 Task: Find connections with filter location Szigetszentmiklós with filter topic #training with filter profile language Spanish with filter current company Rockstar Games with filter school Cusrow Wadia Institute Of Technology with filter industry Museums, Historical Sites, and Zoos with filter service category Wedding Photography with filter keywords title Roofer
Action: Mouse pressed left at (660, 82)
Screenshot: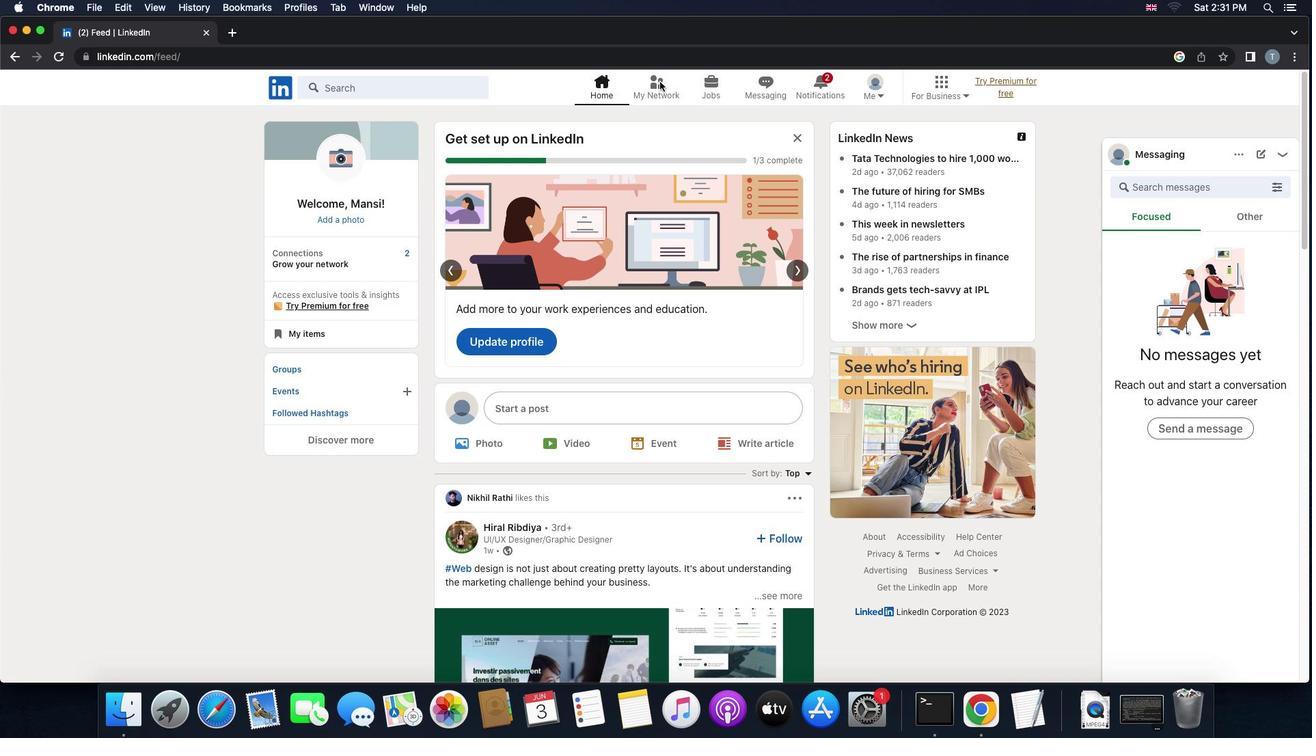 
Action: Mouse pressed left at (660, 82)
Screenshot: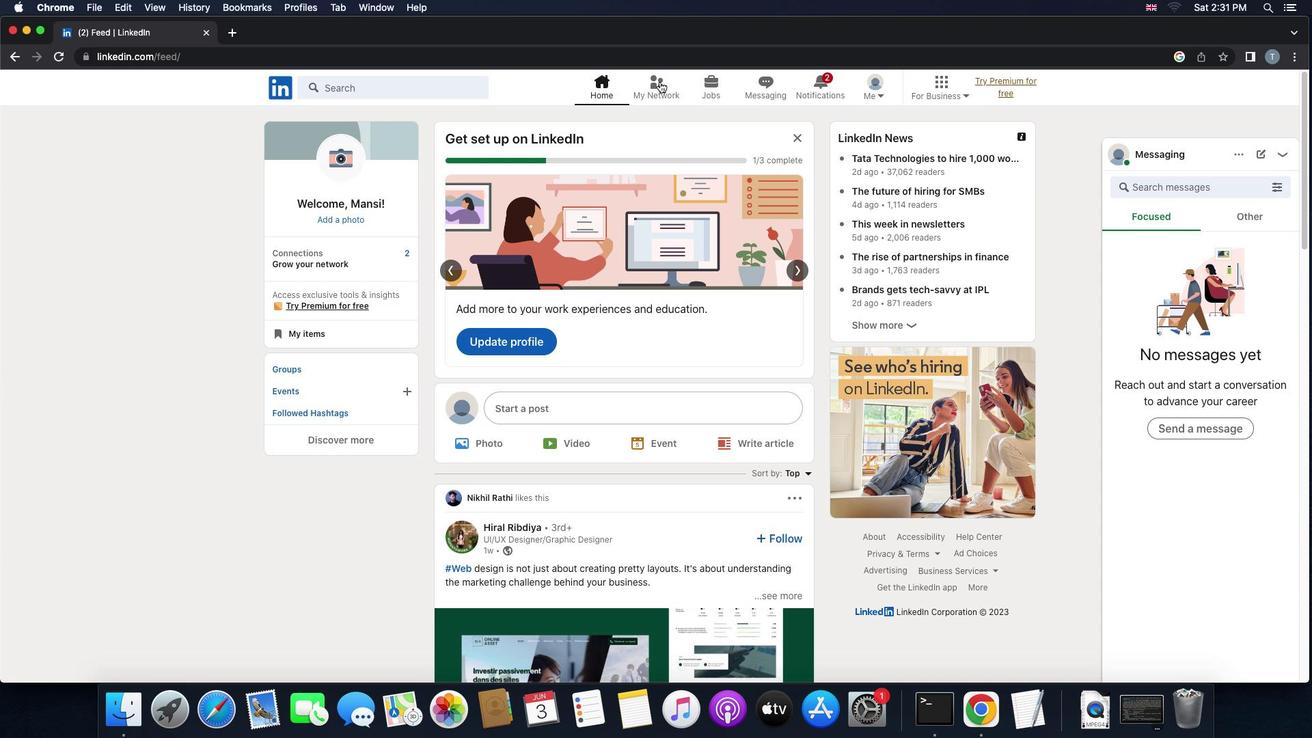 
Action: Mouse moved to (376, 164)
Screenshot: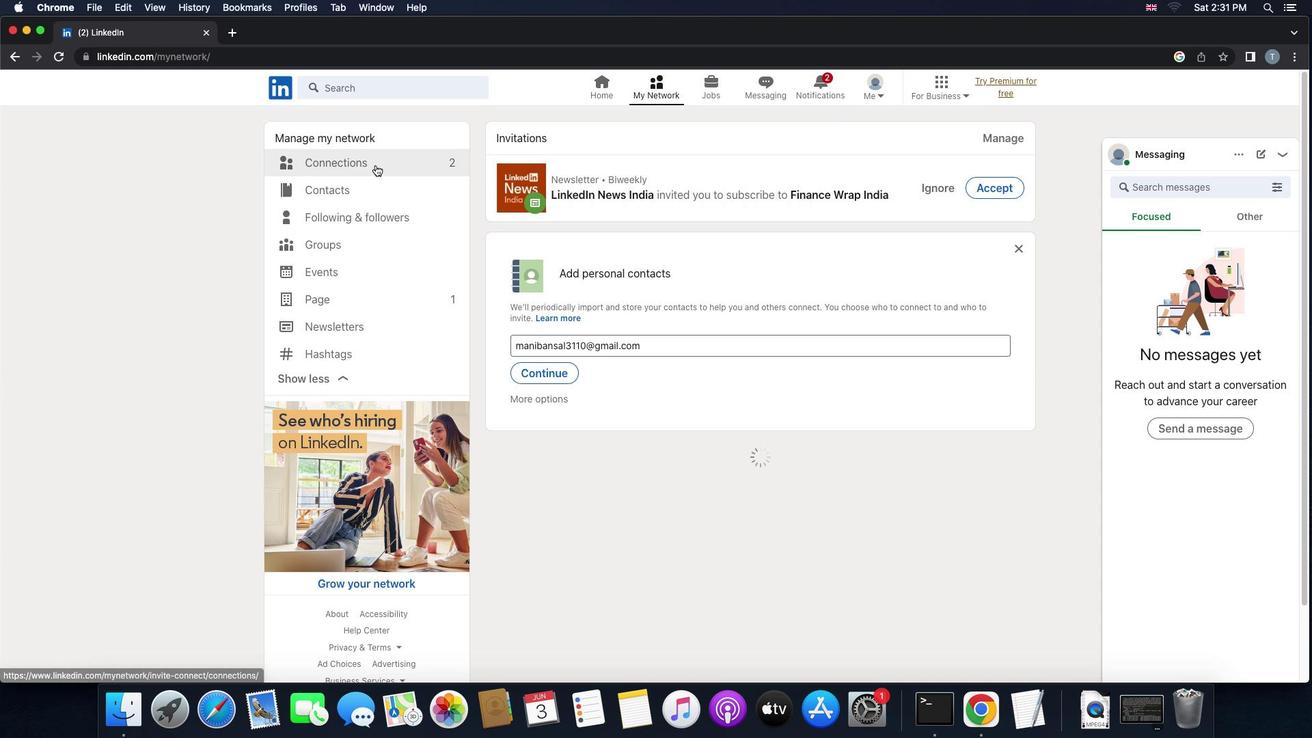 
Action: Mouse pressed left at (376, 164)
Screenshot: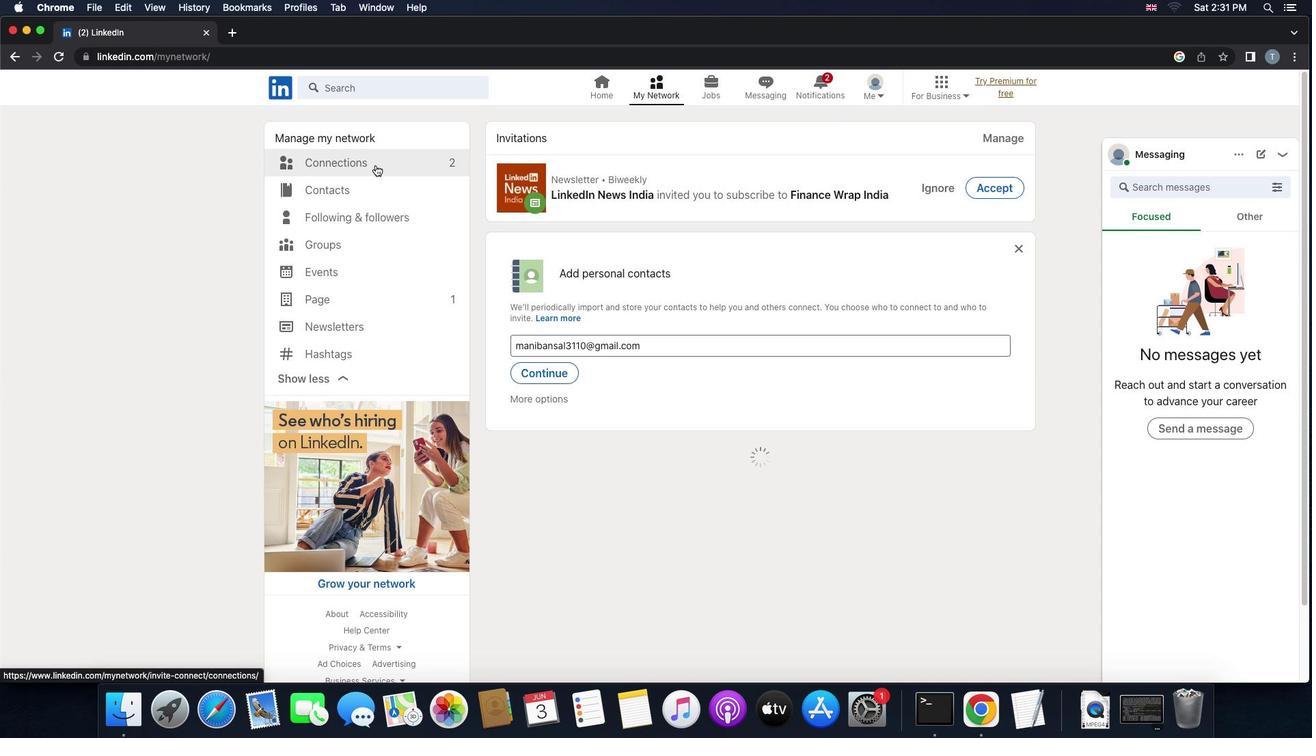 
Action: Mouse moved to (743, 163)
Screenshot: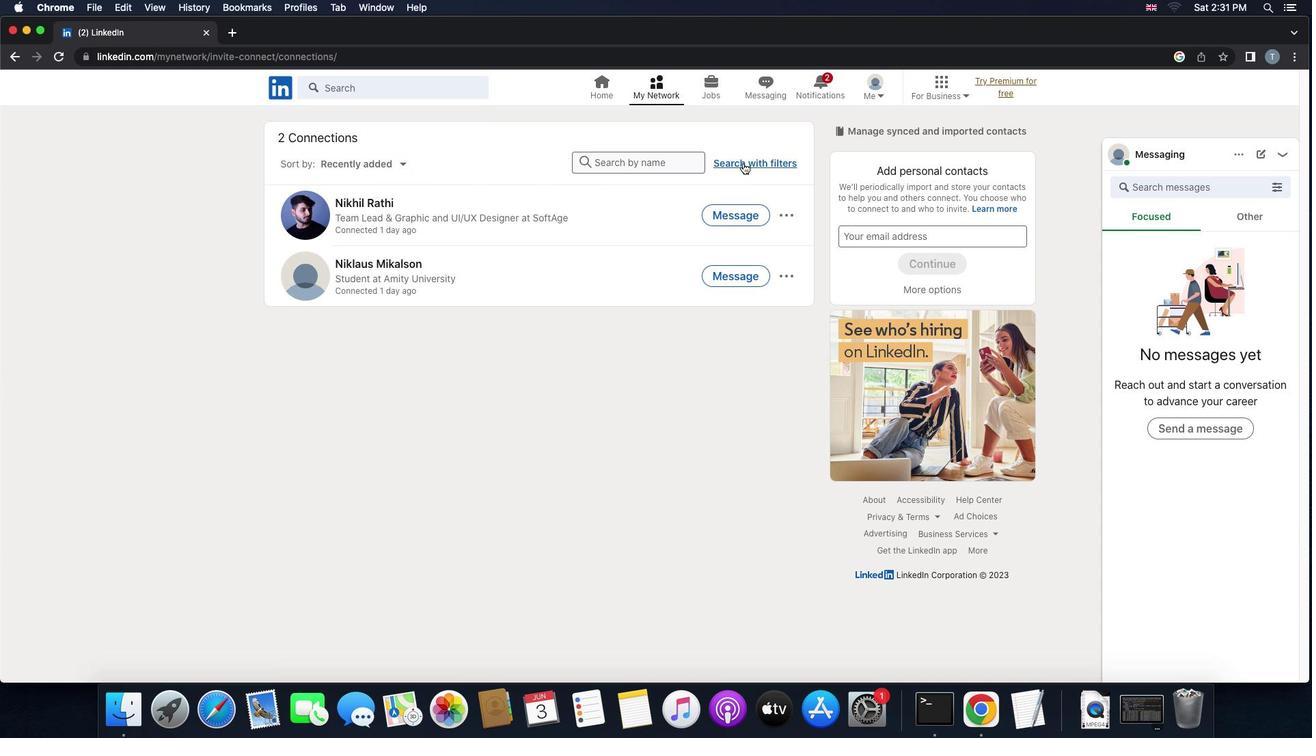 
Action: Mouse pressed left at (743, 163)
Screenshot: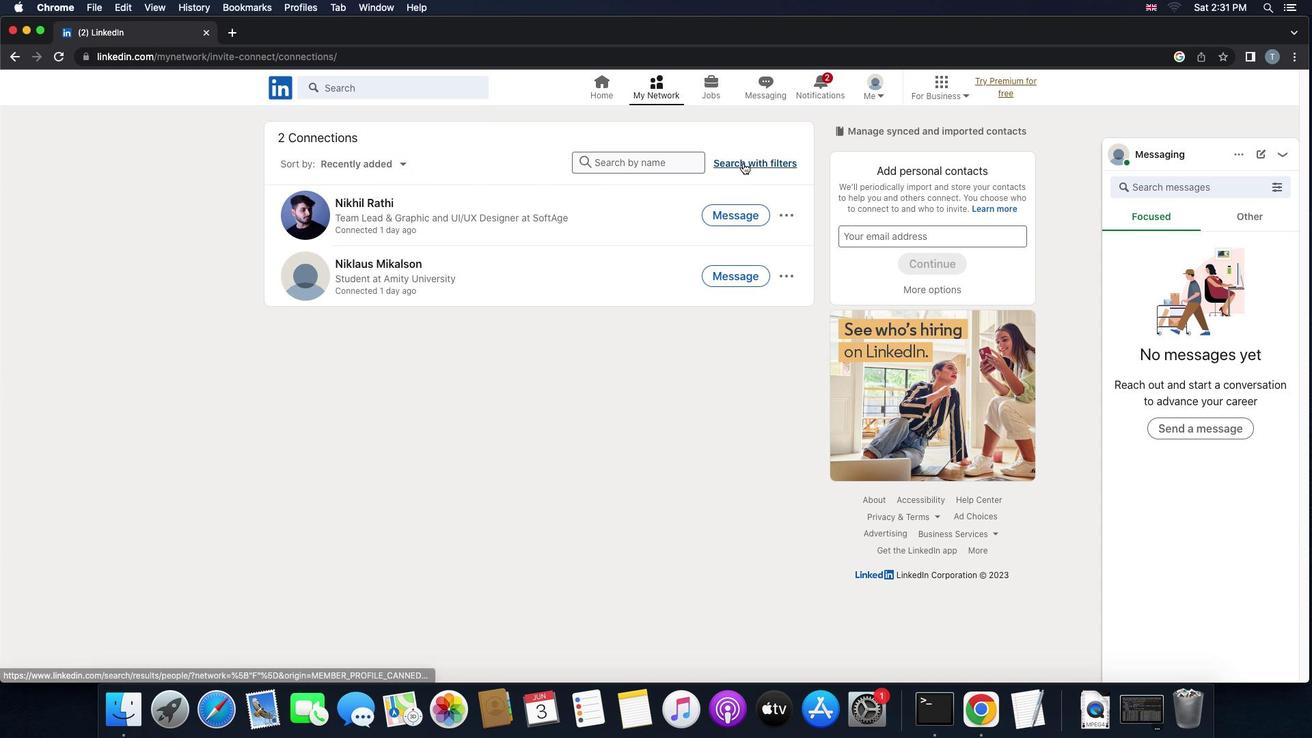 
Action: Mouse moved to (711, 122)
Screenshot: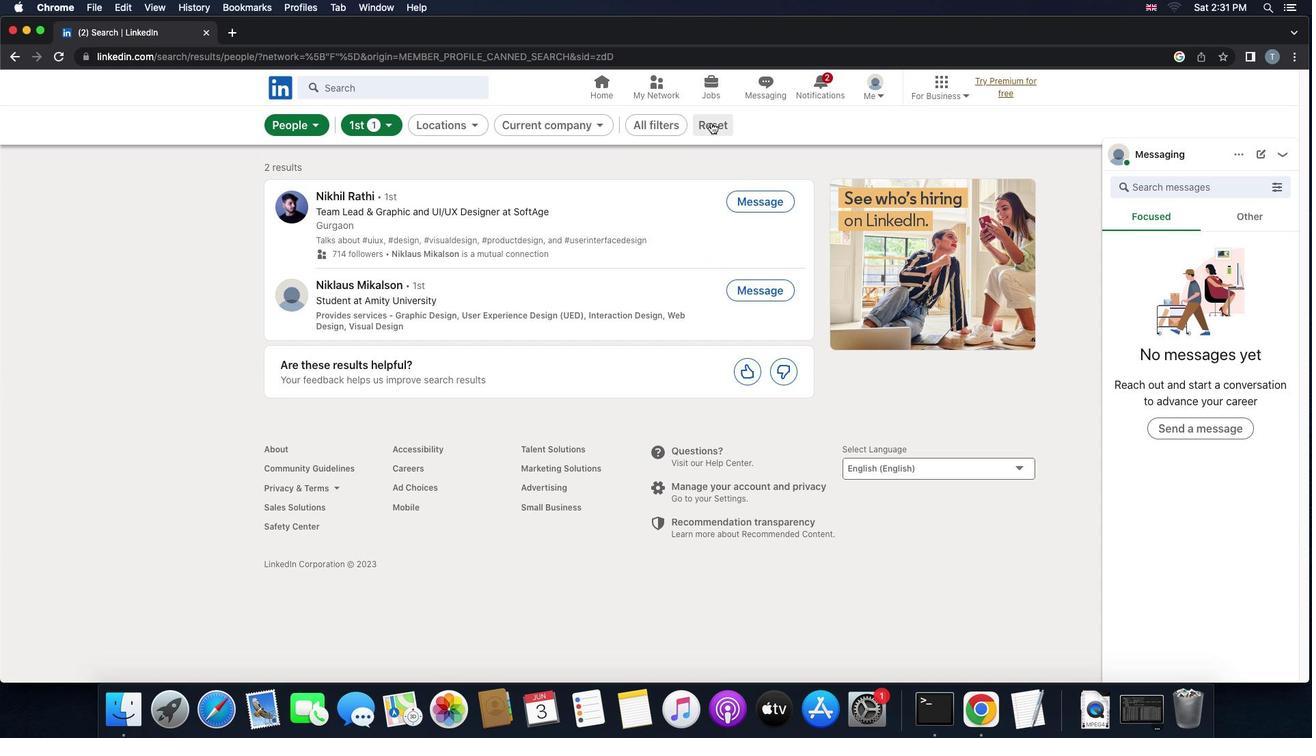
Action: Mouse pressed left at (711, 122)
Screenshot: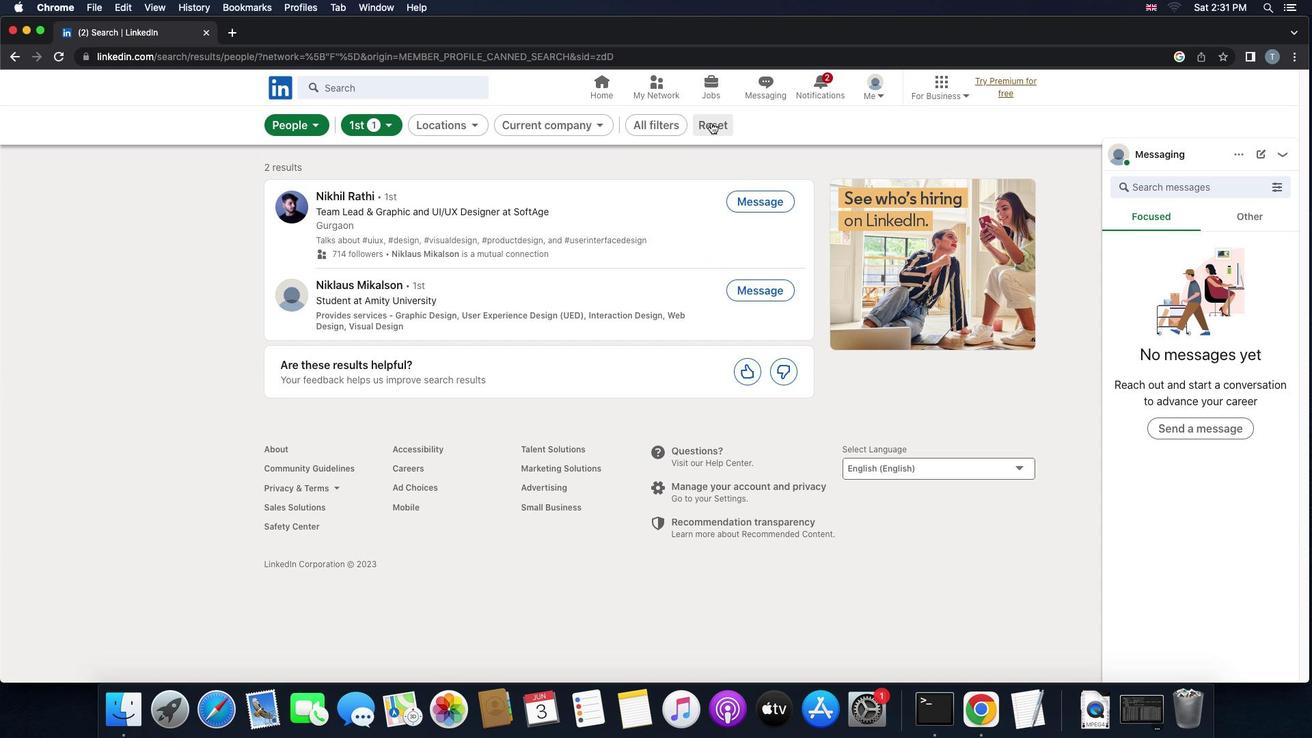 
Action: Mouse moved to (666, 126)
Screenshot: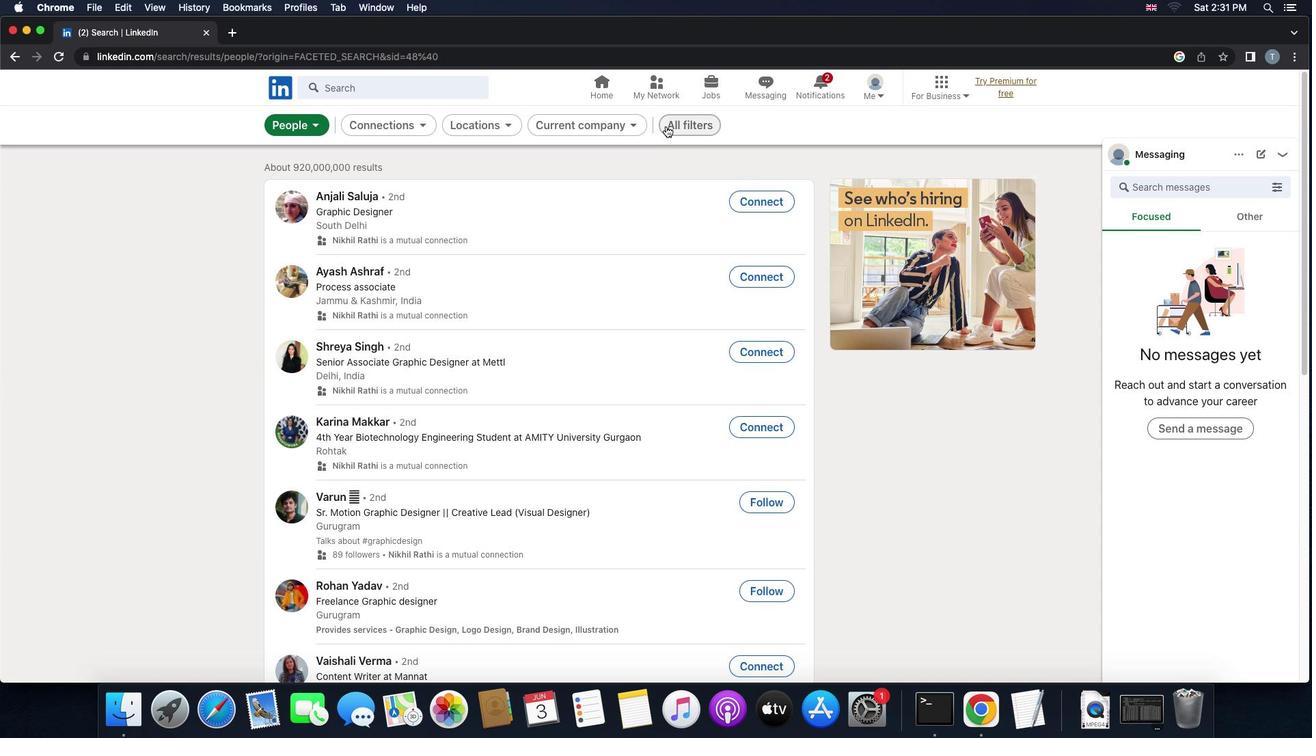 
Action: Mouse pressed left at (666, 126)
Screenshot: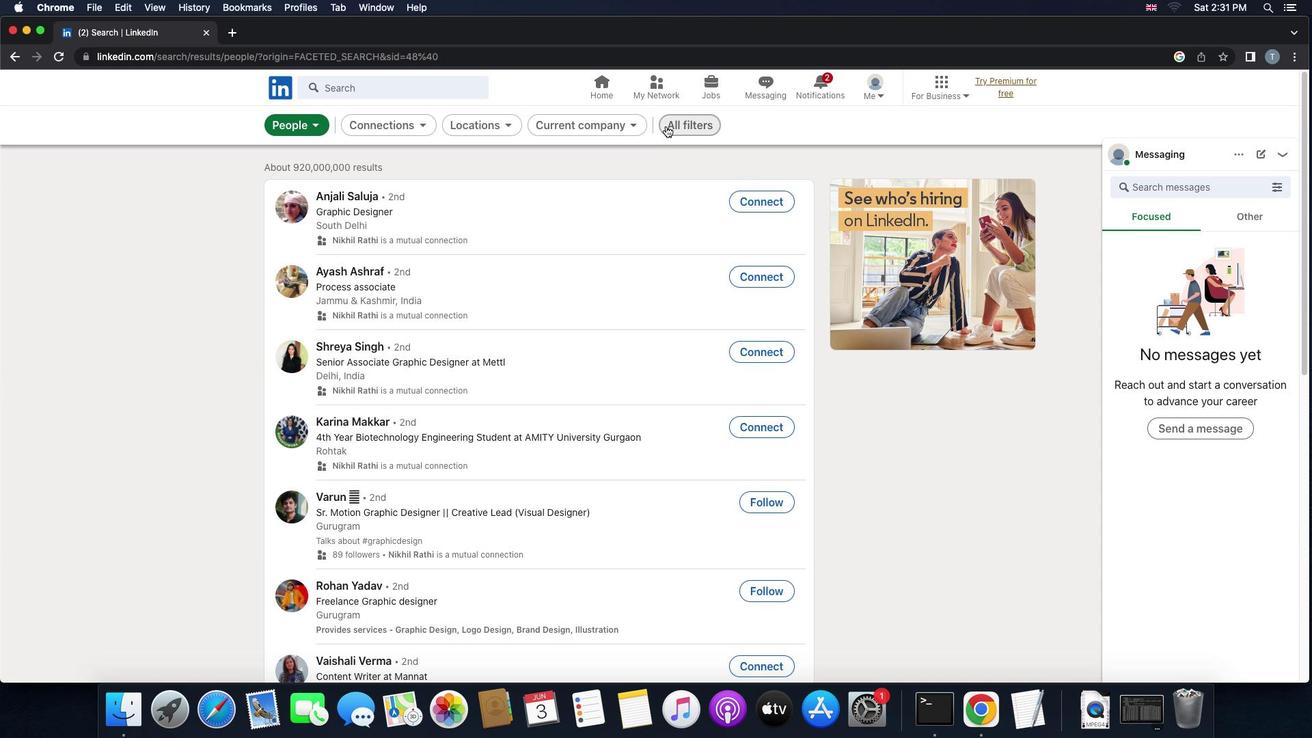 
Action: Mouse moved to (1047, 381)
Screenshot: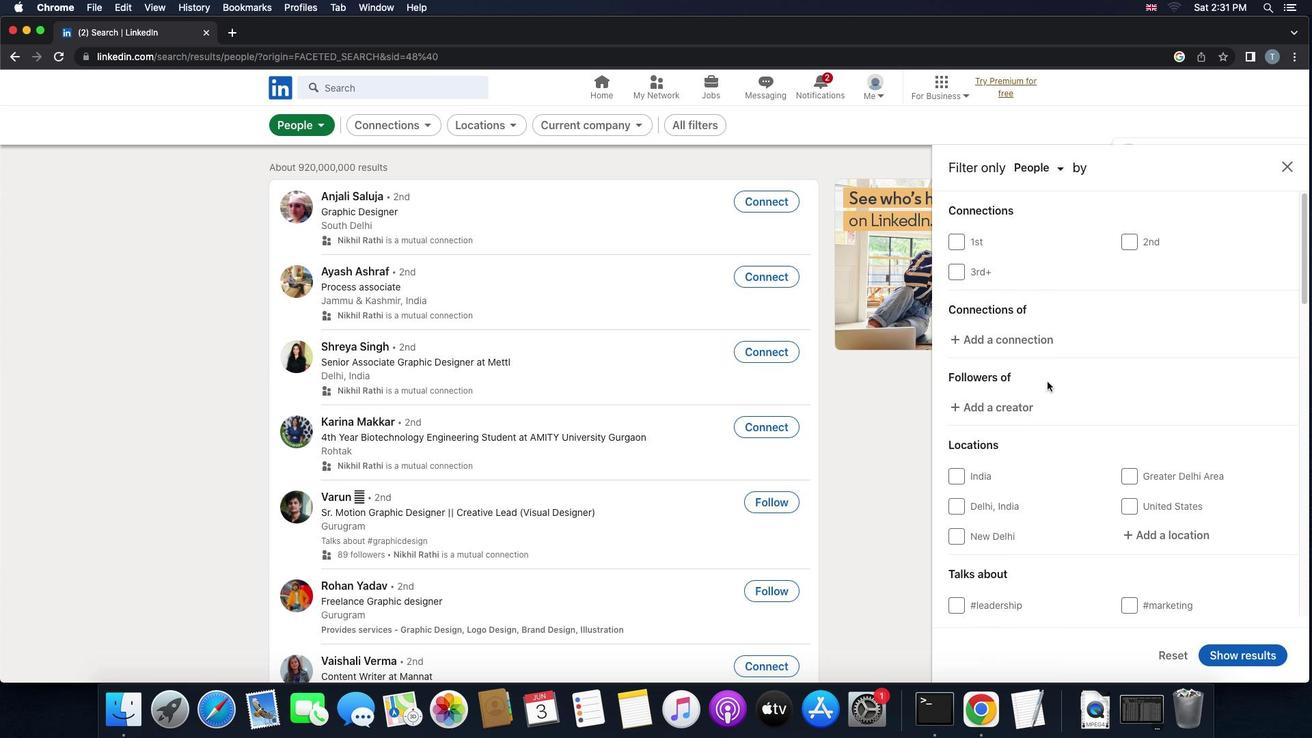 
Action: Mouse scrolled (1047, 381) with delta (0, 0)
Screenshot: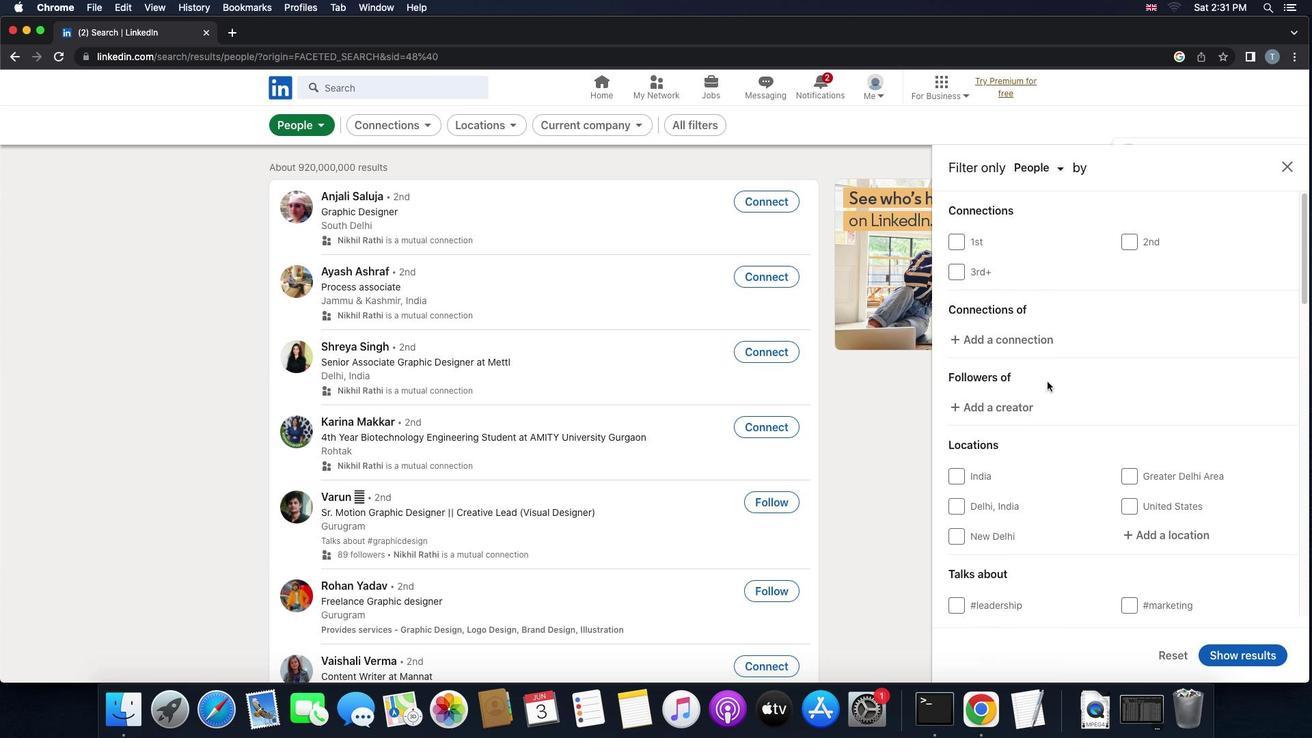 
Action: Mouse scrolled (1047, 381) with delta (0, 0)
Screenshot: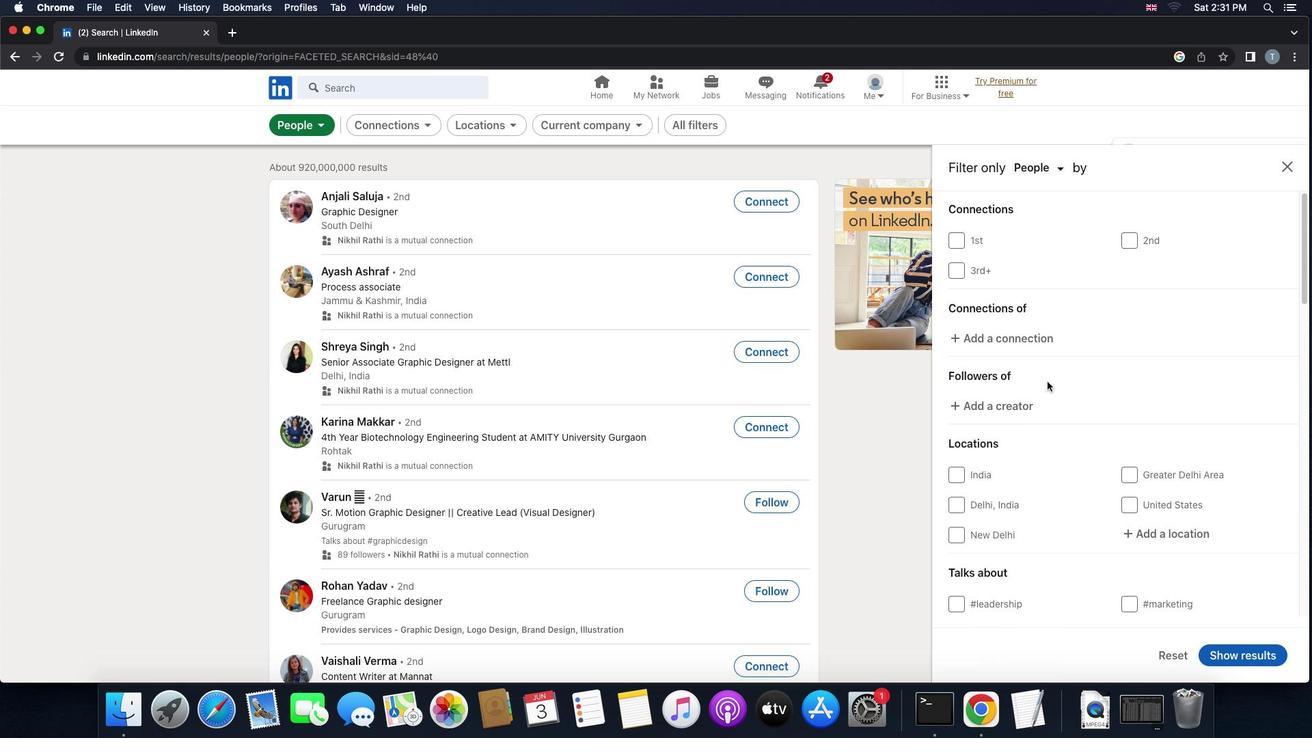 
Action: Mouse scrolled (1047, 381) with delta (0, -2)
Screenshot: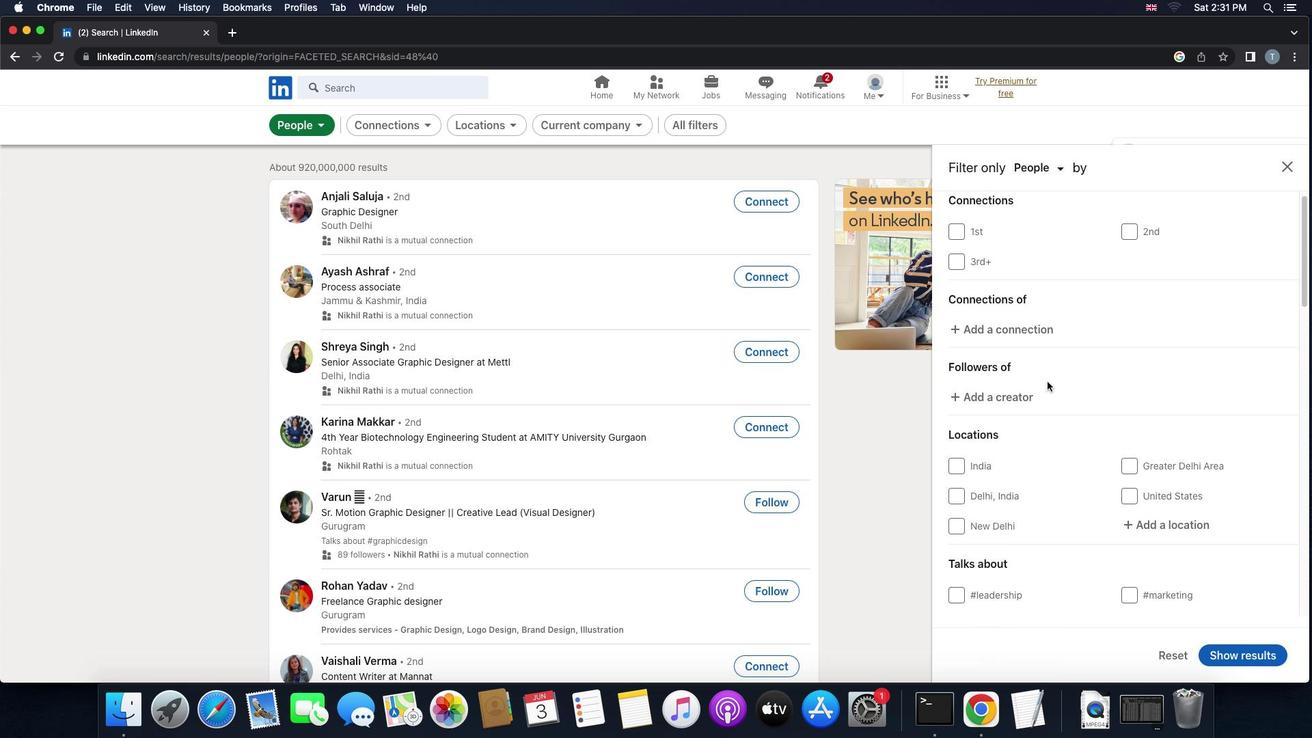 
Action: Mouse moved to (1180, 401)
Screenshot: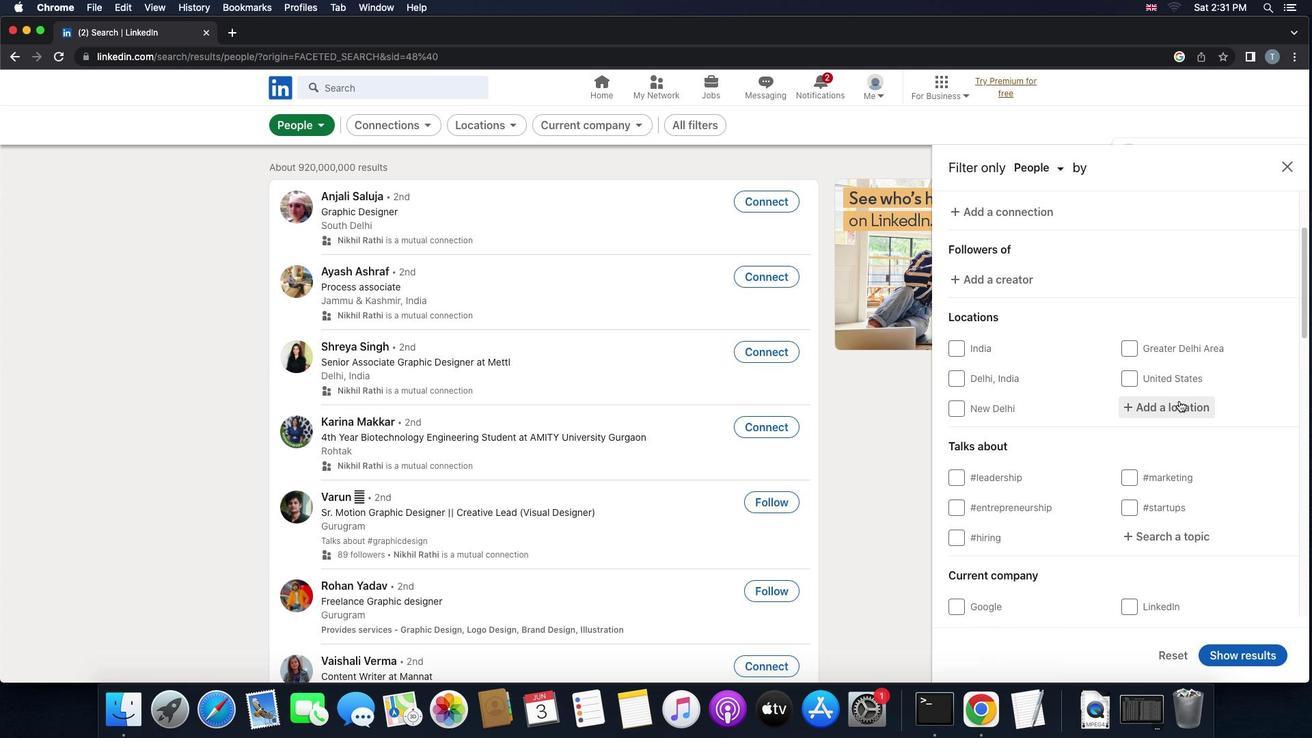 
Action: Mouse pressed left at (1180, 401)
Screenshot: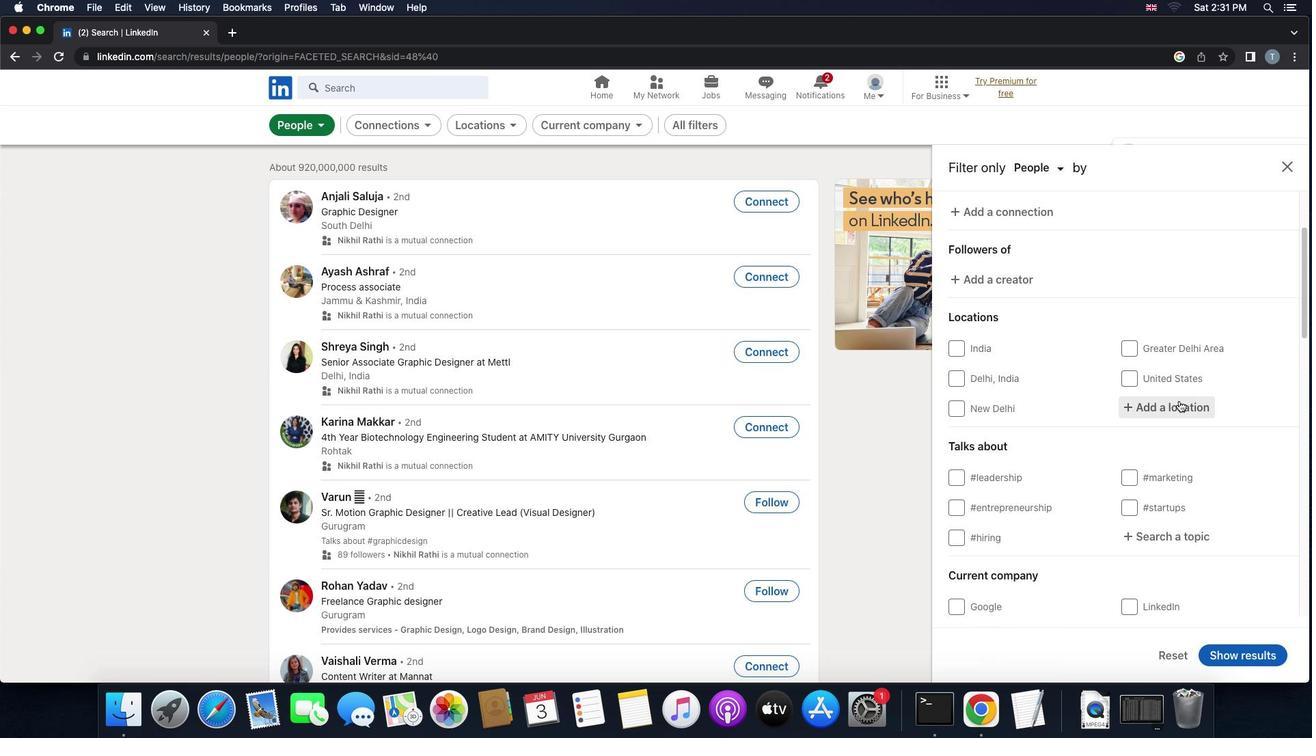 
Action: Mouse moved to (1156, 400)
Screenshot: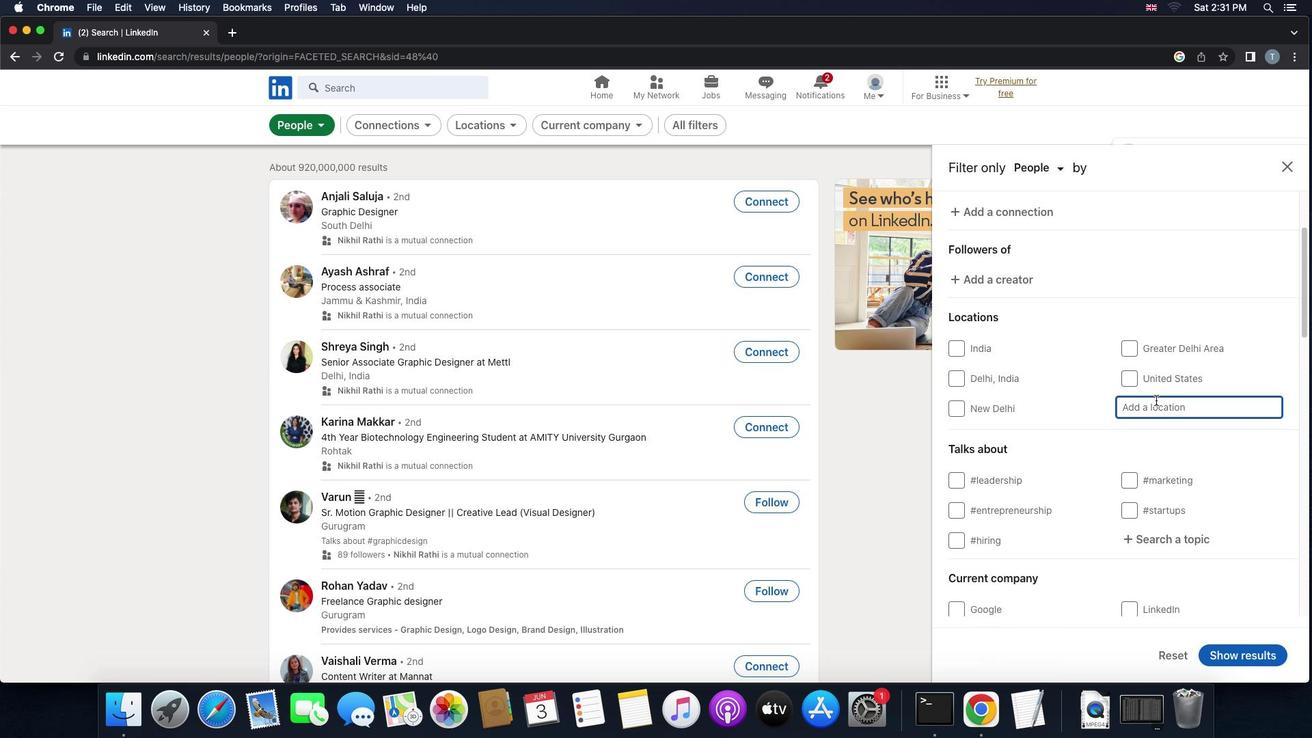 
Action: Key pressed 's''z''i''g''e''t''s''z''e''n''t''m''i''k''l''o''s'
Screenshot: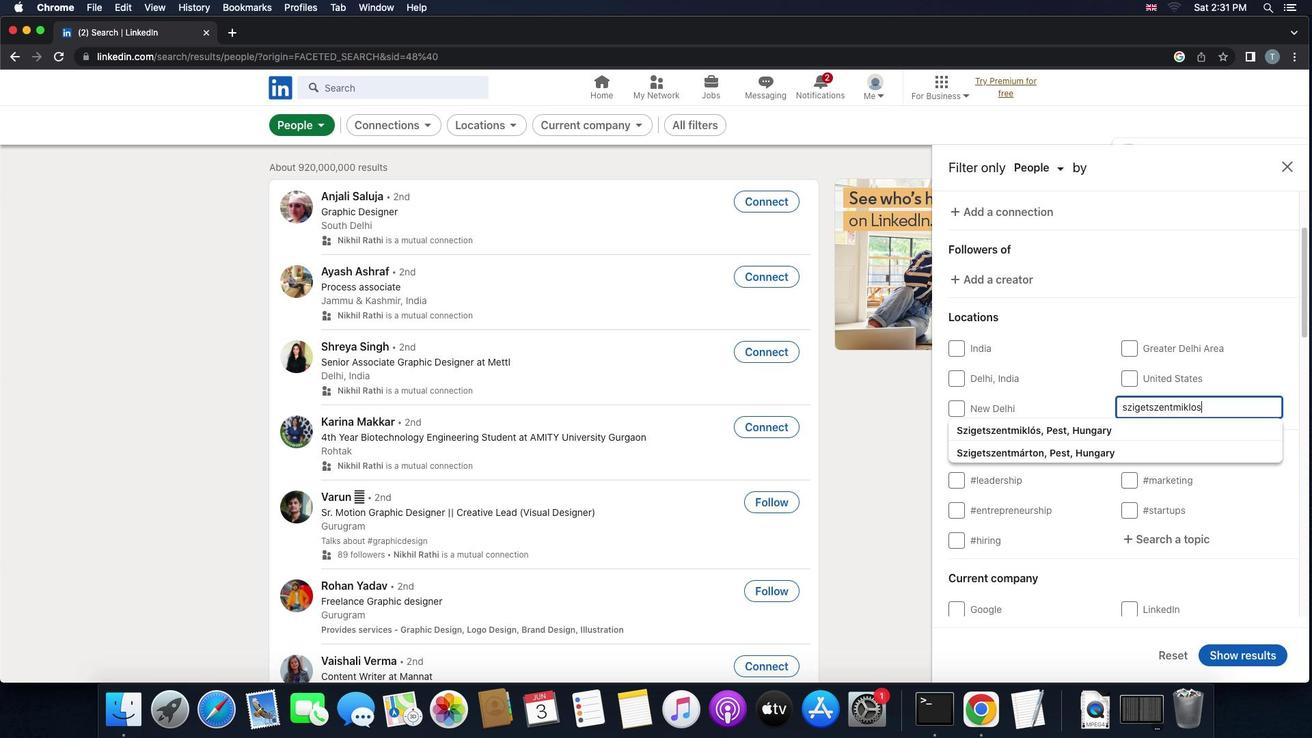 
Action: Mouse moved to (1078, 434)
Screenshot: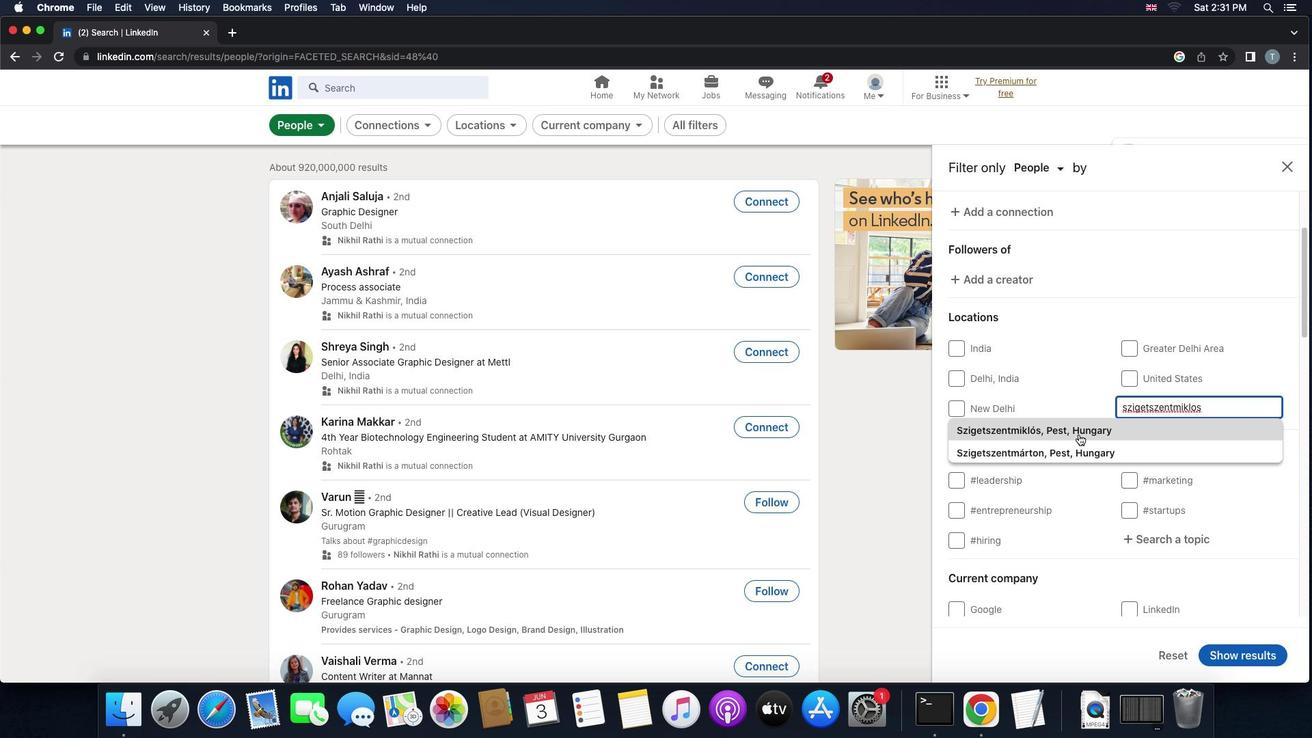 
Action: Mouse pressed left at (1078, 434)
Screenshot: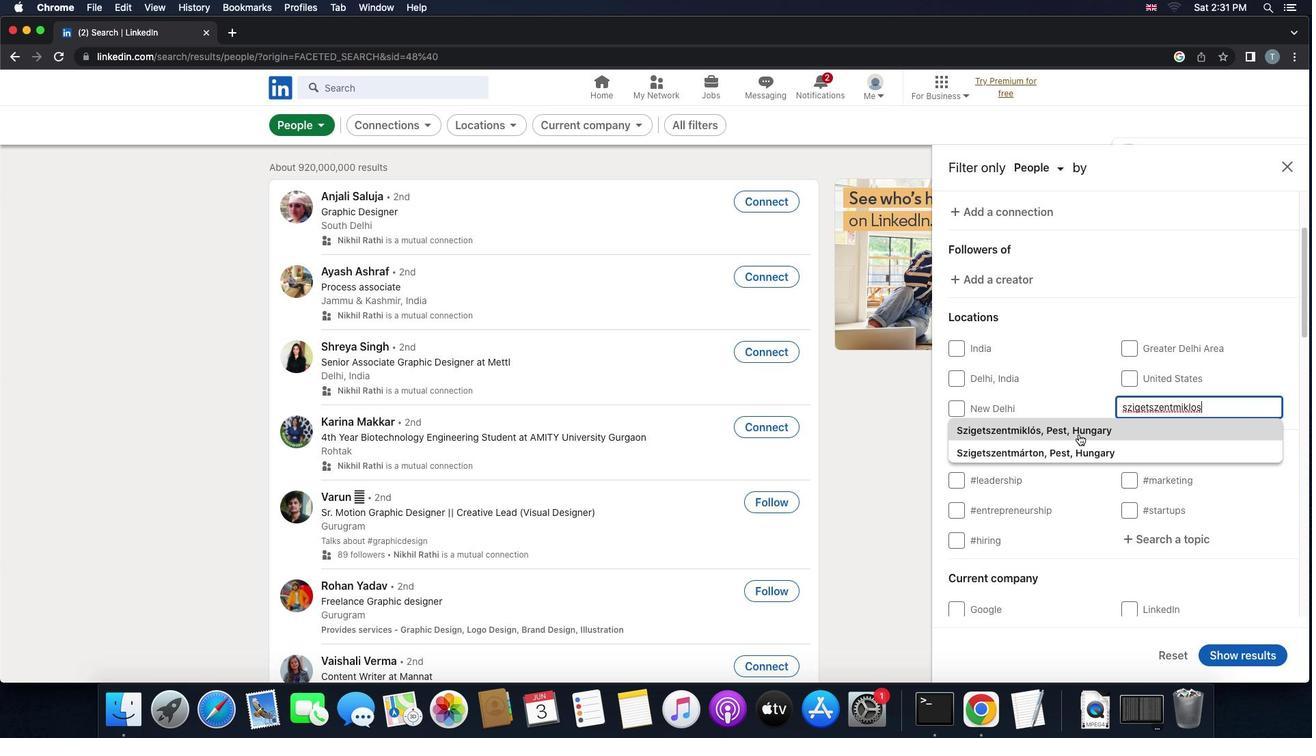 
Action: Mouse moved to (1079, 434)
Screenshot: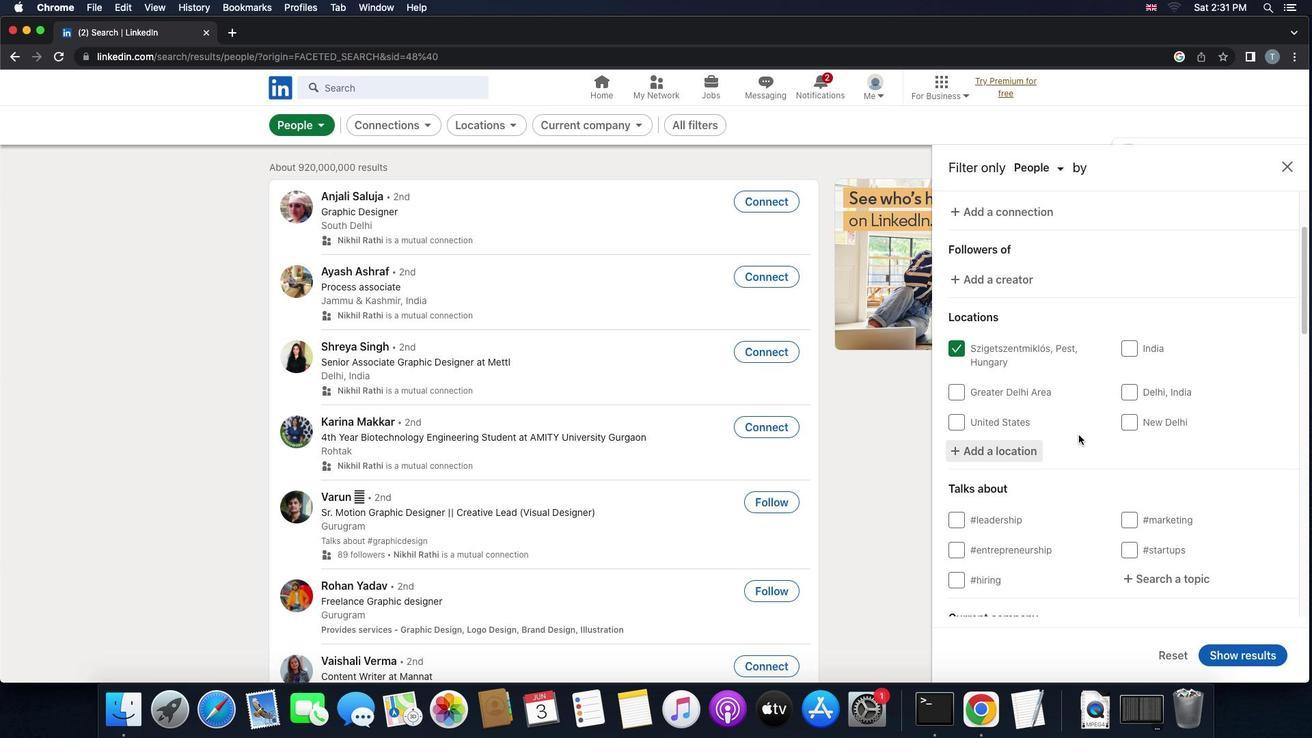 
Action: Mouse scrolled (1079, 434) with delta (0, 0)
Screenshot: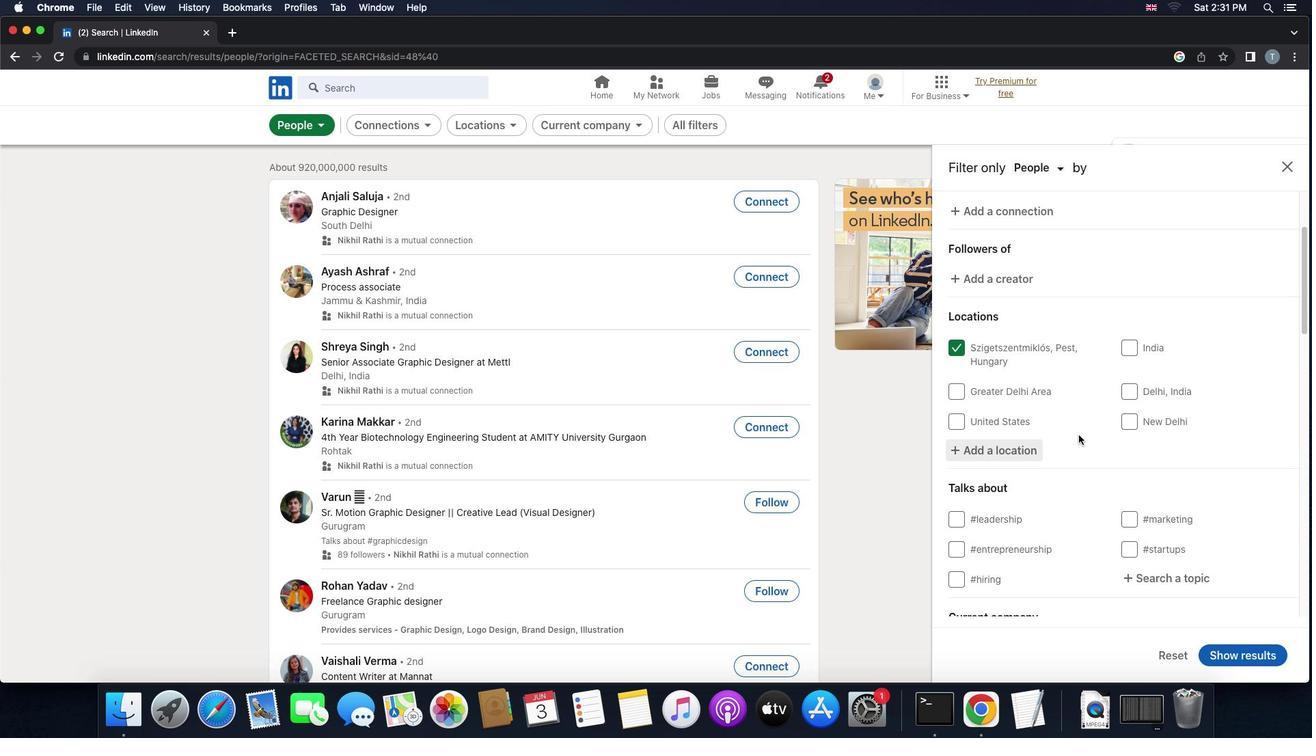 
Action: Mouse scrolled (1079, 434) with delta (0, 0)
Screenshot: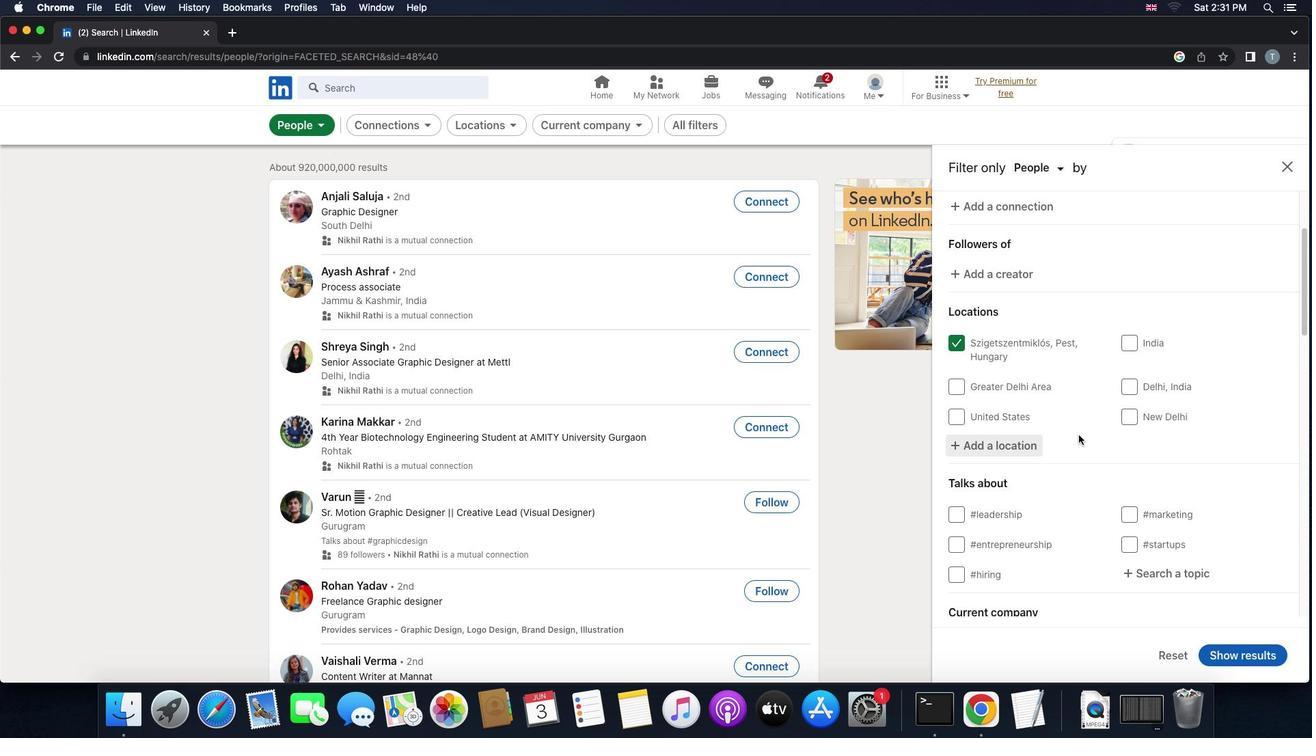 
Action: Mouse scrolled (1079, 434) with delta (0, 0)
Screenshot: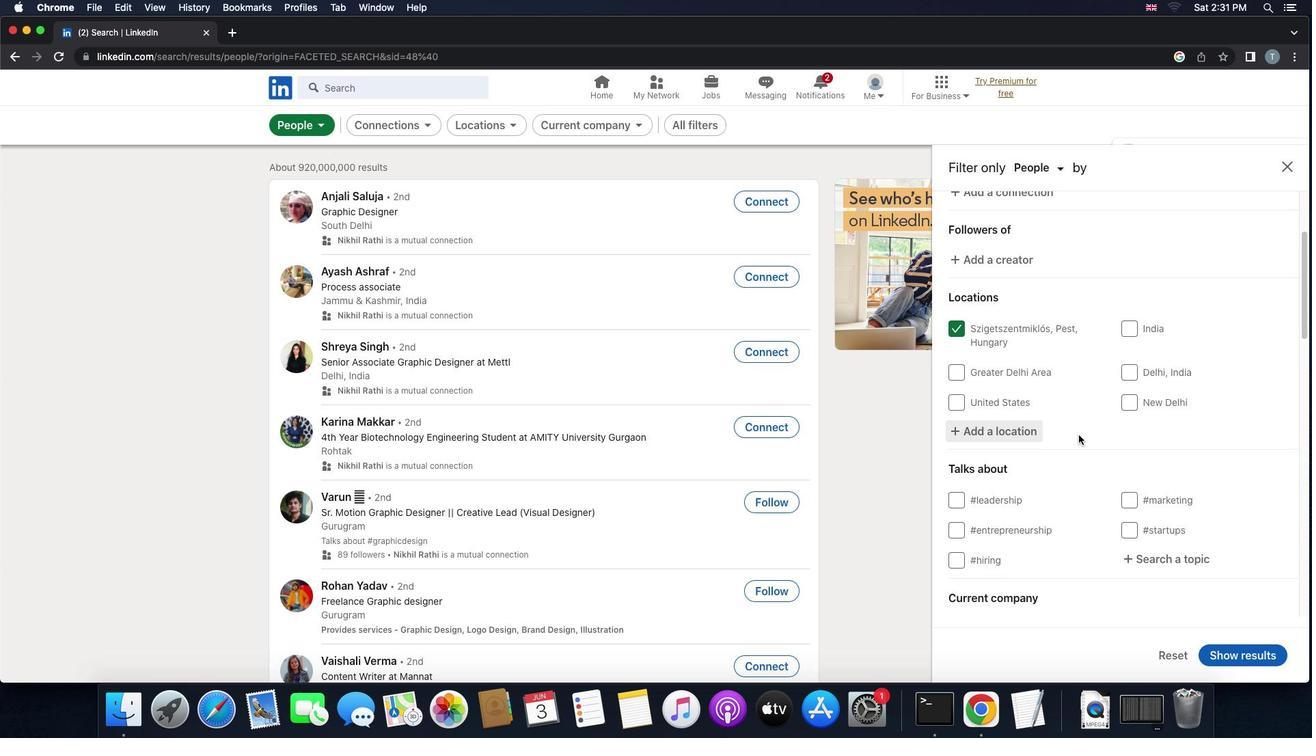 
Action: Mouse scrolled (1079, 434) with delta (0, 0)
Screenshot: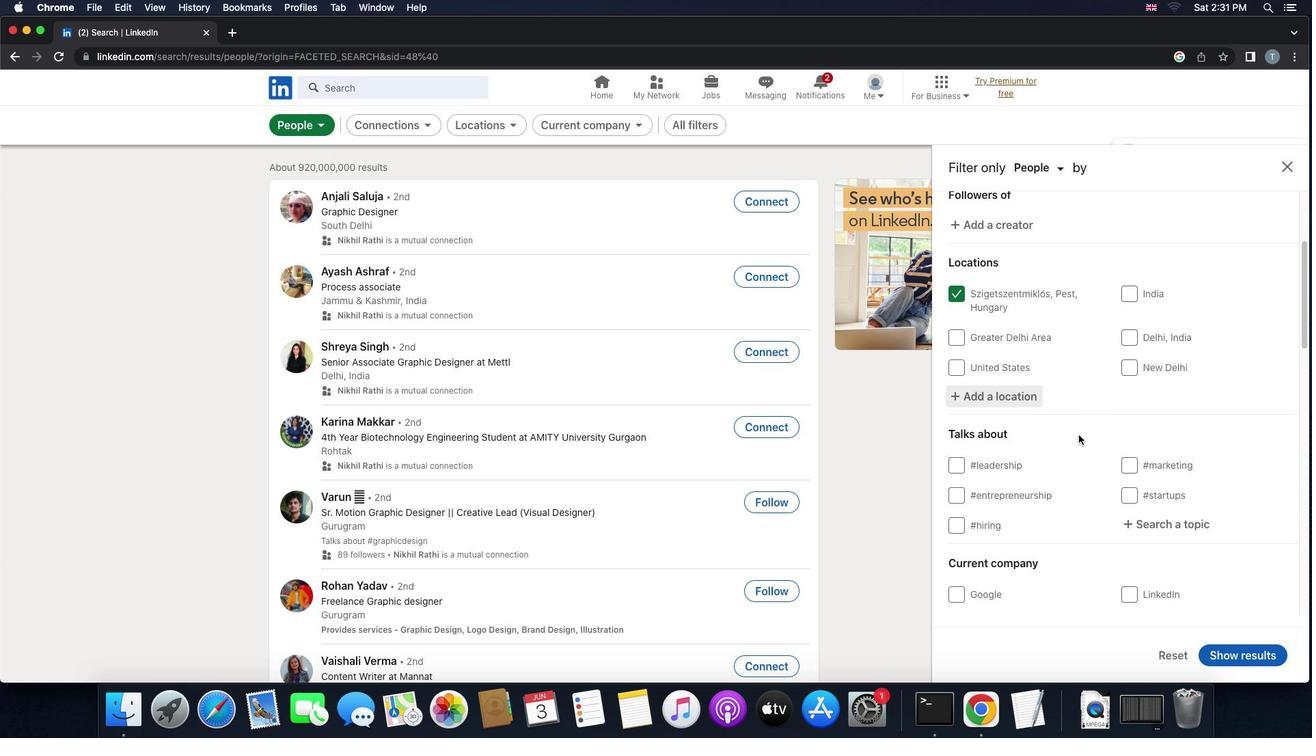 
Action: Mouse scrolled (1079, 434) with delta (0, 0)
Screenshot: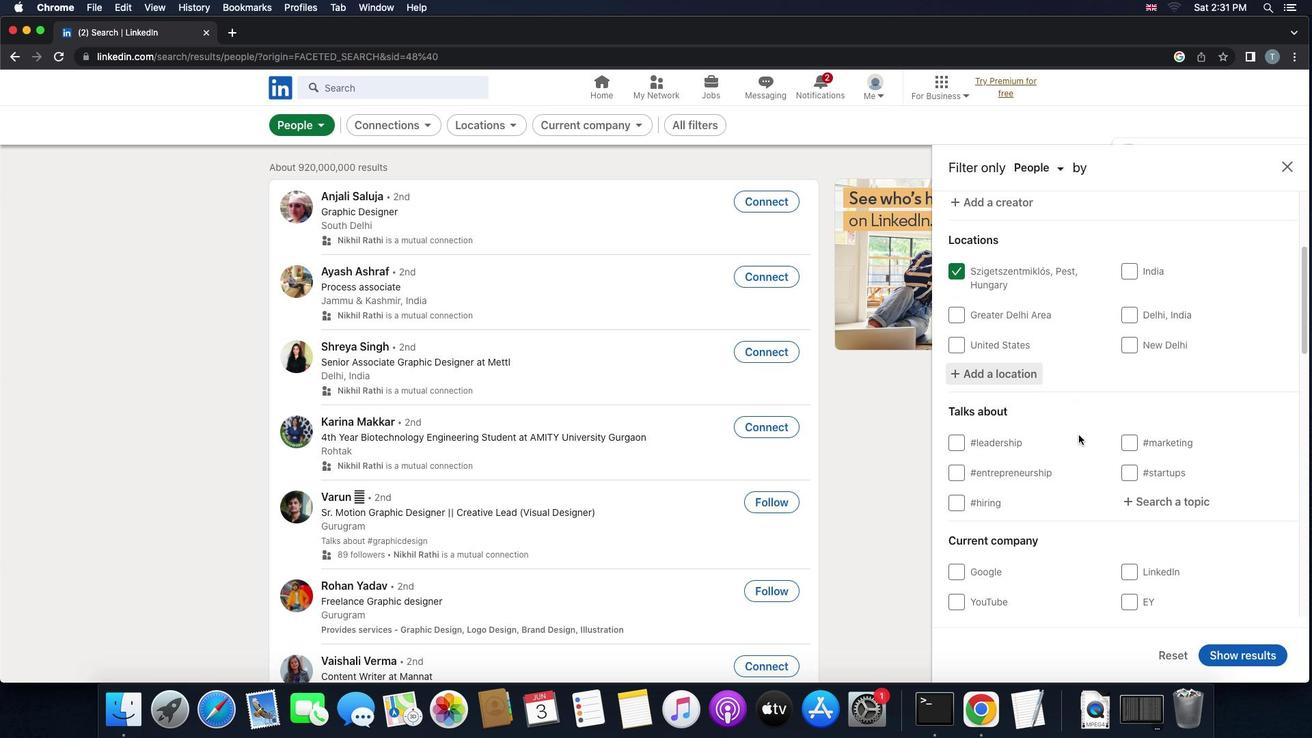 
Action: Mouse scrolled (1079, 434) with delta (0, 0)
Screenshot: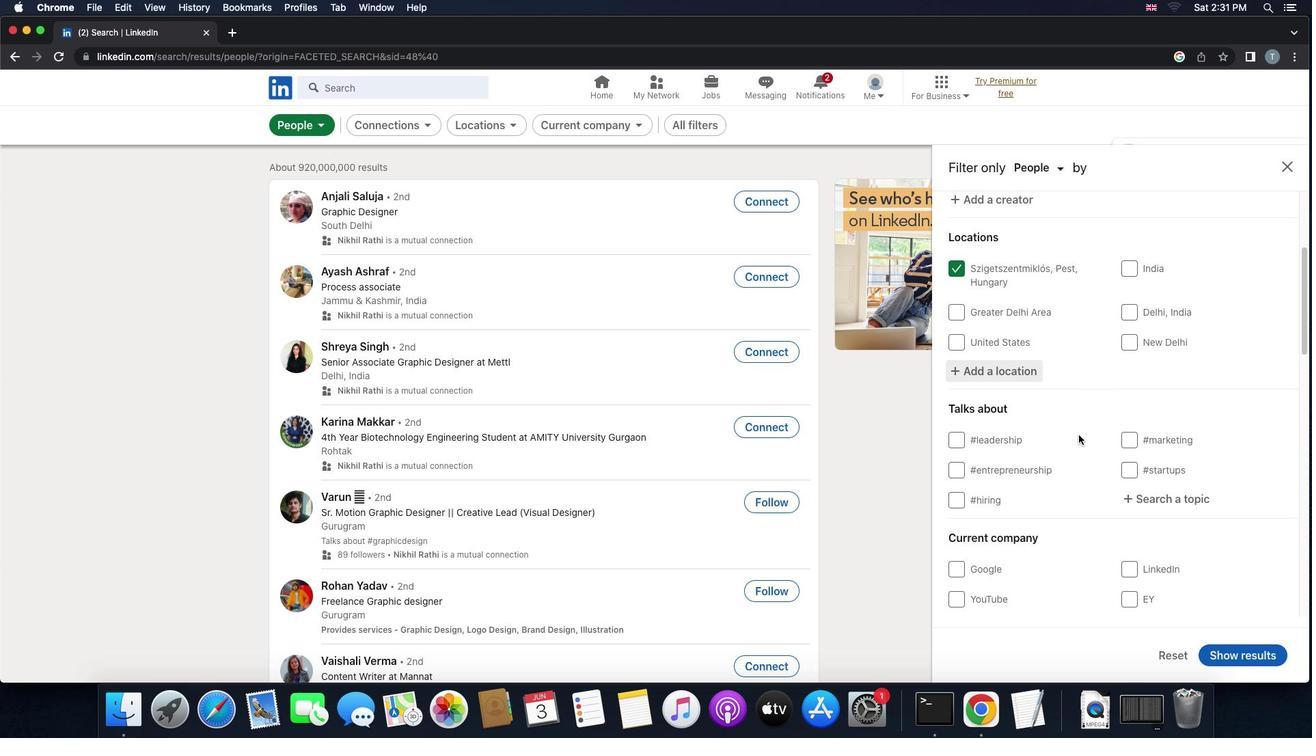 
Action: Mouse scrolled (1079, 434) with delta (0, 0)
Screenshot: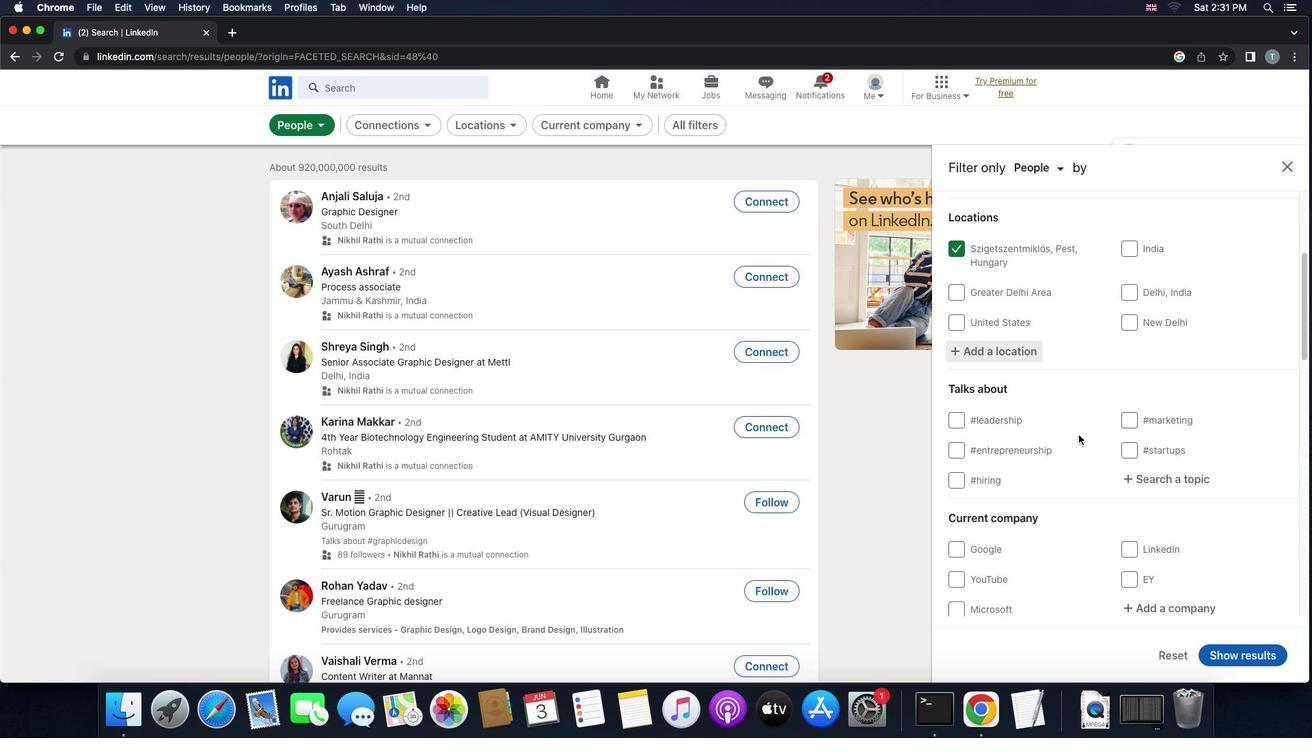 
Action: Mouse scrolled (1079, 434) with delta (0, 0)
Screenshot: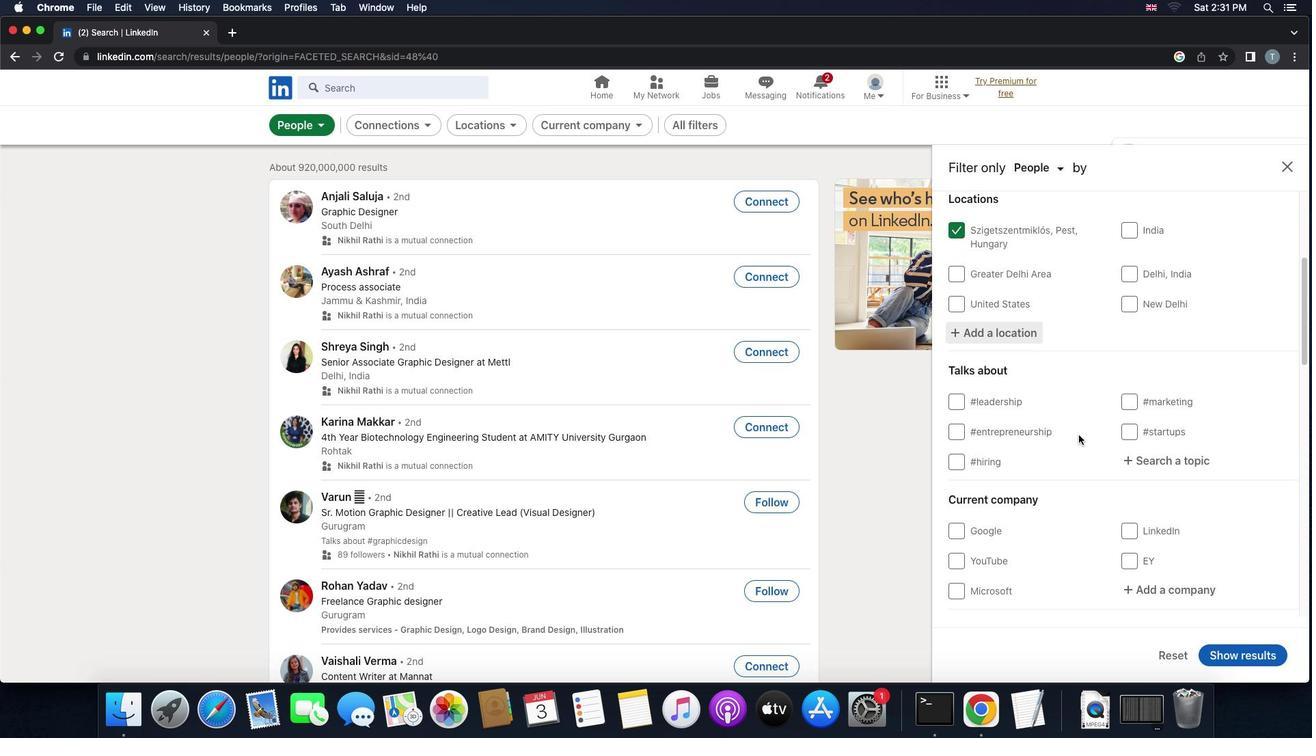 
Action: Mouse moved to (1145, 427)
Screenshot: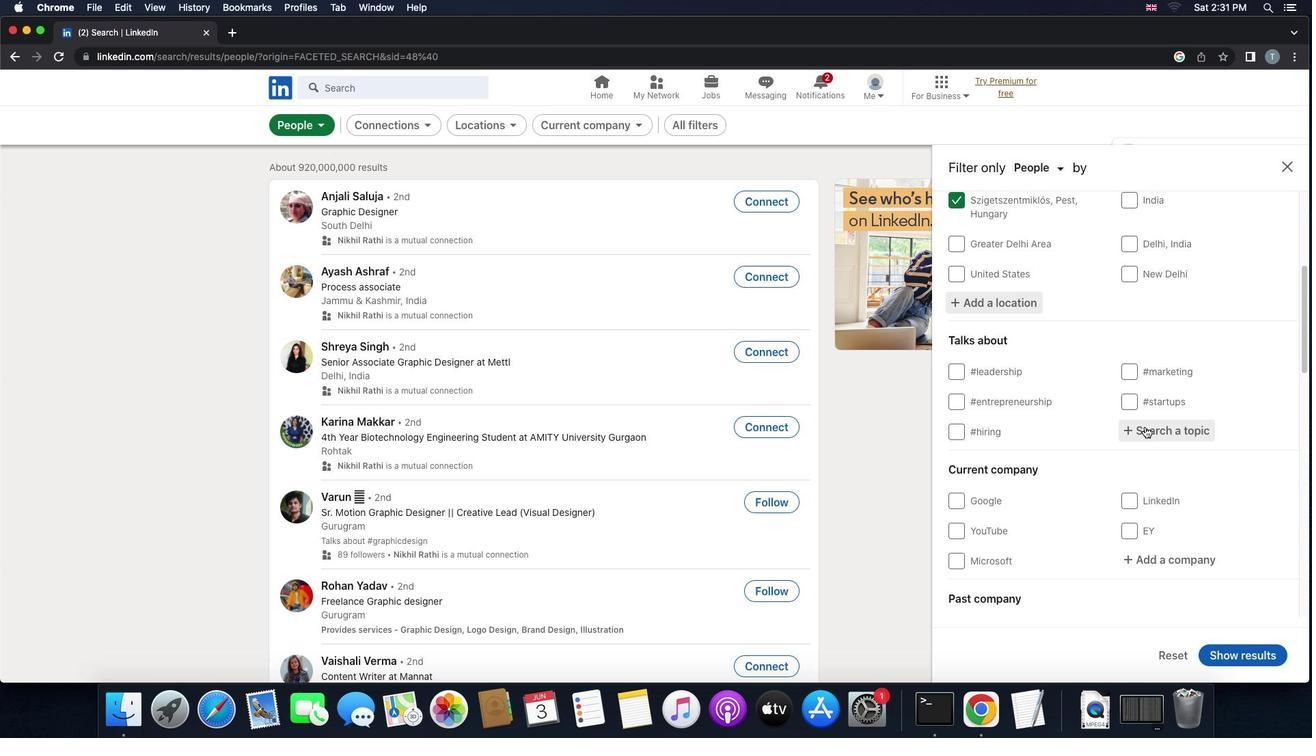 
Action: Mouse pressed left at (1145, 427)
Screenshot: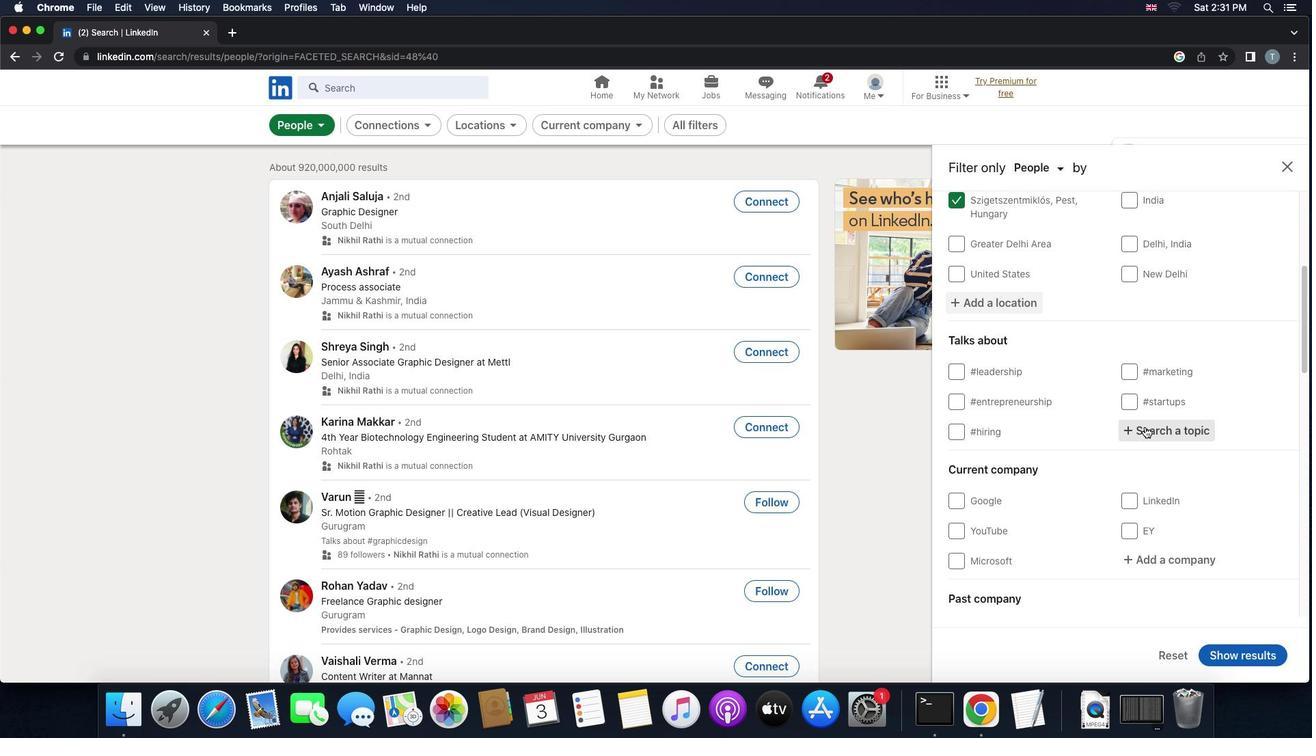 
Action: Mouse moved to (1145, 426)
Screenshot: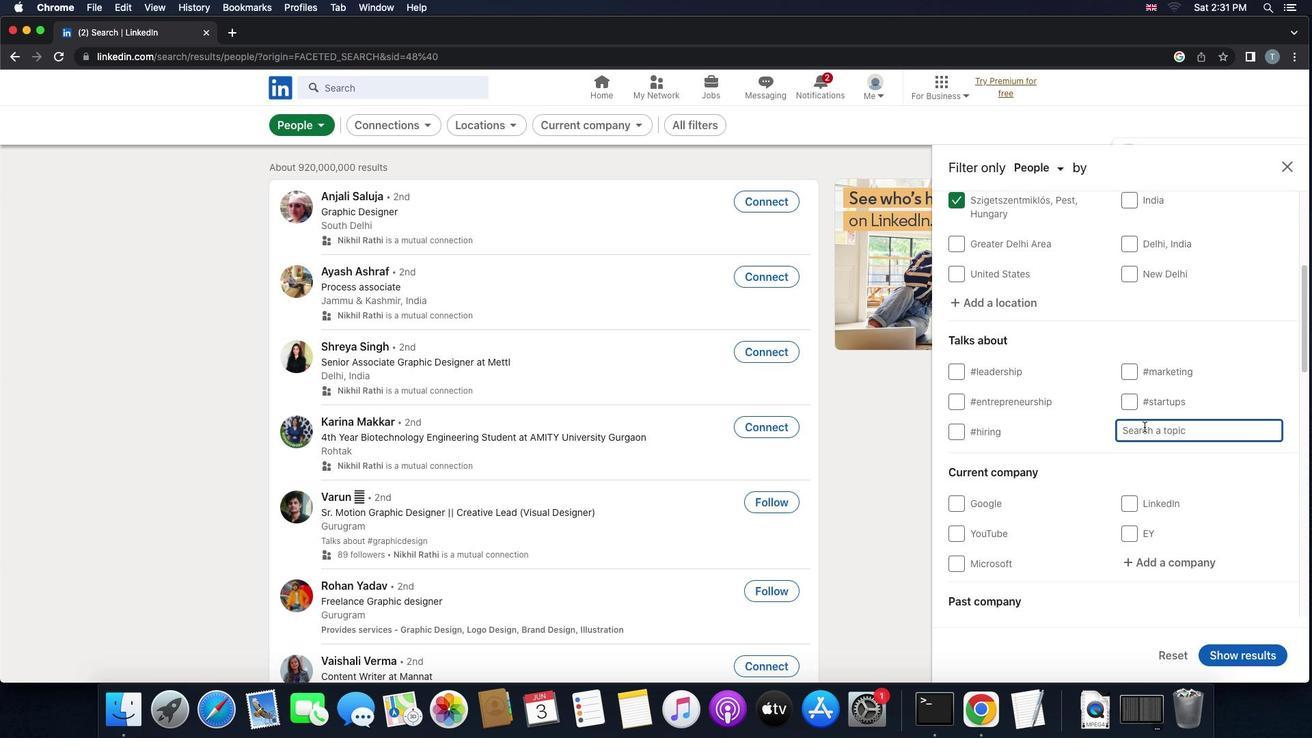 
Action: Key pressed 't''r''a''i''n''i''n''g'
Screenshot: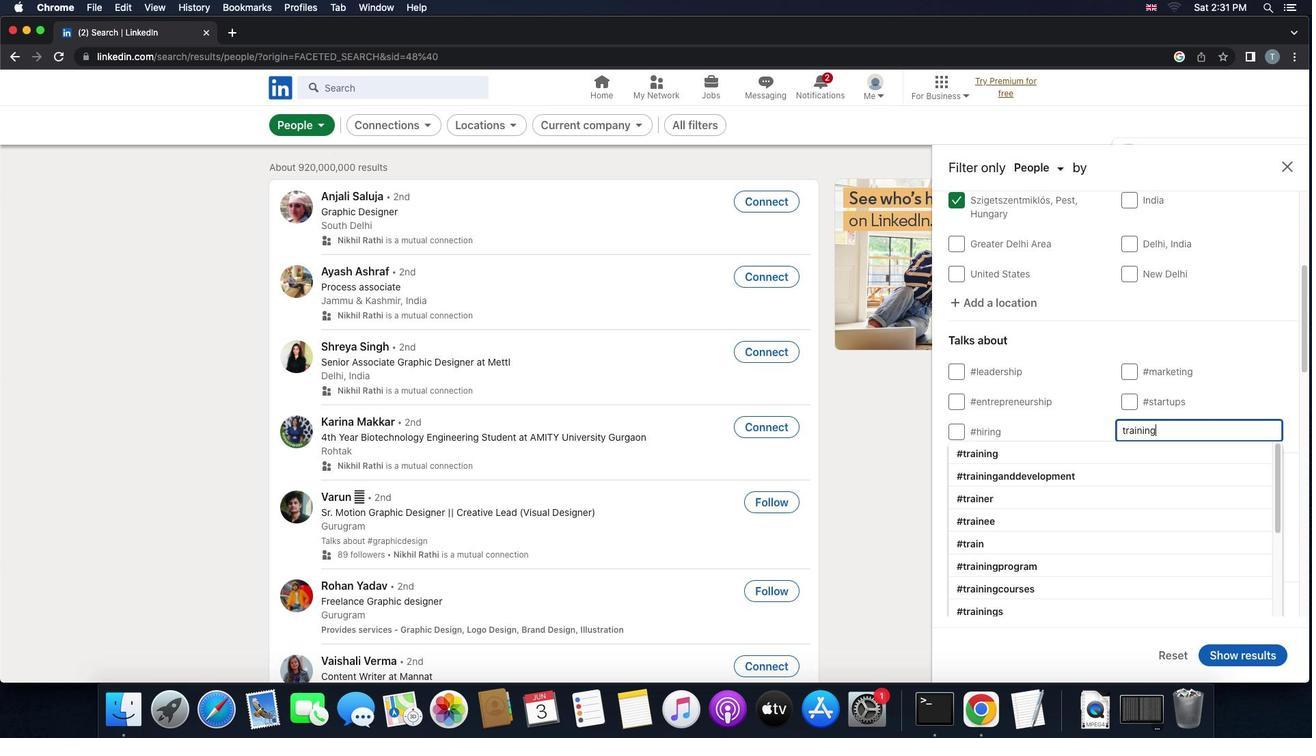 
Action: Mouse moved to (1084, 450)
Screenshot: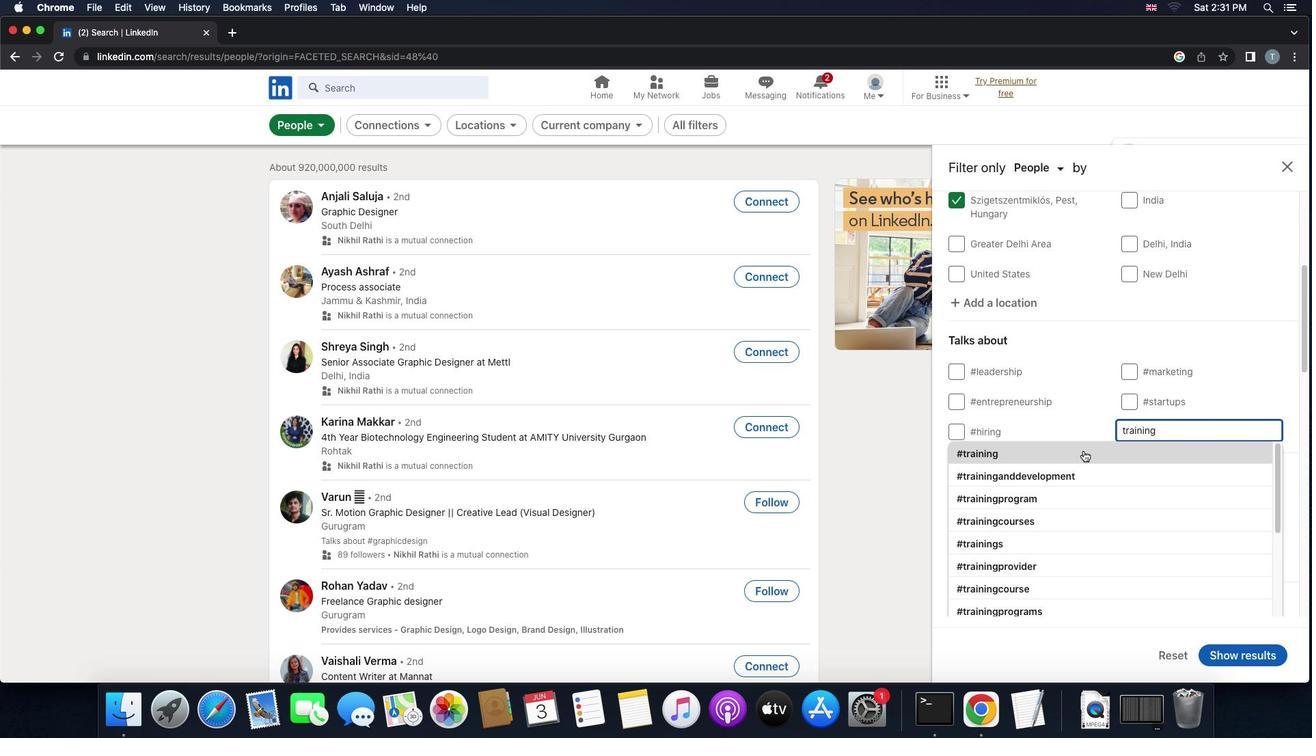 
Action: Mouse pressed left at (1084, 450)
Screenshot: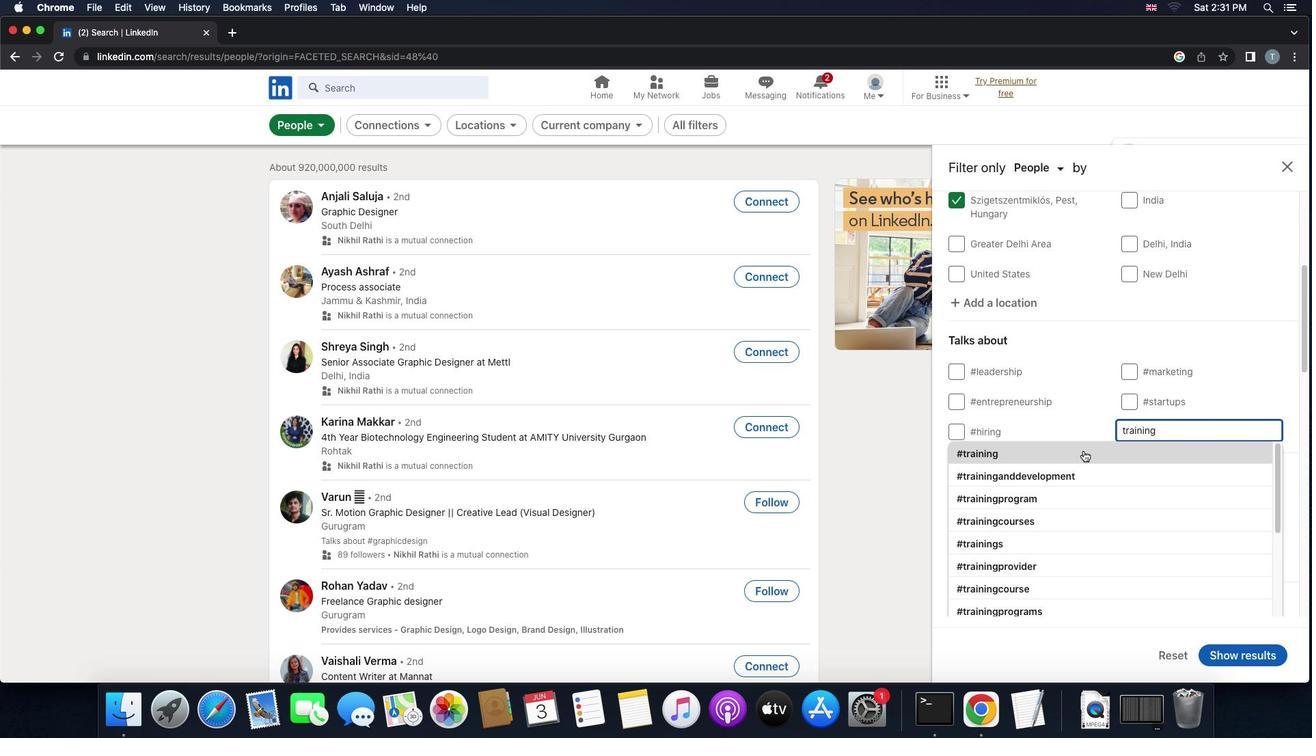 
Action: Mouse moved to (1059, 479)
Screenshot: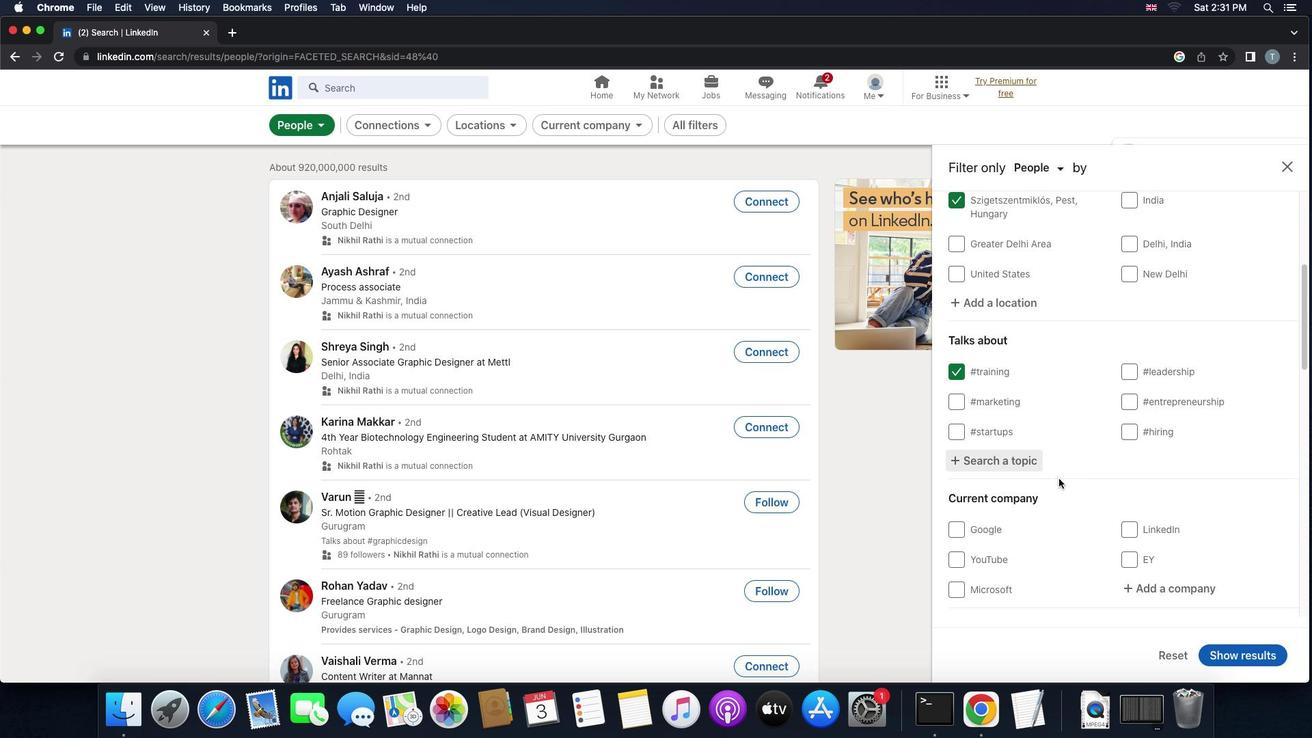 
Action: Mouse scrolled (1059, 479) with delta (0, 0)
Screenshot: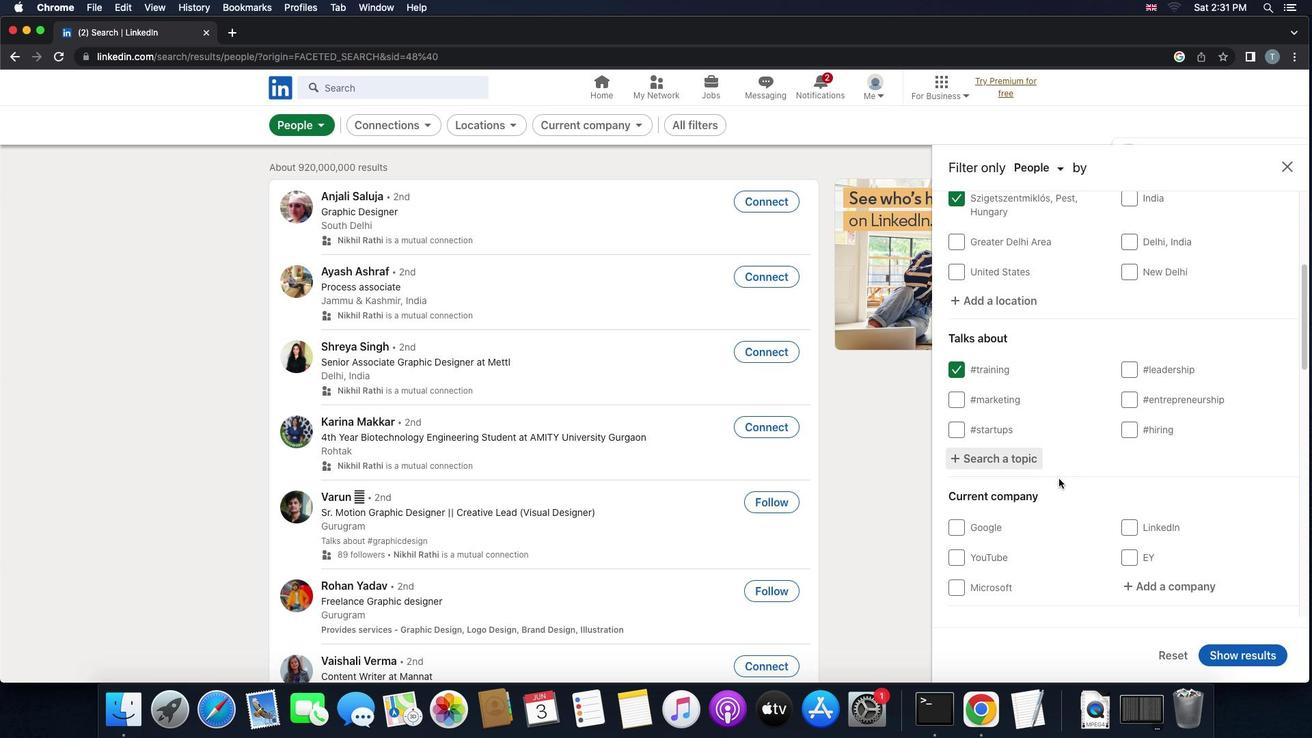 
Action: Mouse scrolled (1059, 479) with delta (0, 0)
Screenshot: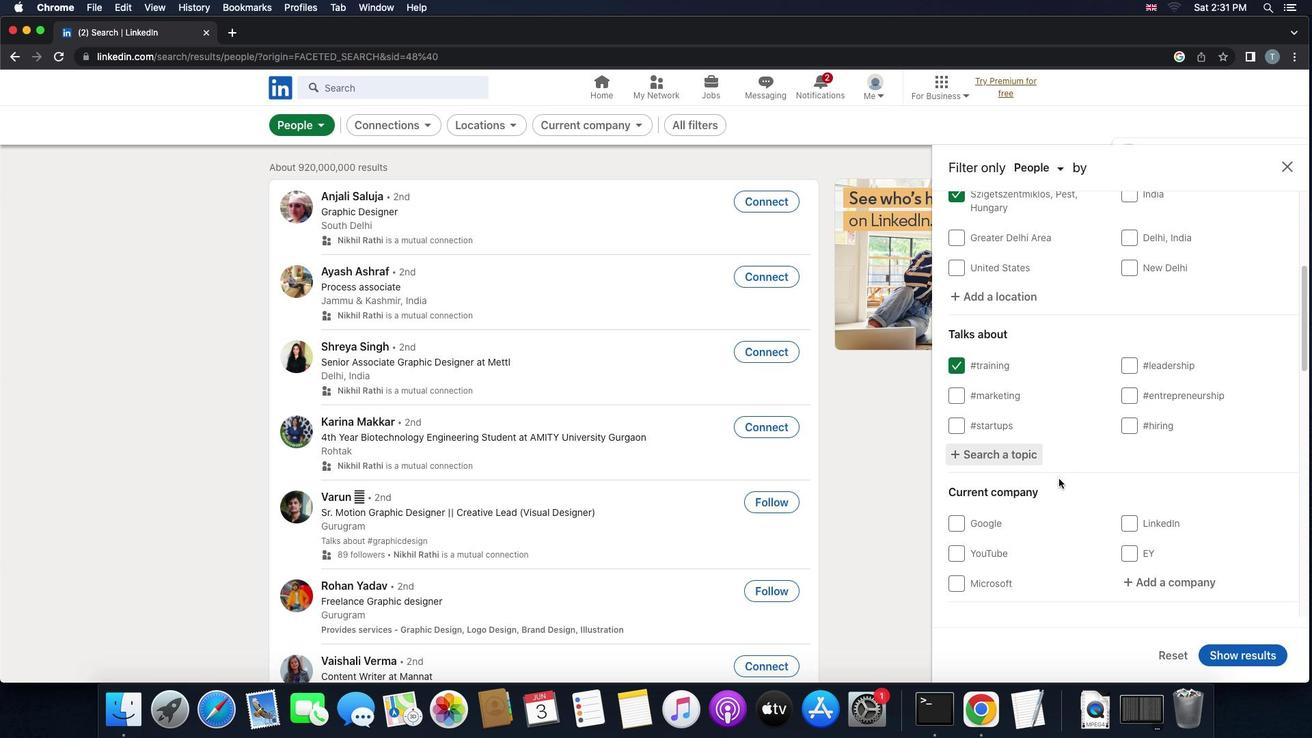 
Action: Mouse scrolled (1059, 479) with delta (0, 0)
Screenshot: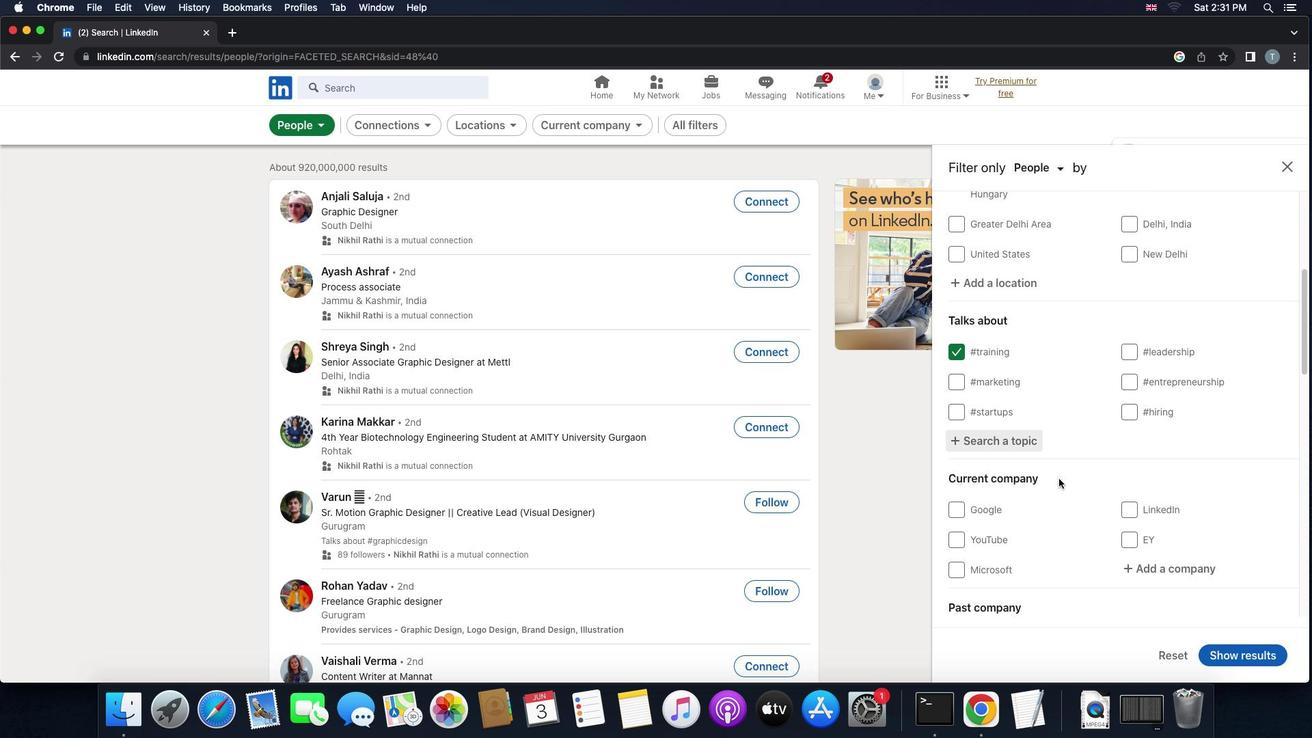 
Action: Mouse scrolled (1059, 479) with delta (0, 0)
Screenshot: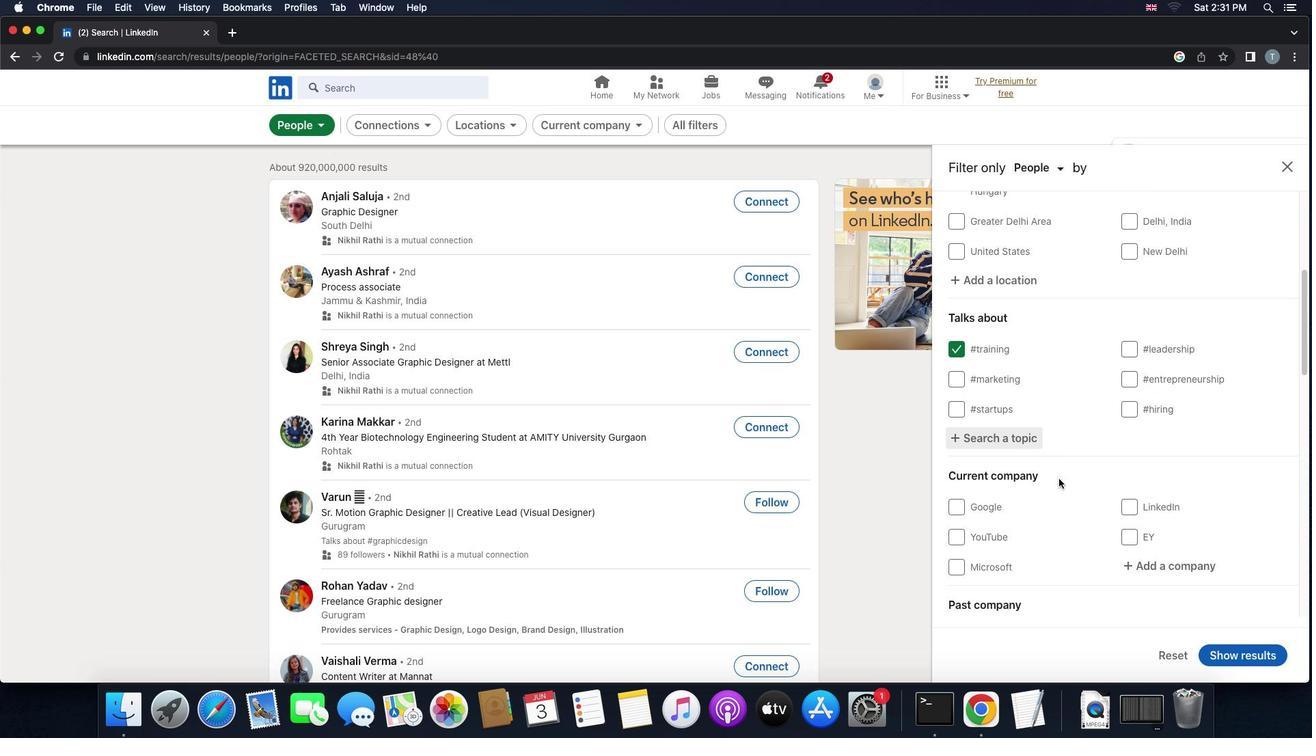 
Action: Mouse scrolled (1059, 479) with delta (0, 0)
Screenshot: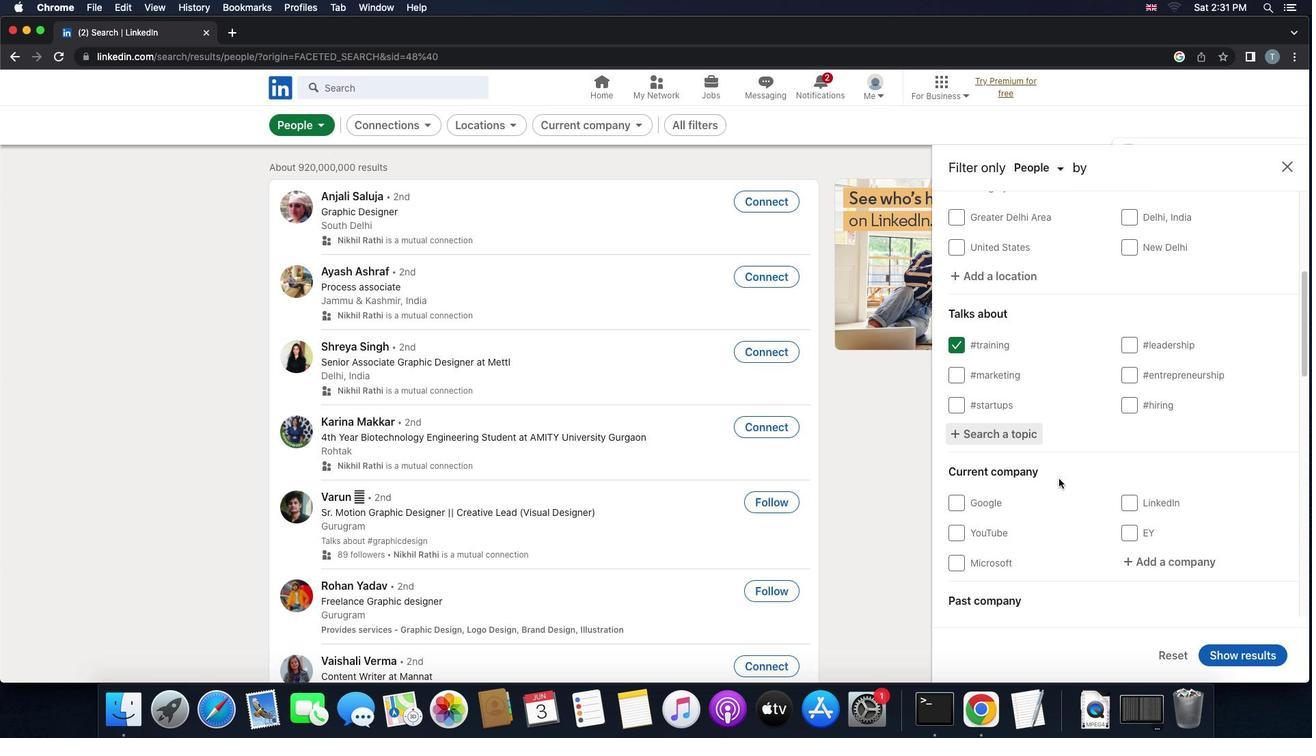 
Action: Mouse scrolled (1059, 479) with delta (0, 0)
Screenshot: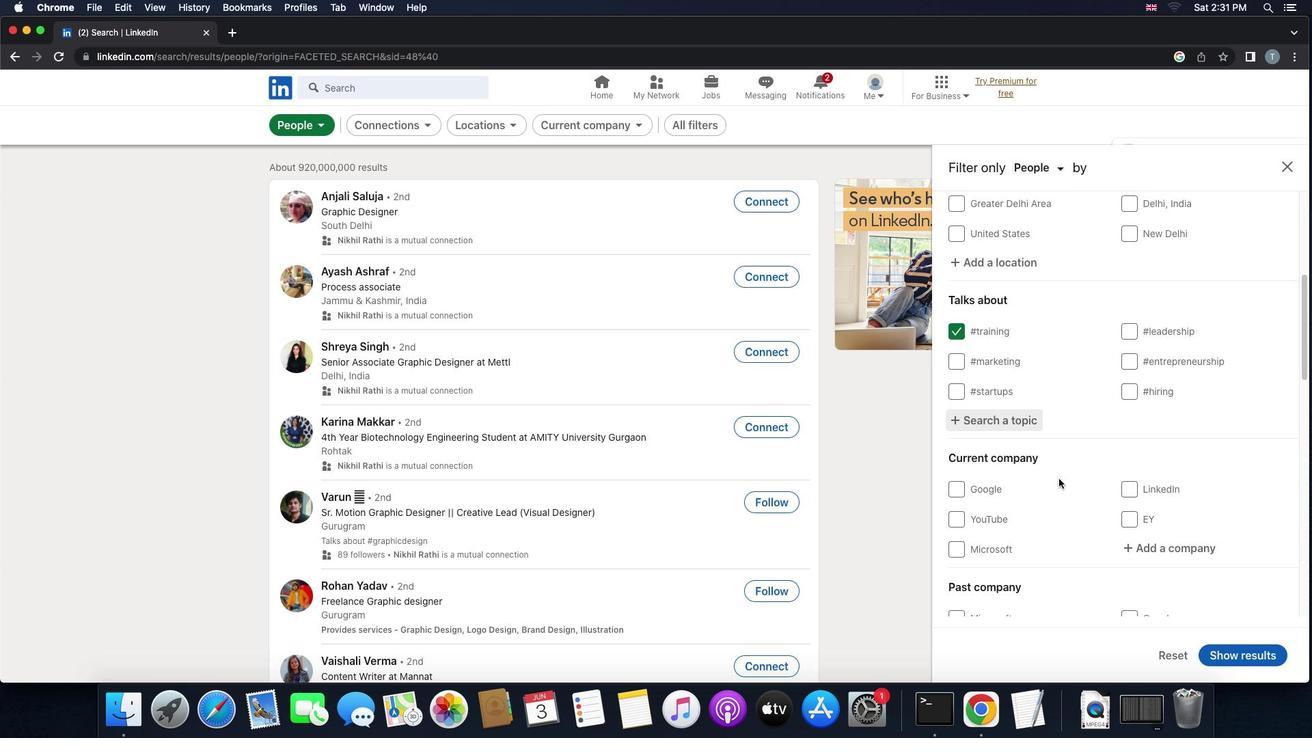 
Action: Mouse scrolled (1059, 479) with delta (0, 0)
Screenshot: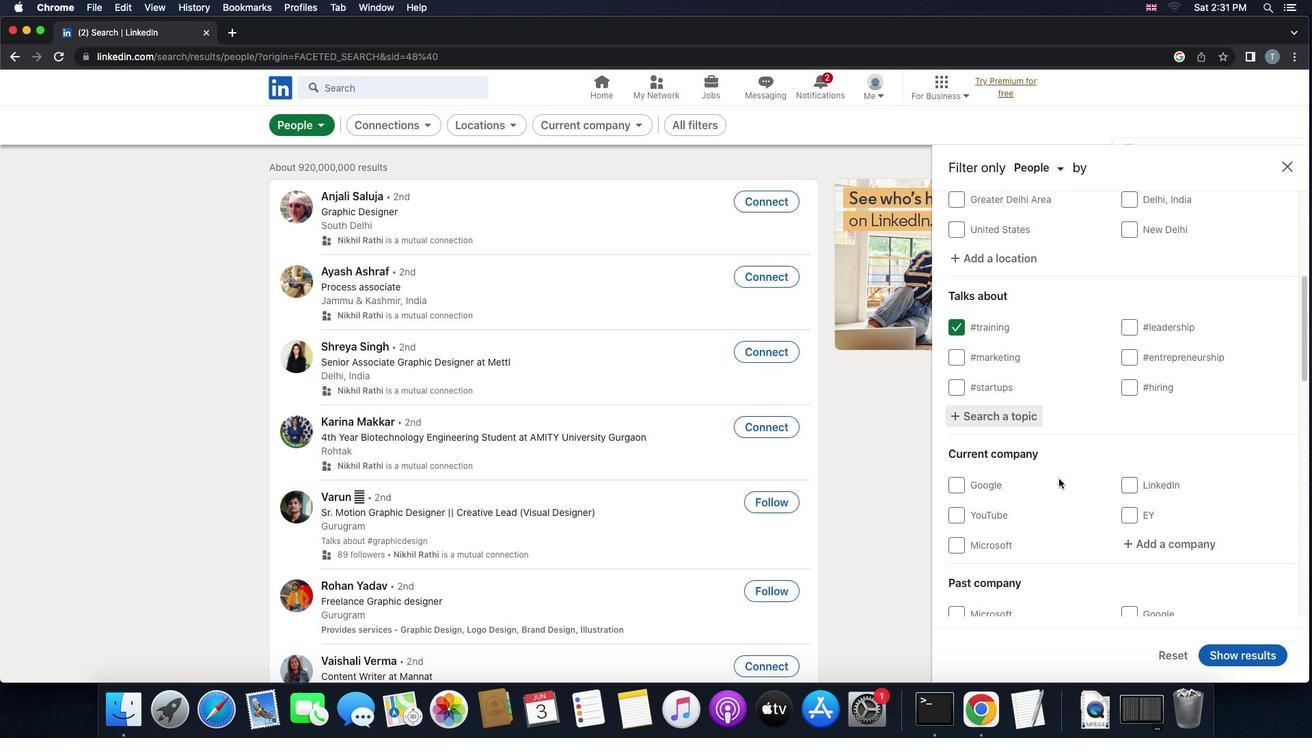 
Action: Mouse scrolled (1059, 479) with delta (0, 0)
Screenshot: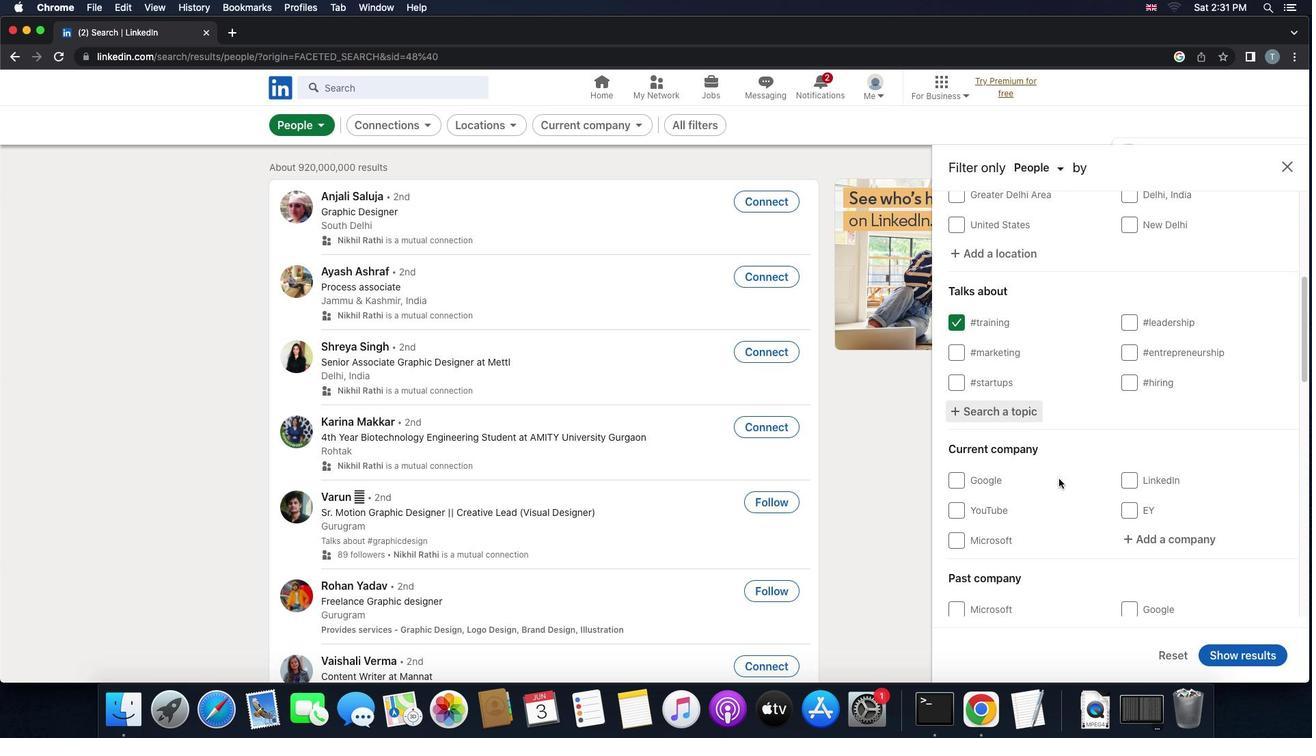 
Action: Mouse scrolled (1059, 479) with delta (0, 0)
Screenshot: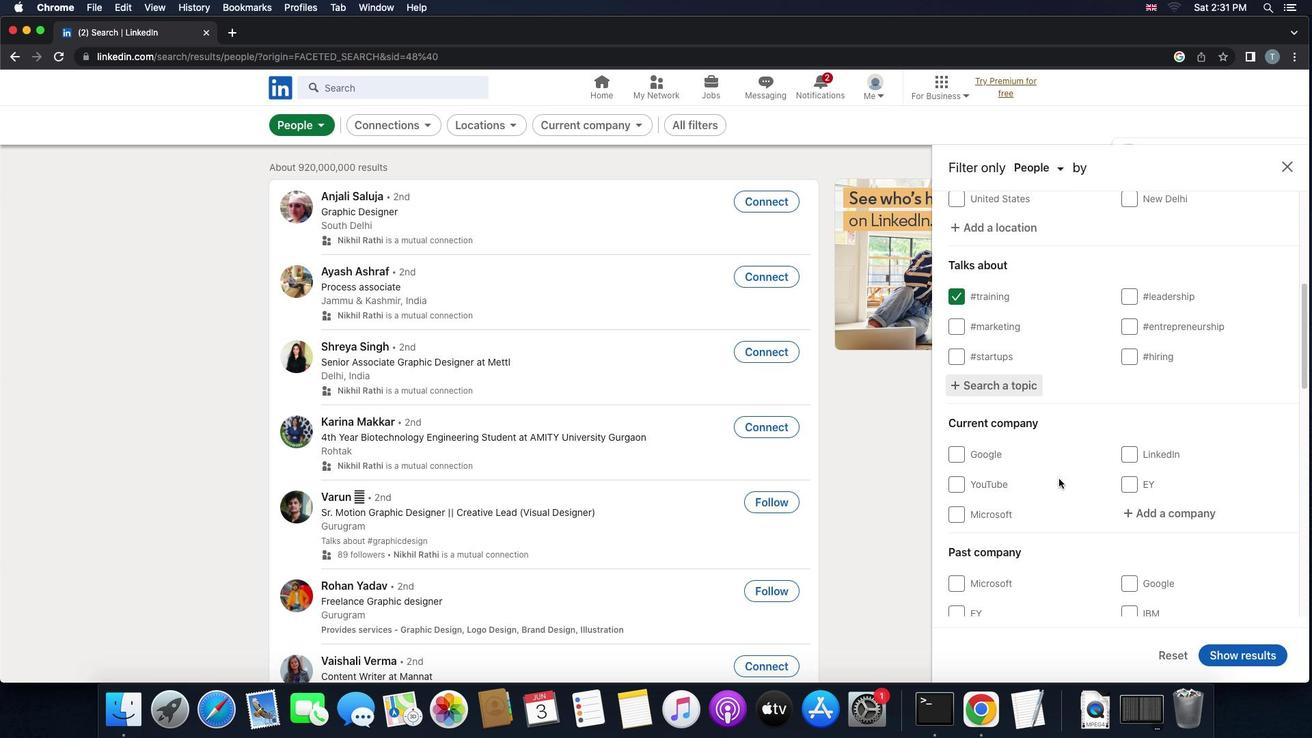 
Action: Mouse moved to (1145, 477)
Screenshot: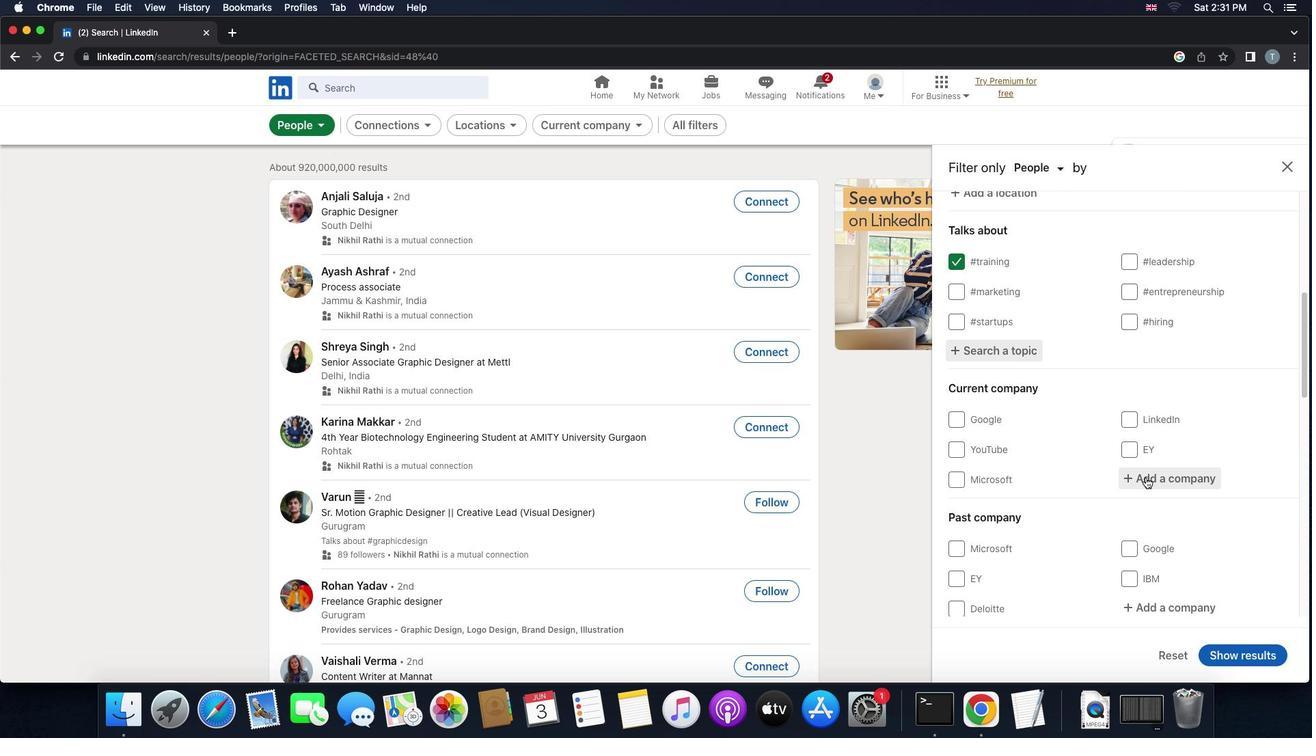 
Action: Mouse pressed left at (1145, 477)
Screenshot: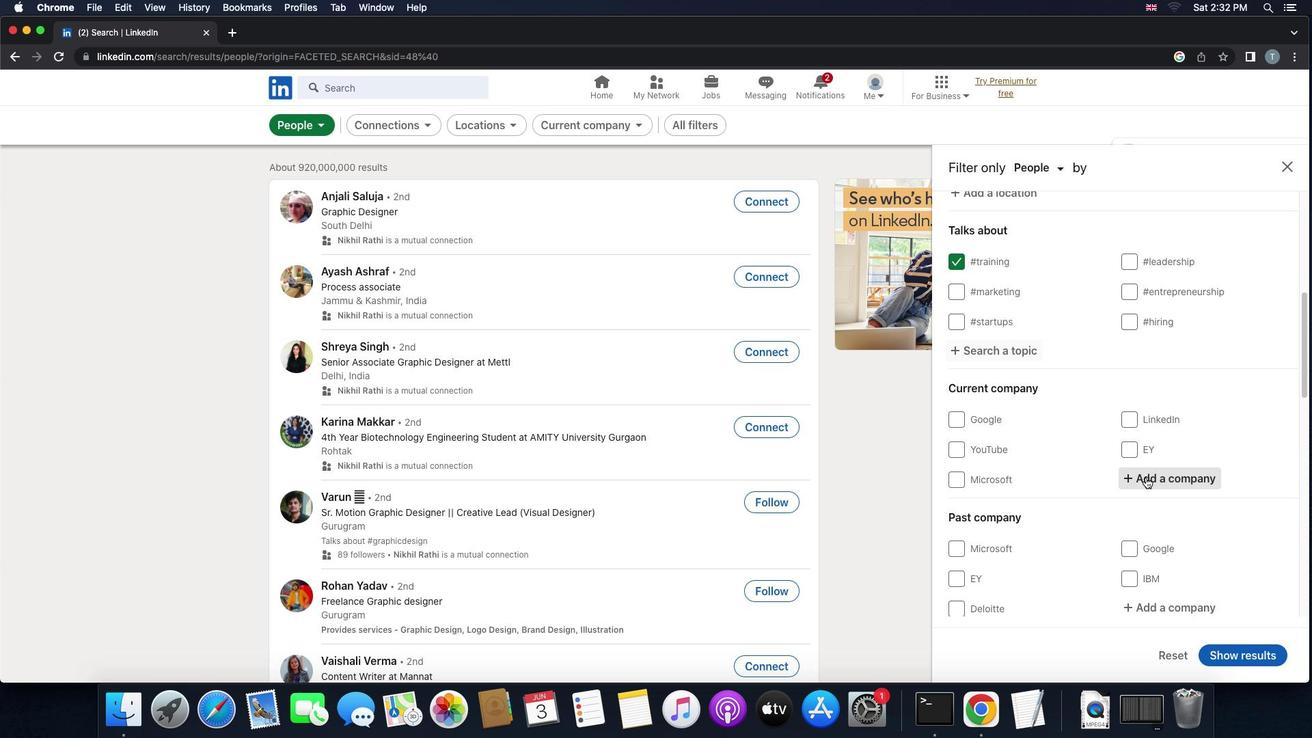 
Action: Key pressed 'r''o''c''k''s''t''a''r'
Screenshot: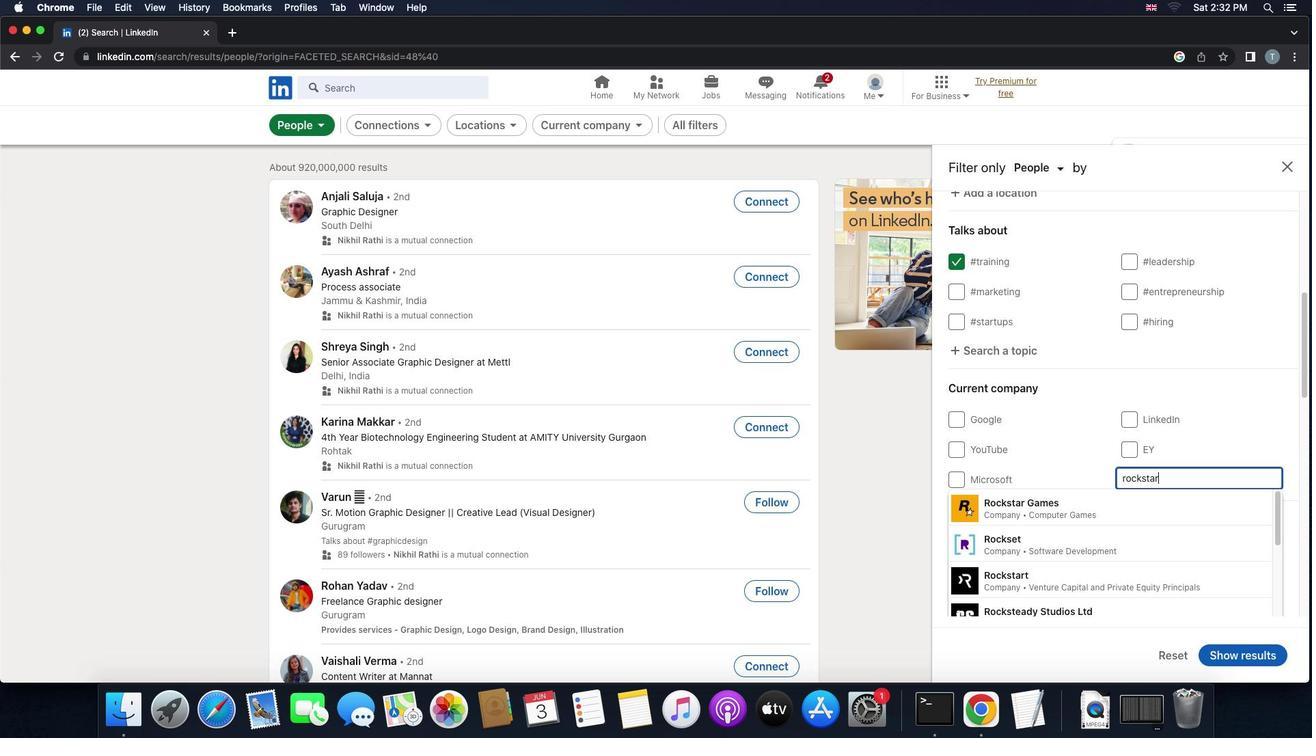 
Action: Mouse moved to (1114, 505)
Screenshot: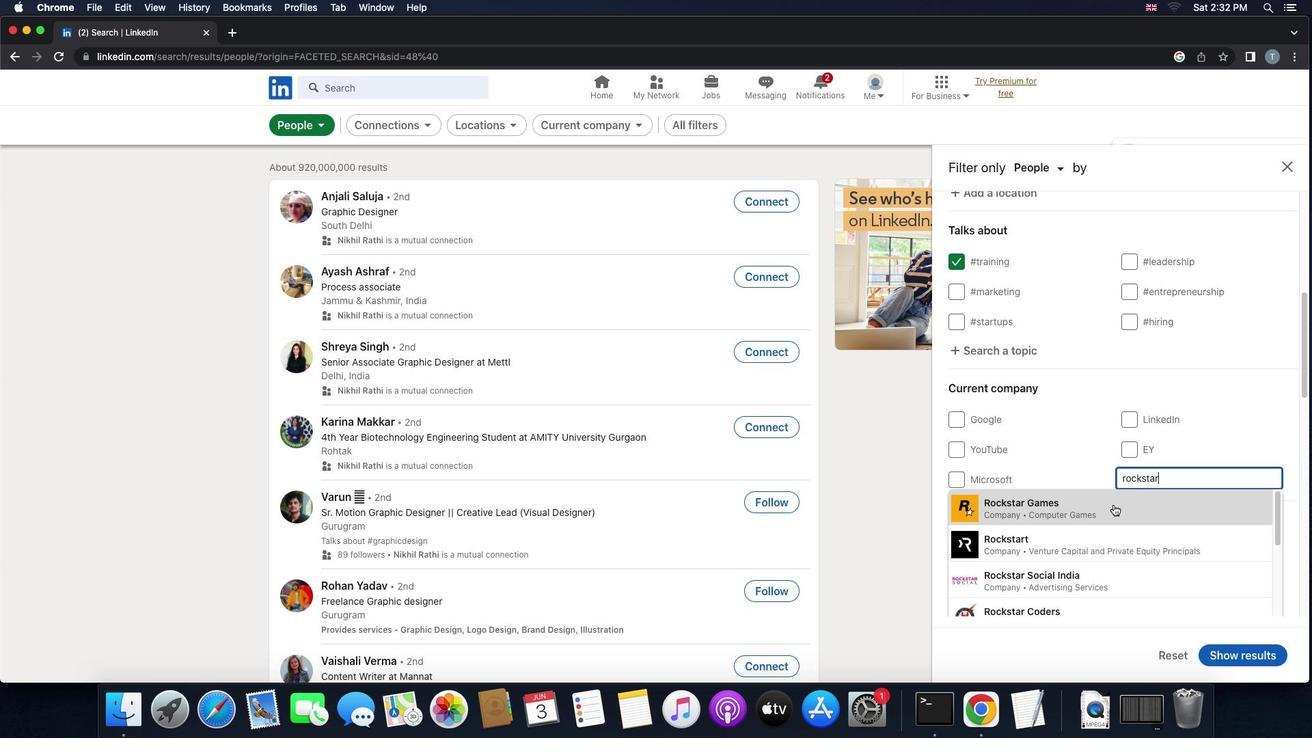 
Action: Mouse pressed left at (1114, 505)
Screenshot: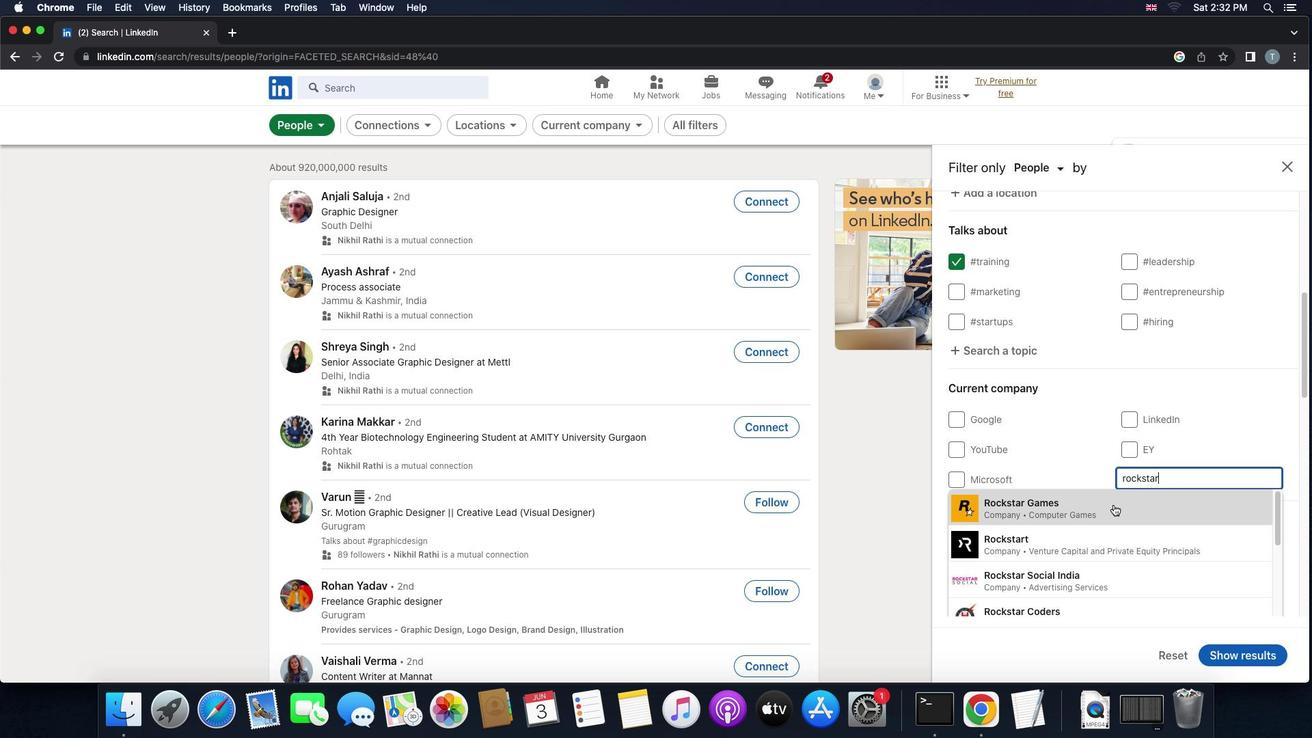 
Action: Mouse moved to (1114, 505)
Screenshot: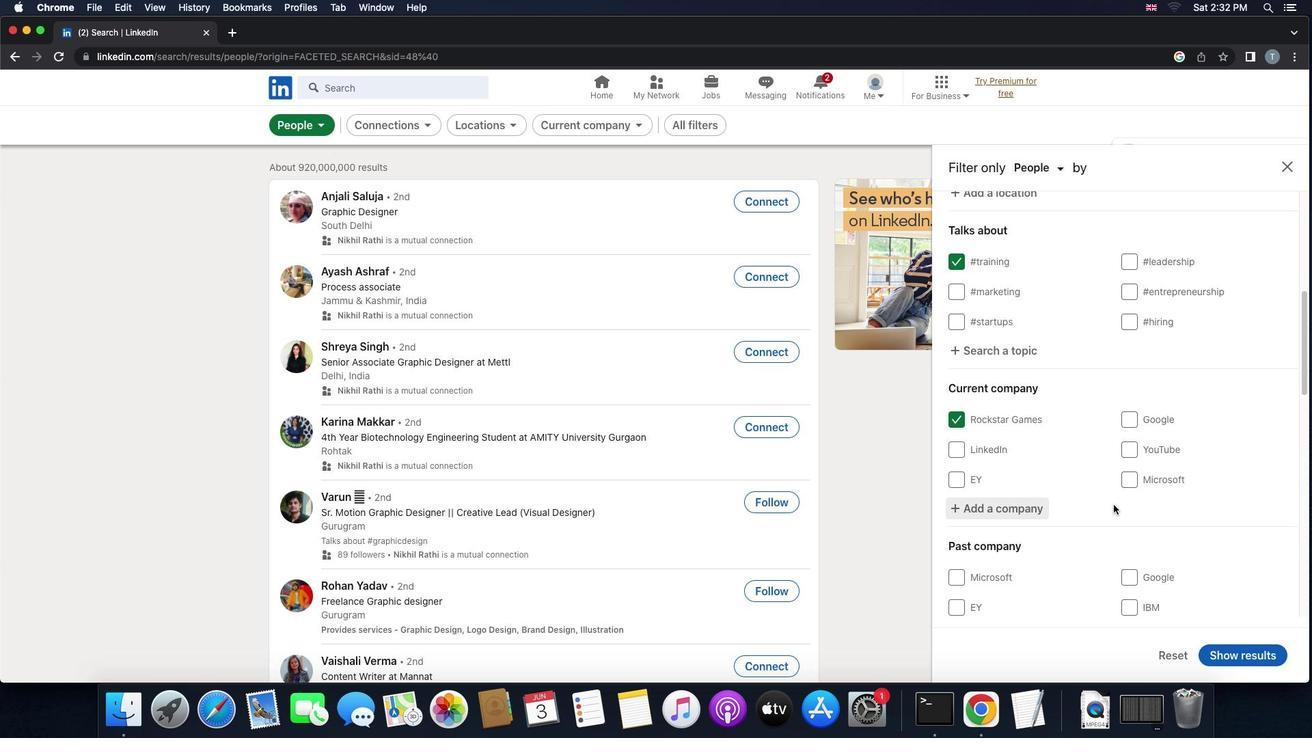 
Action: Mouse scrolled (1114, 505) with delta (0, 0)
Screenshot: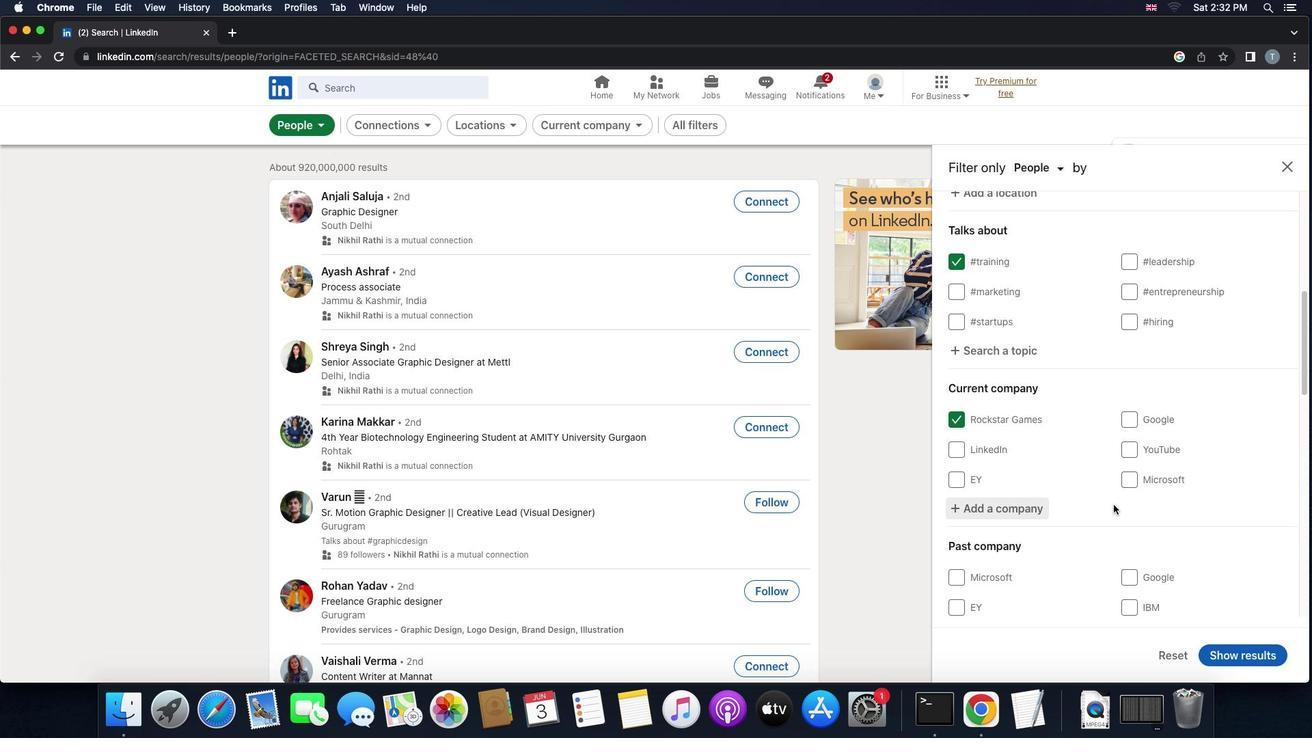 
Action: Mouse scrolled (1114, 505) with delta (0, 0)
Screenshot: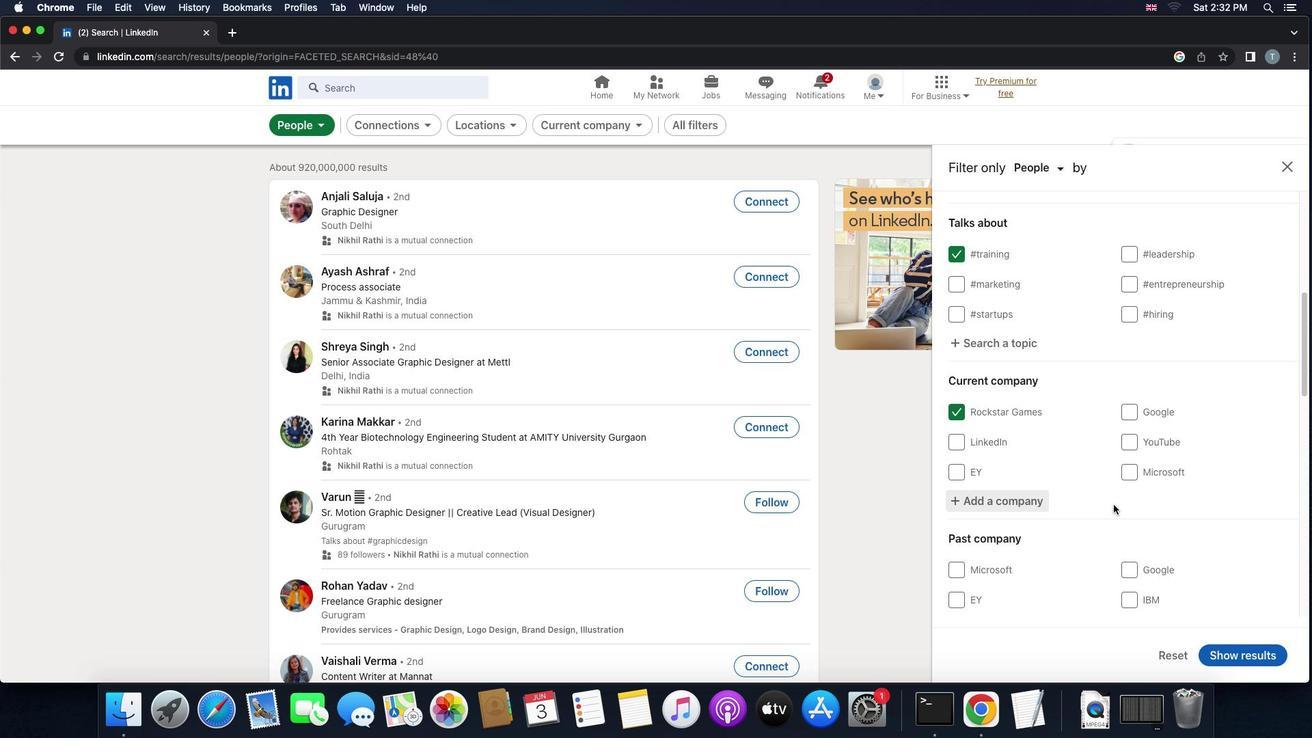 
Action: Mouse scrolled (1114, 505) with delta (0, -1)
Screenshot: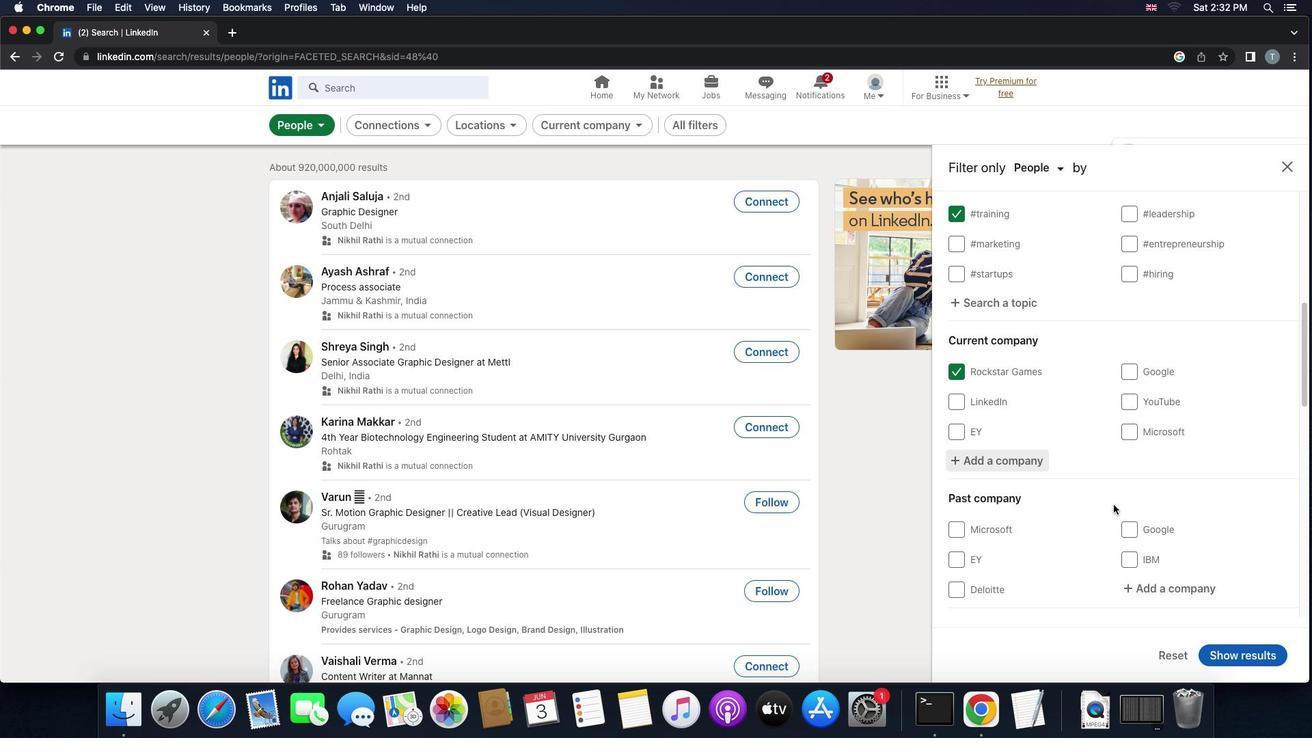 
Action: Mouse scrolled (1114, 505) with delta (0, 0)
Screenshot: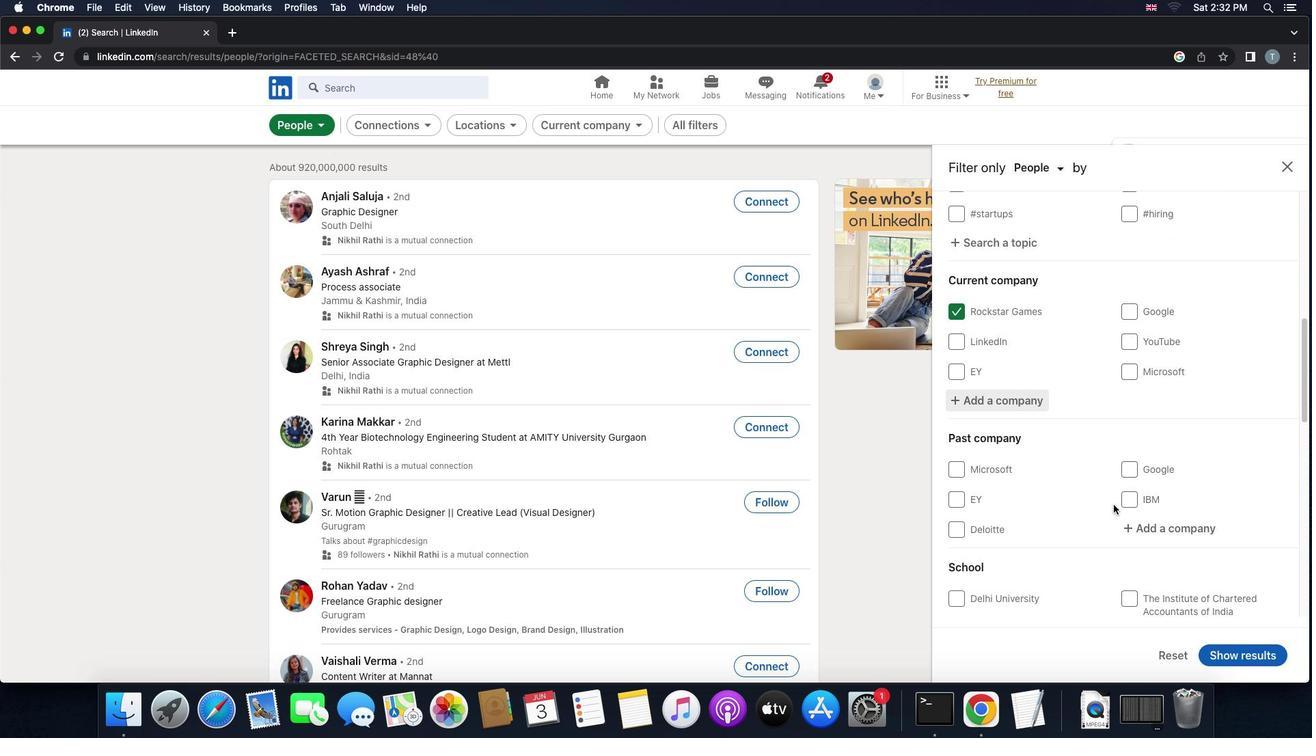 
Action: Mouse scrolled (1114, 505) with delta (0, 0)
Screenshot: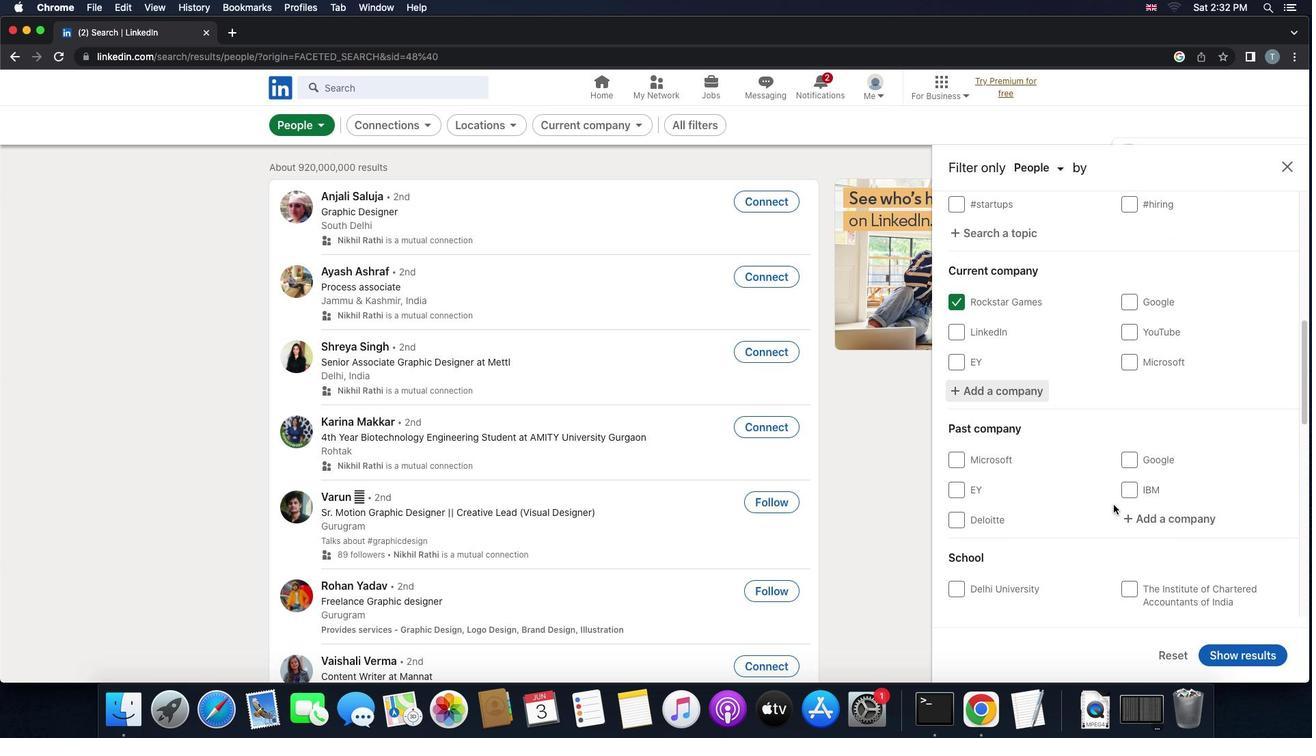 
Action: Mouse scrolled (1114, 505) with delta (0, -1)
Screenshot: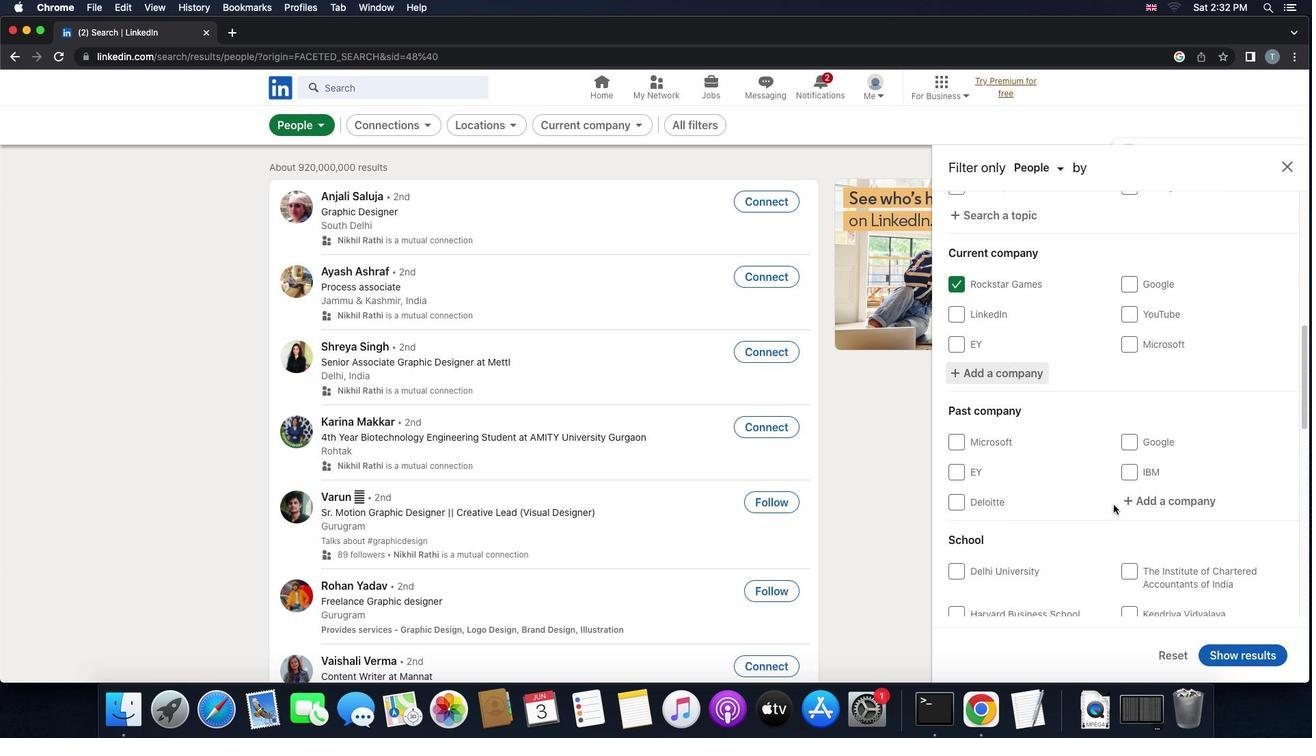 
Action: Mouse moved to (1143, 583)
Screenshot: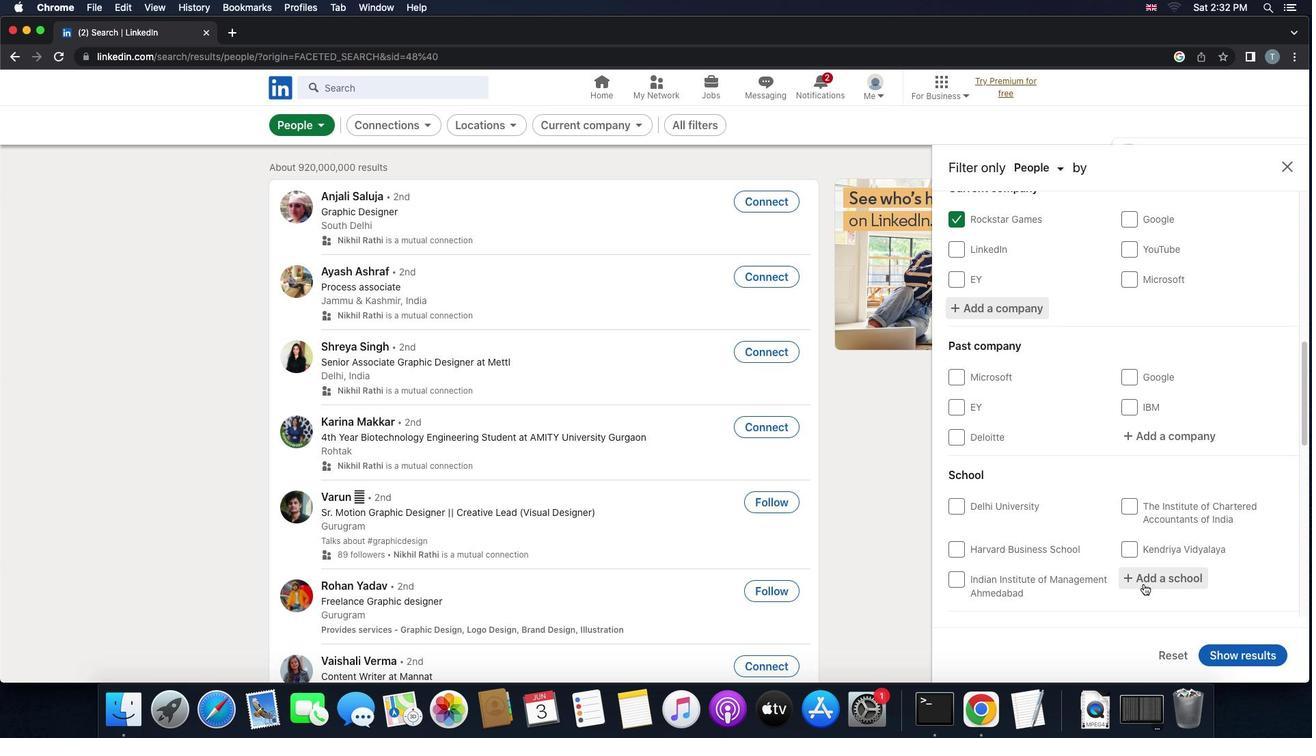 
Action: Mouse pressed left at (1143, 583)
Screenshot: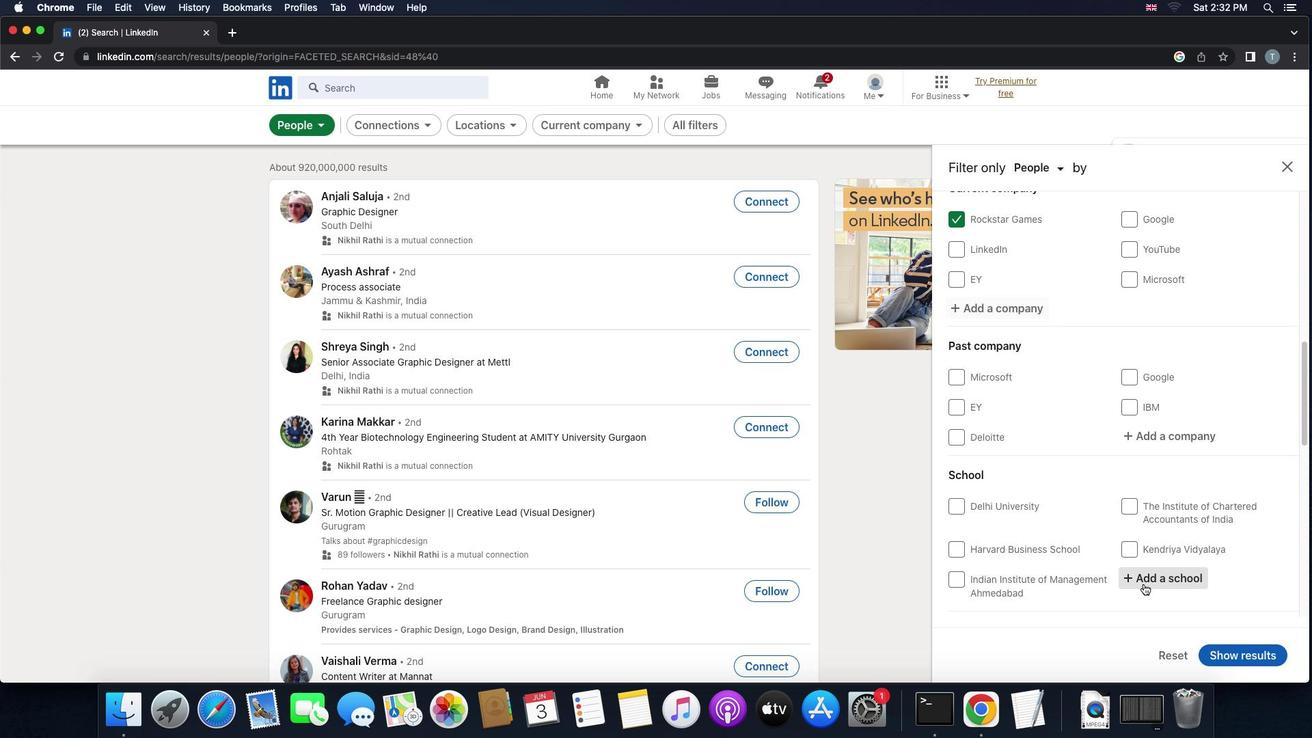 
Action: Key pressed 'c''u''s''r''o''w'Key.space'w''a''d''i''a'
Screenshot: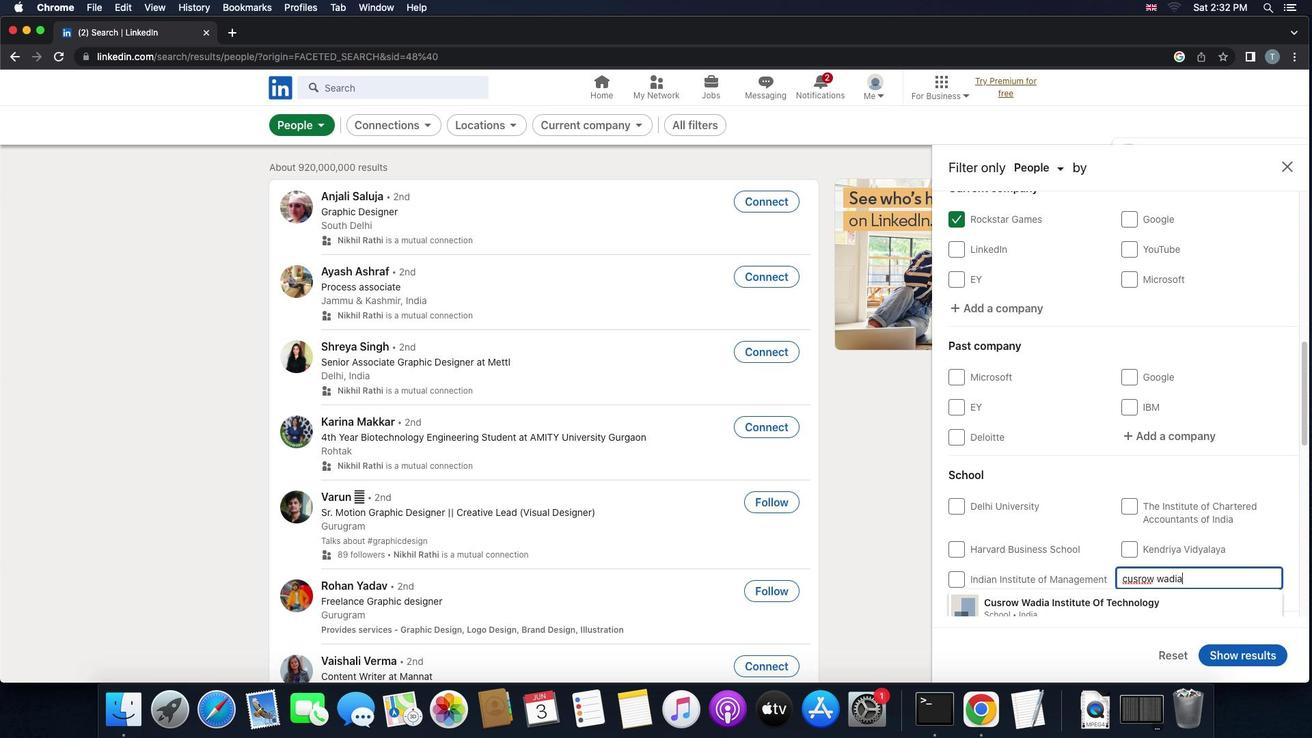 
Action: Mouse moved to (1086, 601)
Screenshot: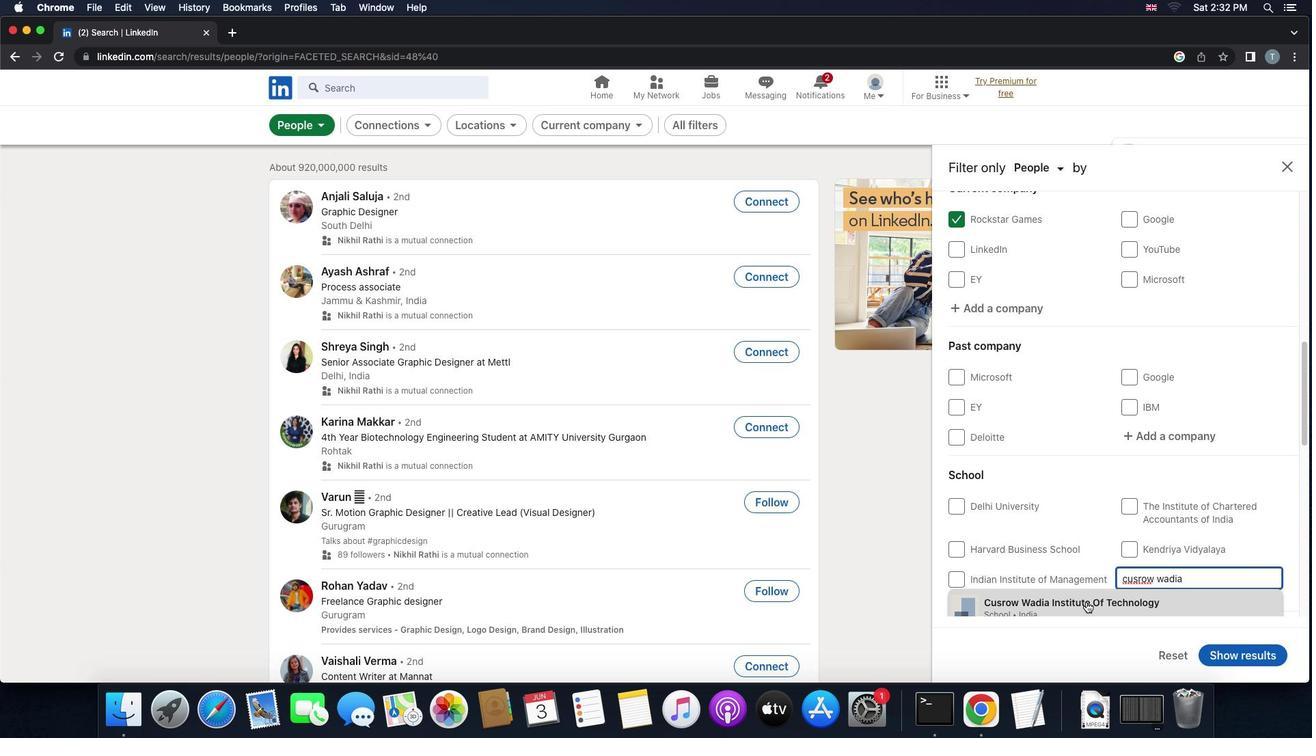 
Action: Mouse pressed left at (1086, 601)
Screenshot: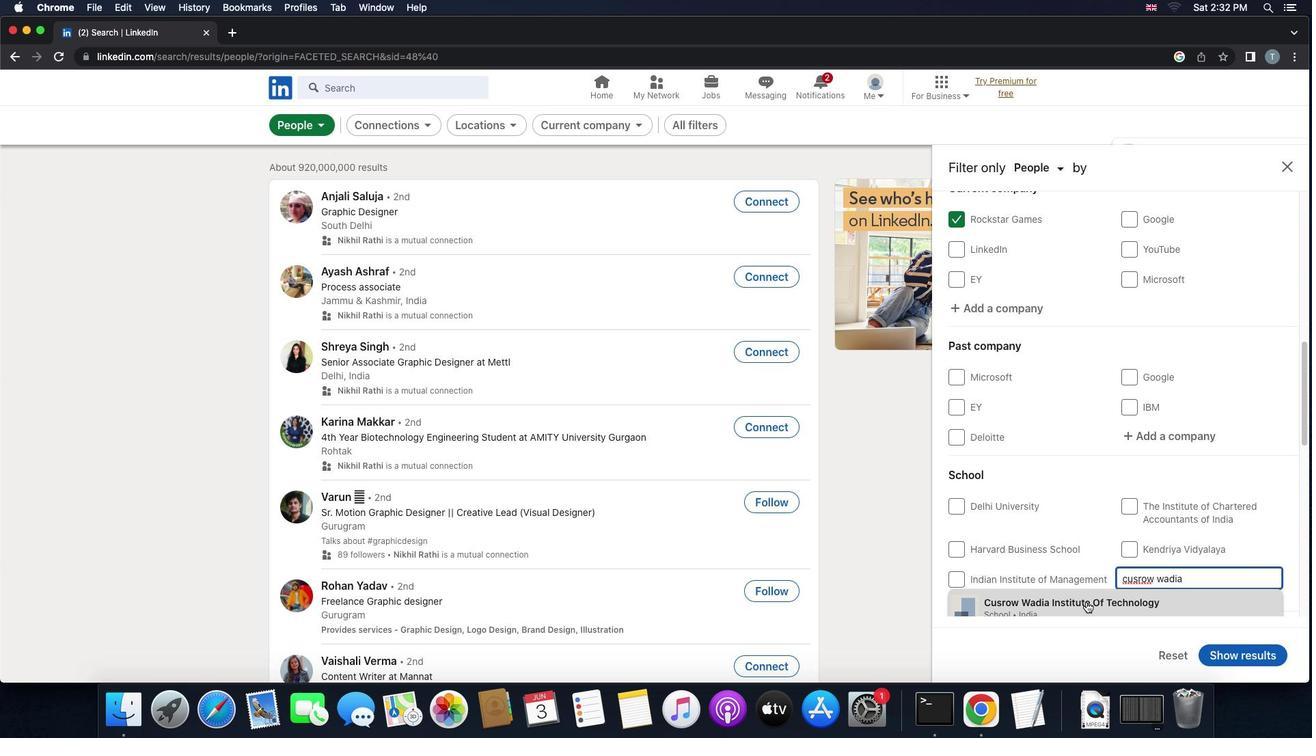 
Action: Mouse moved to (1100, 608)
Screenshot: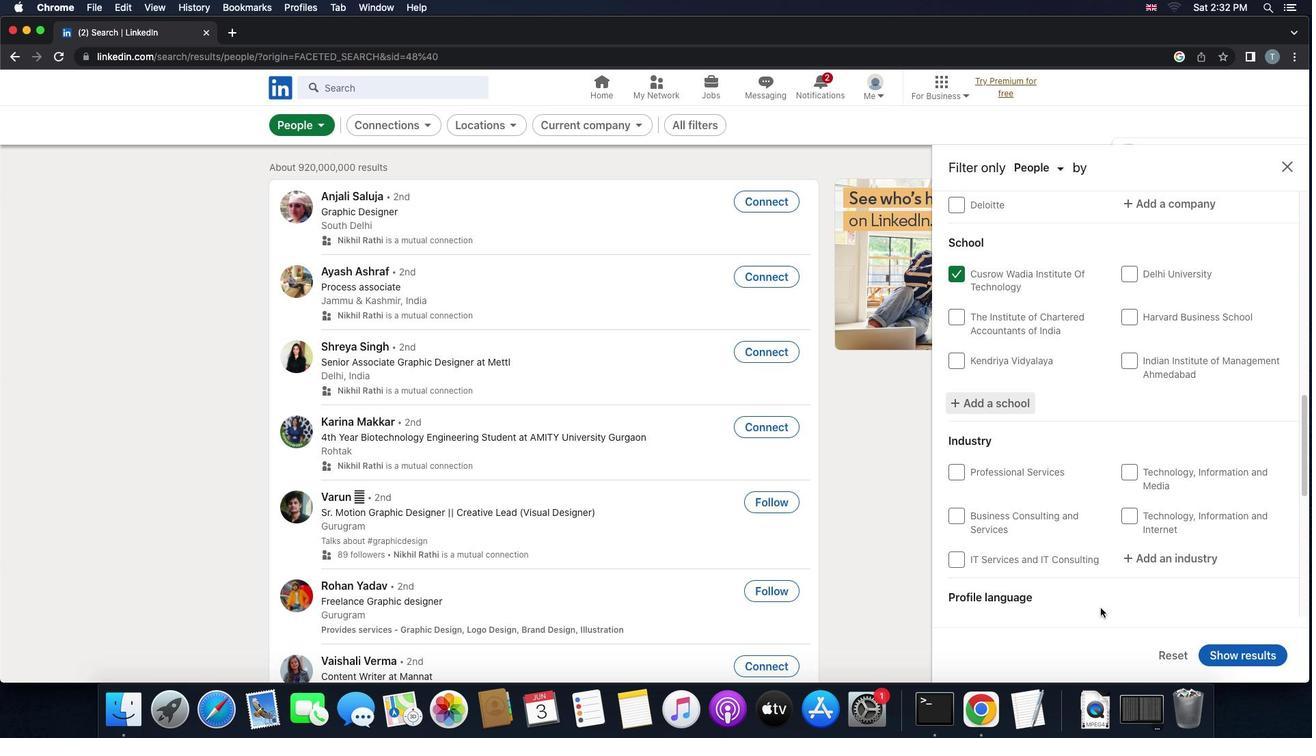 
Action: Mouse scrolled (1100, 608) with delta (0, 0)
Screenshot: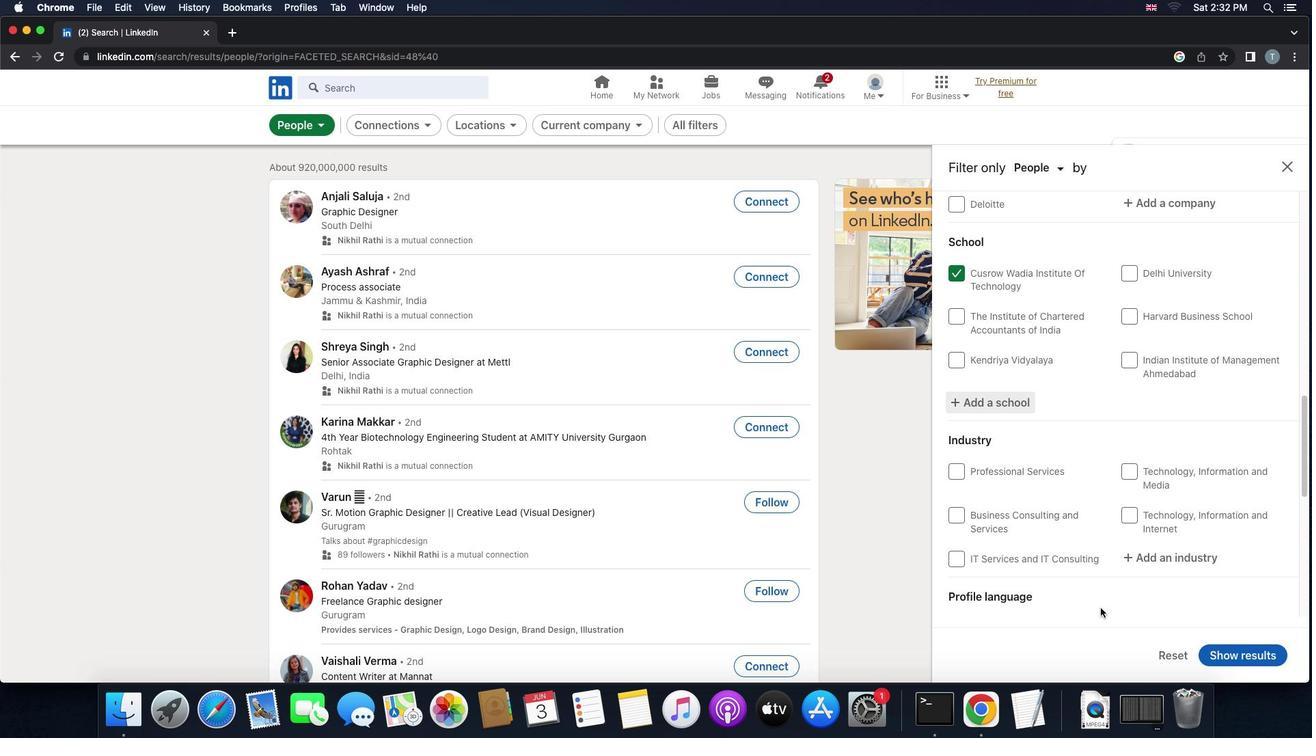 
Action: Mouse scrolled (1100, 608) with delta (0, 0)
Screenshot: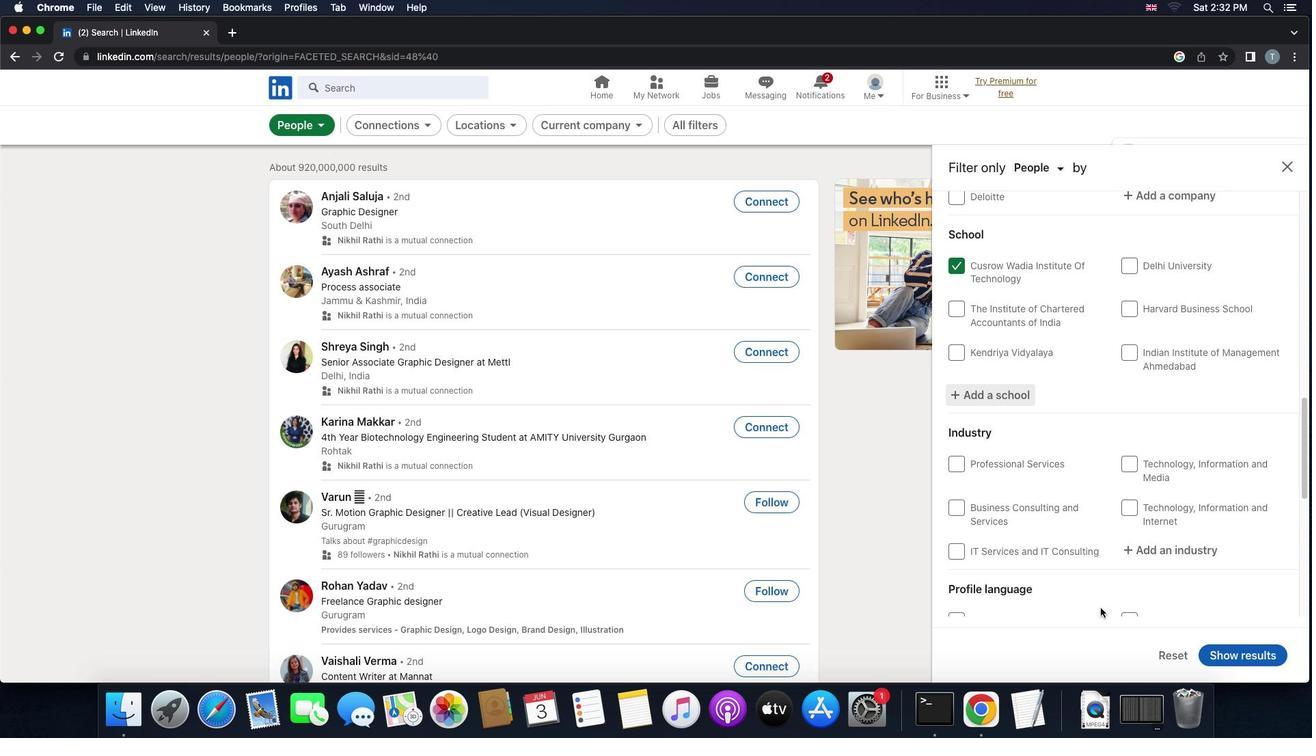 
Action: Mouse scrolled (1100, 608) with delta (0, 0)
Screenshot: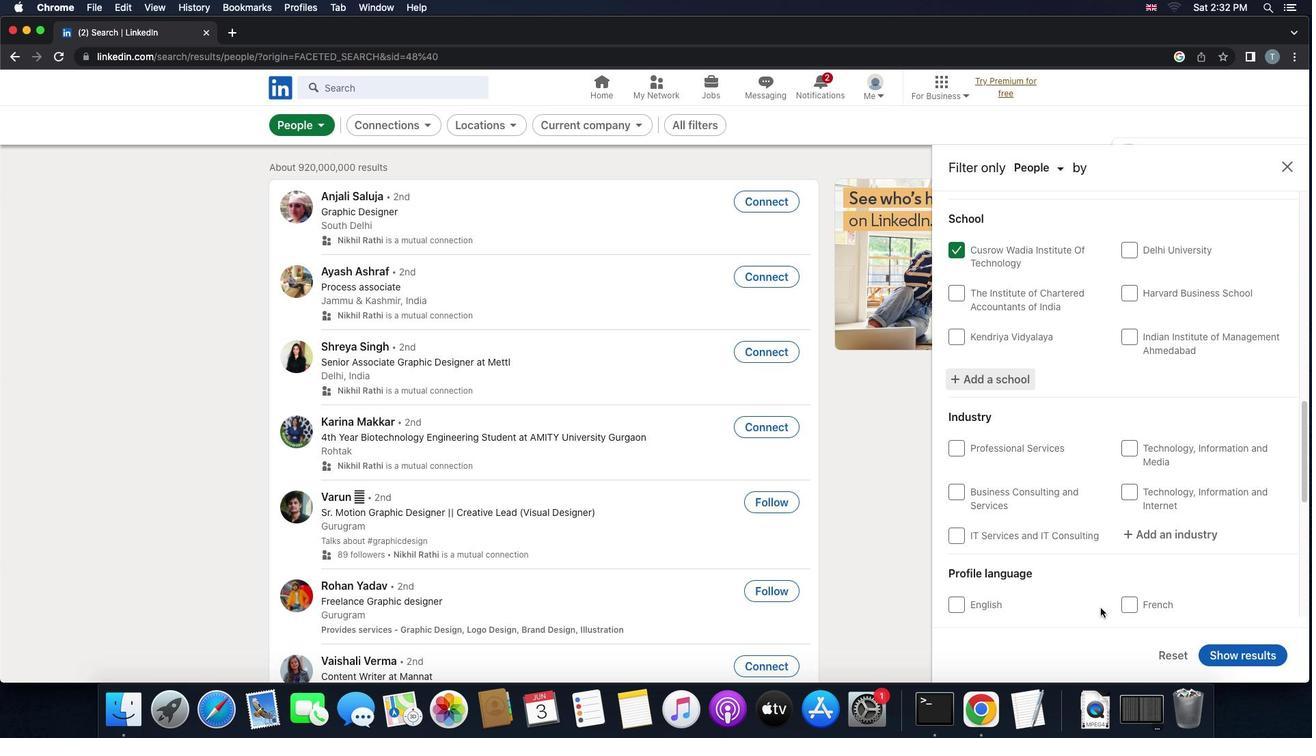 
Action: Mouse moved to (1077, 566)
Screenshot: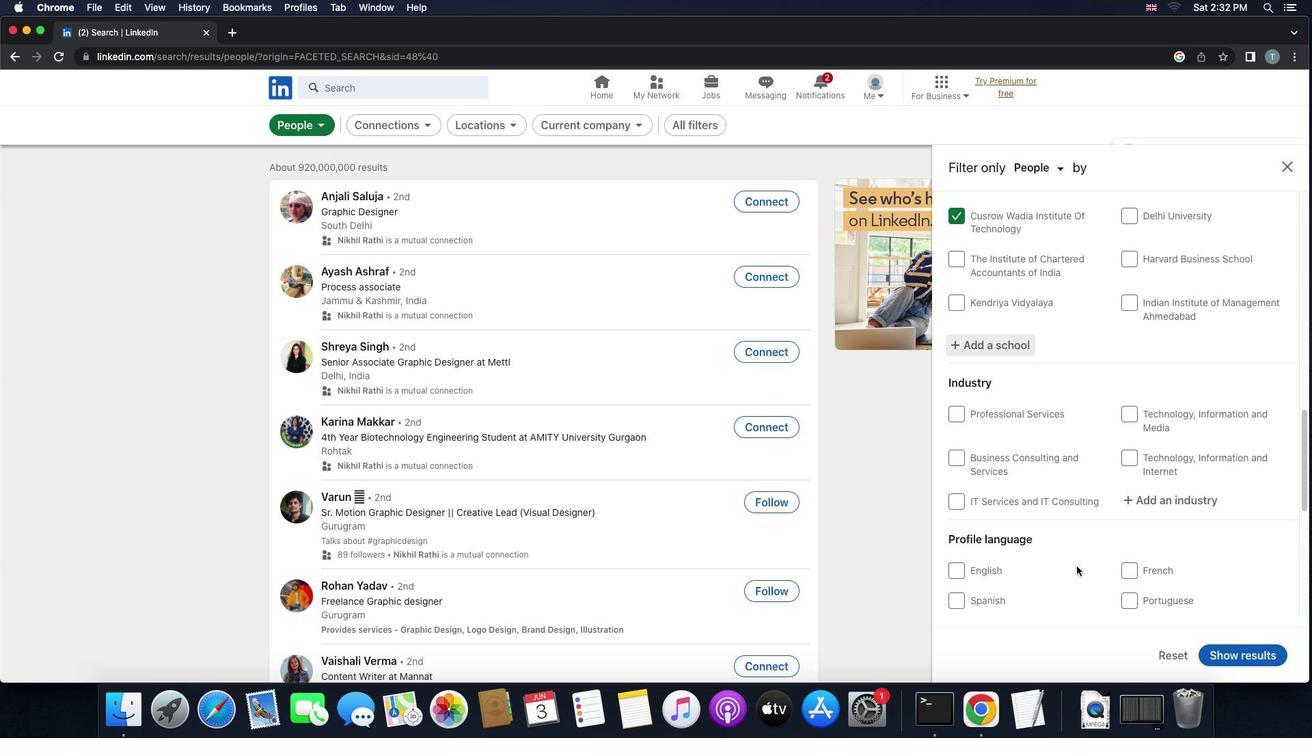 
Action: Mouse scrolled (1077, 566) with delta (0, 0)
Screenshot: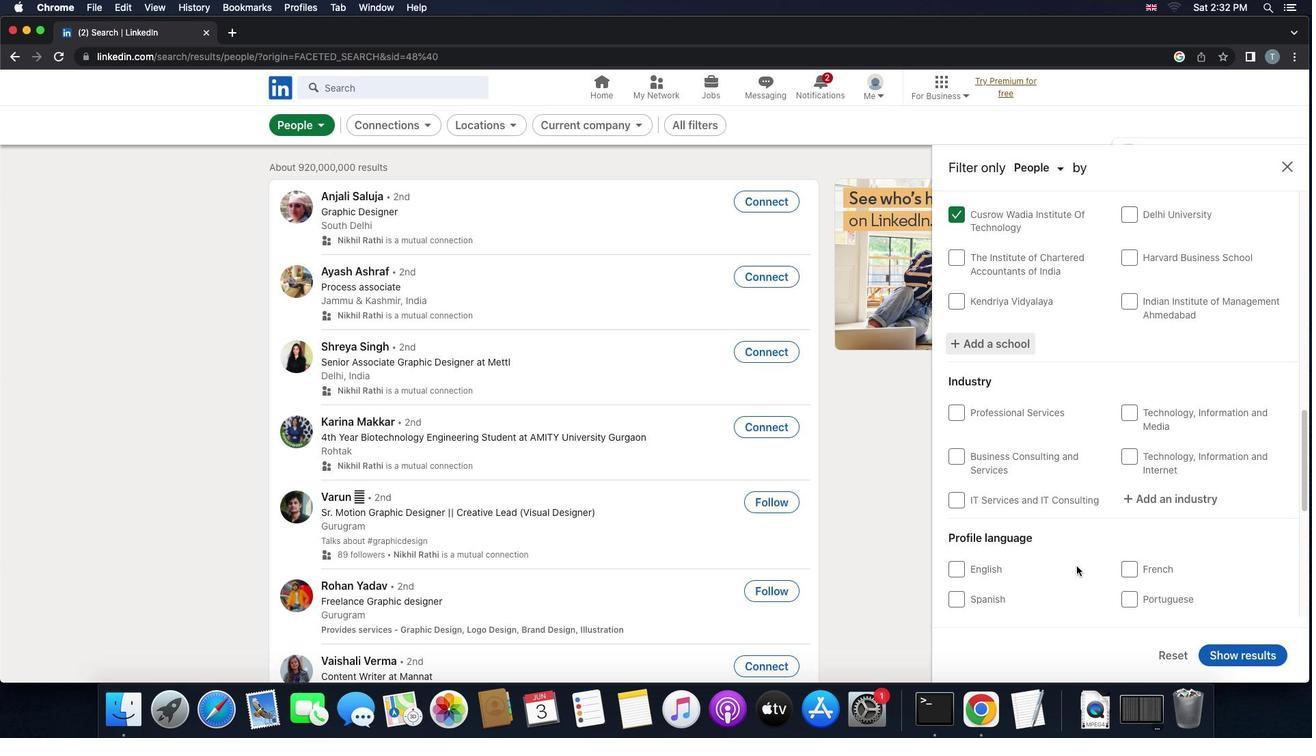 
Action: Mouse scrolled (1077, 566) with delta (0, 0)
Screenshot: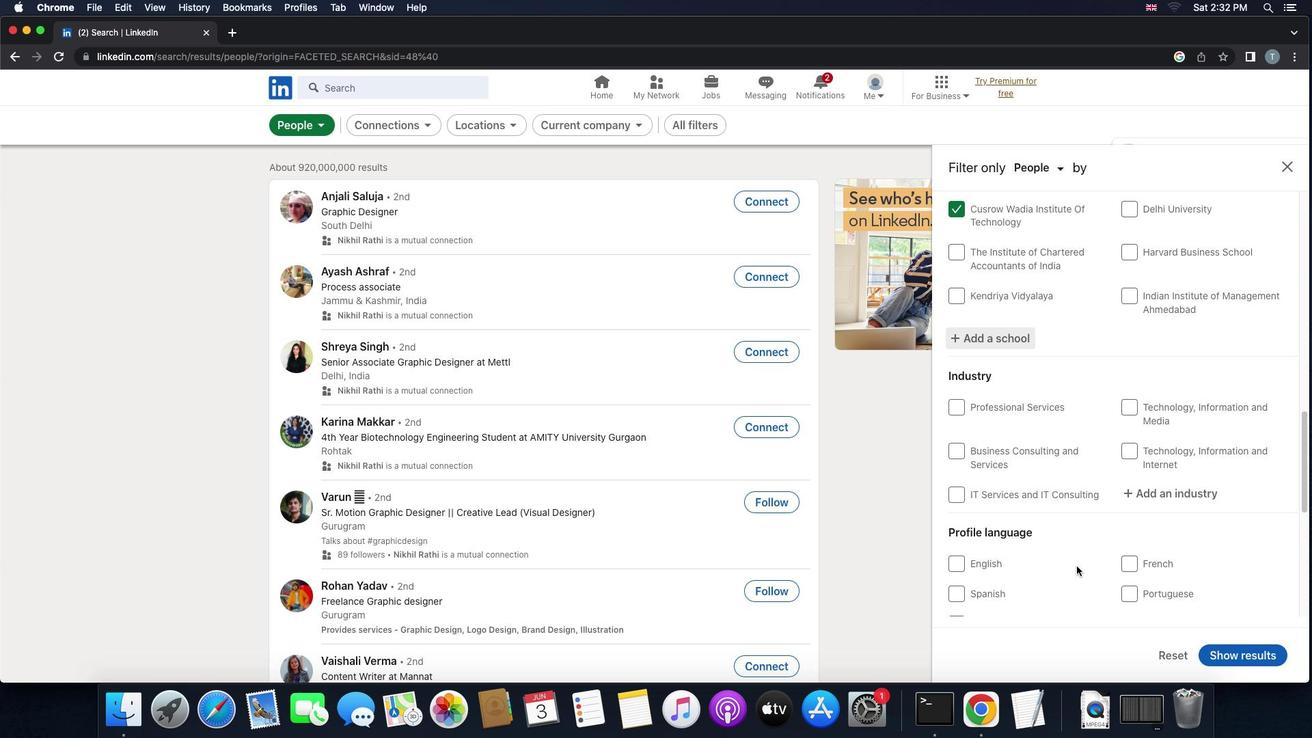 
Action: Mouse scrolled (1077, 566) with delta (0, 0)
Screenshot: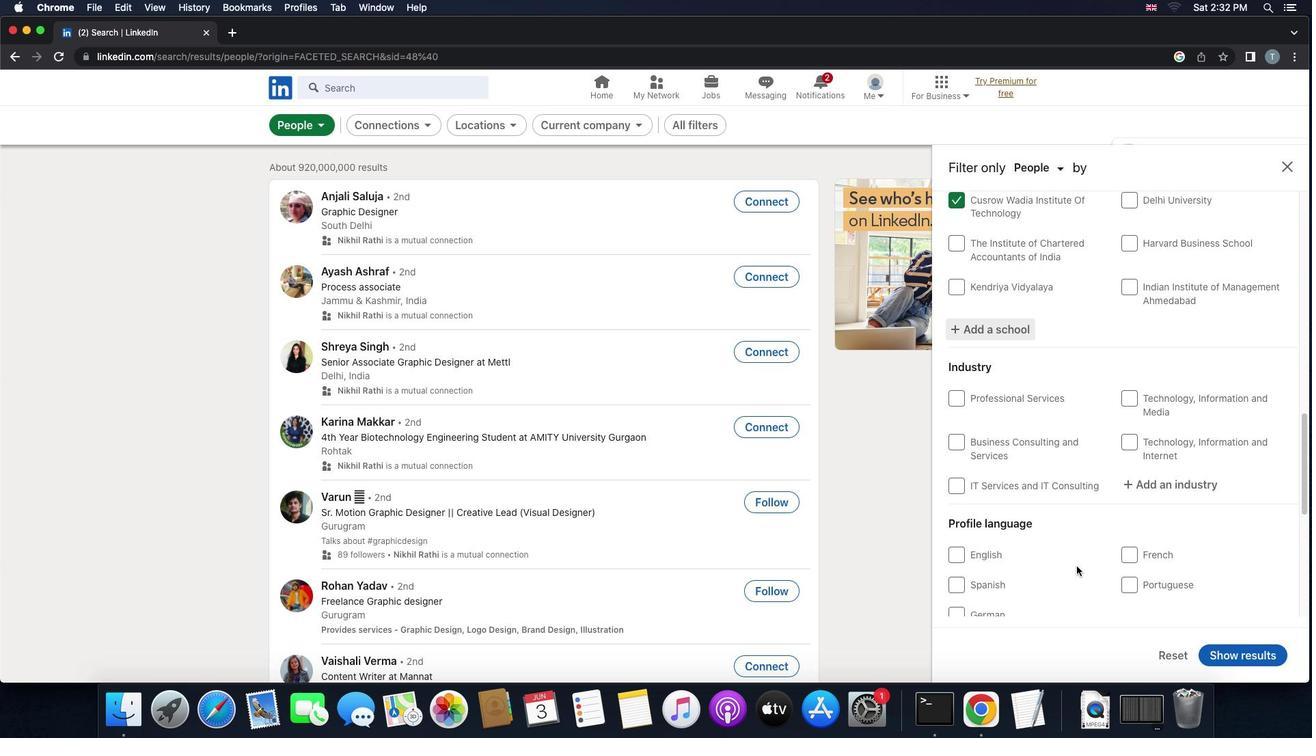 
Action: Mouse scrolled (1077, 566) with delta (0, 0)
Screenshot: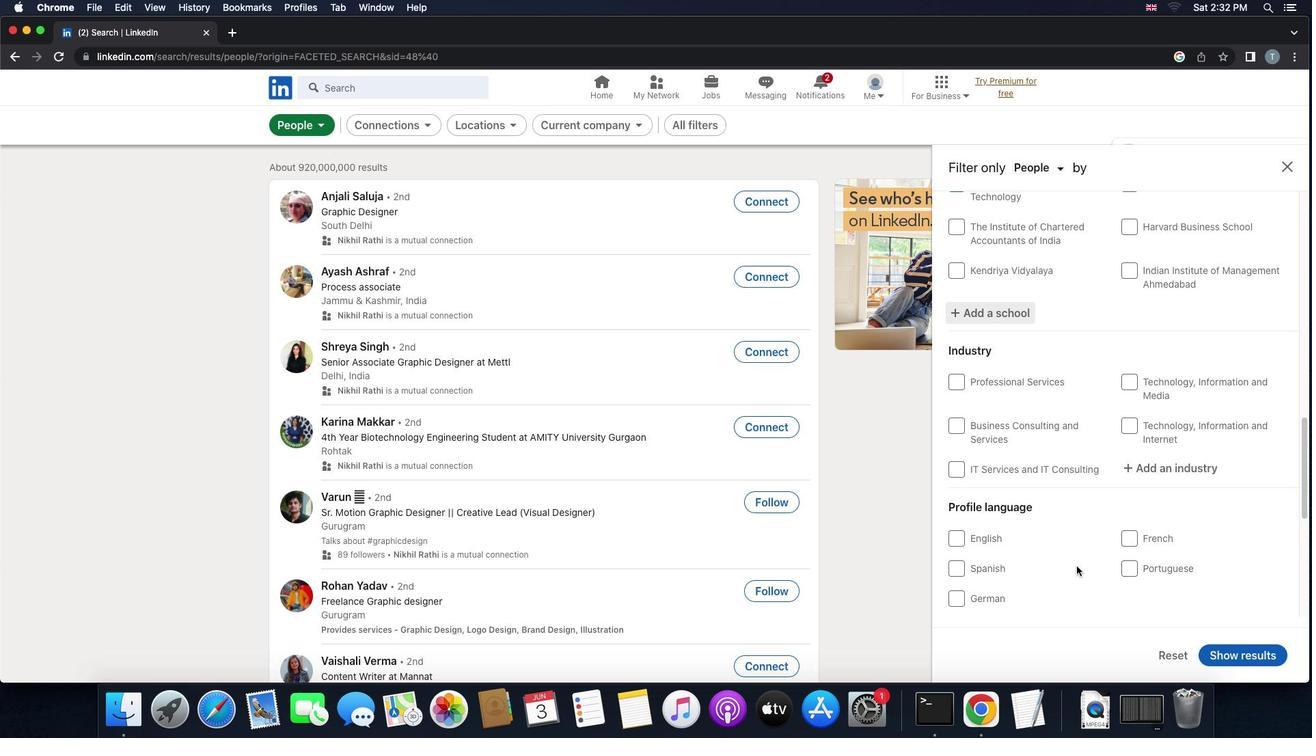 
Action: Mouse scrolled (1077, 566) with delta (0, 0)
Screenshot: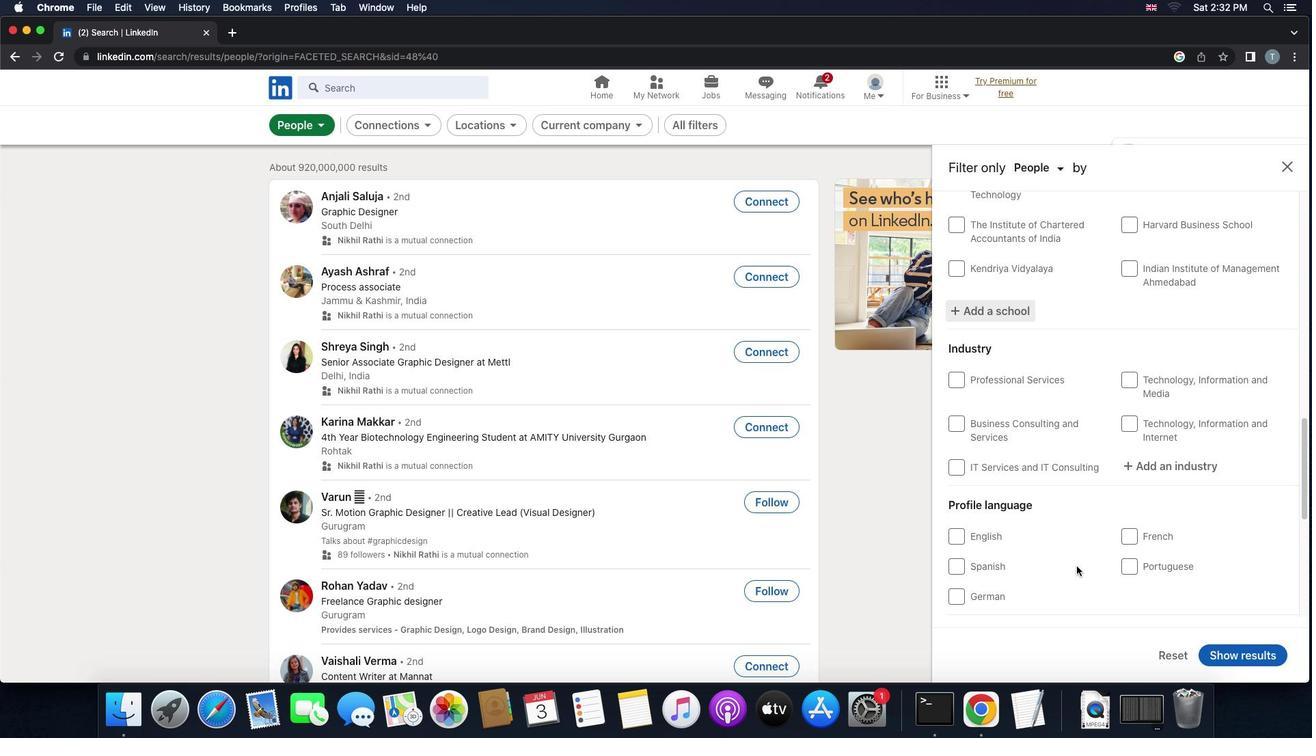 
Action: Mouse scrolled (1077, 566) with delta (0, 0)
Screenshot: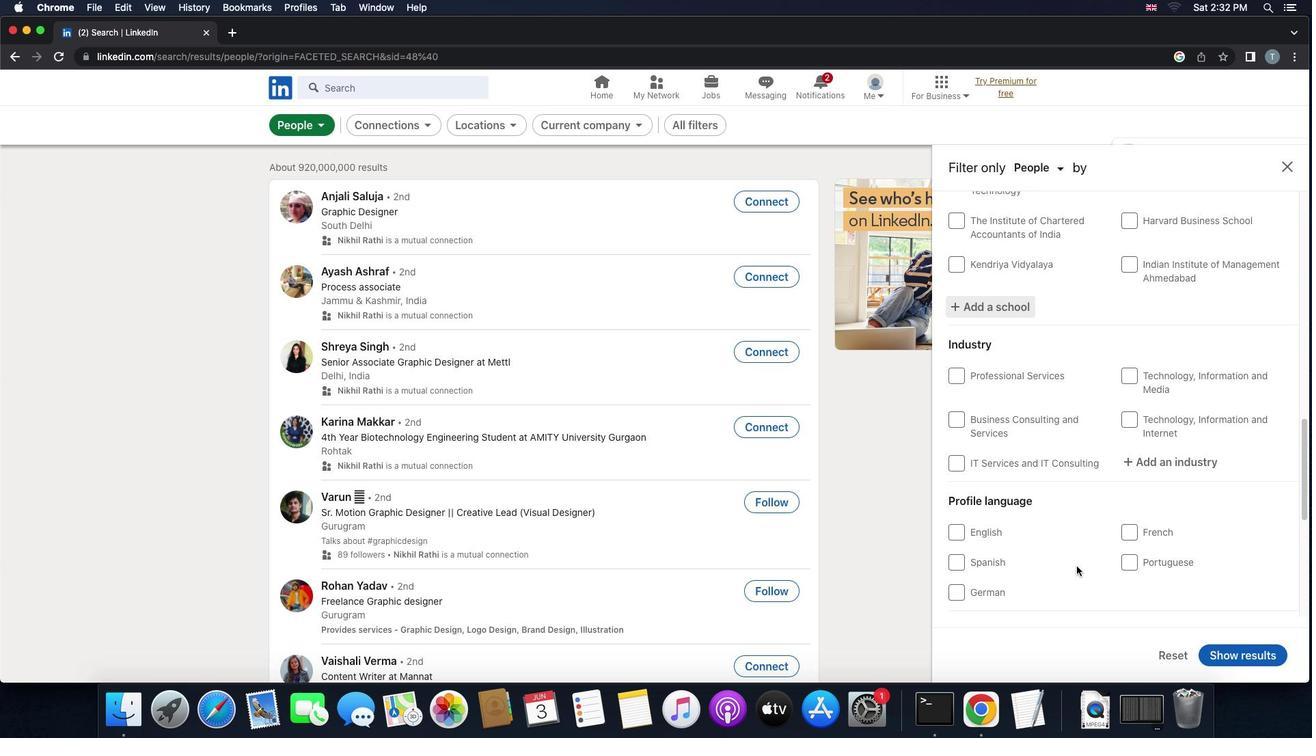 
Action: Mouse scrolled (1077, 566) with delta (0, 0)
Screenshot: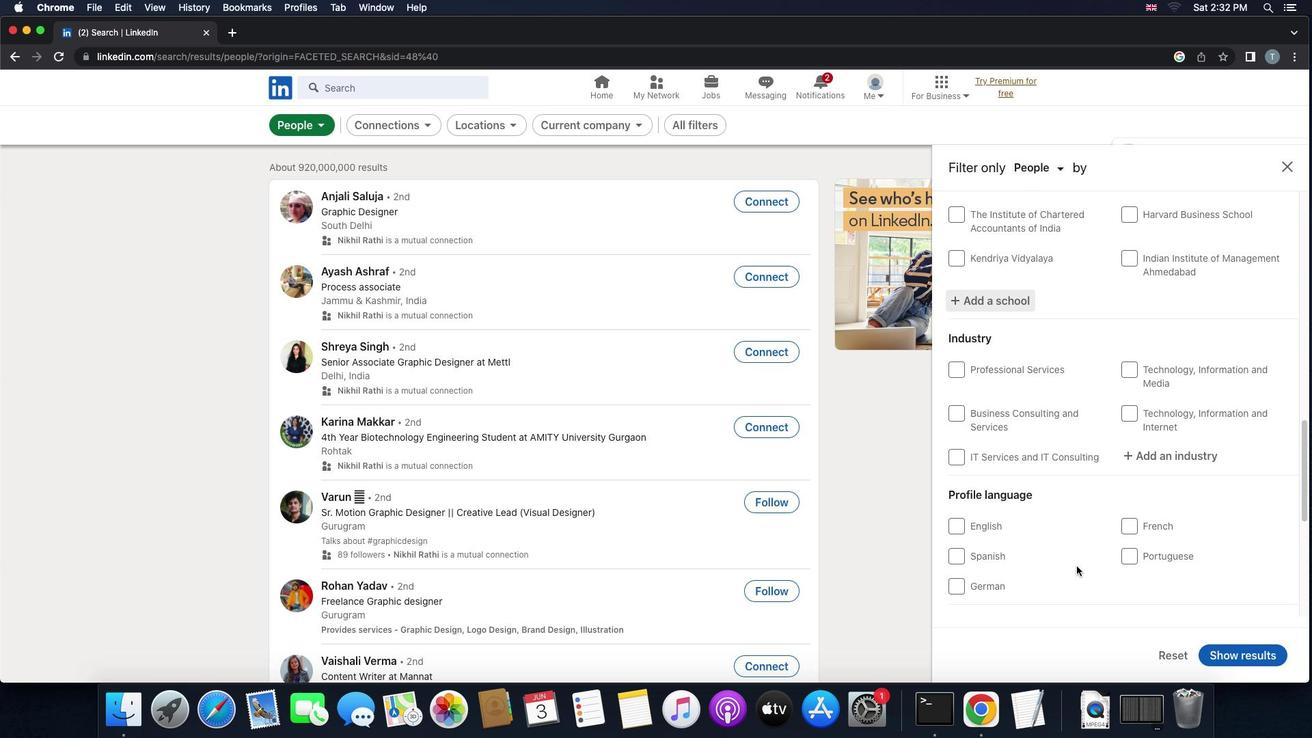 
Action: Mouse scrolled (1077, 566) with delta (0, 0)
Screenshot: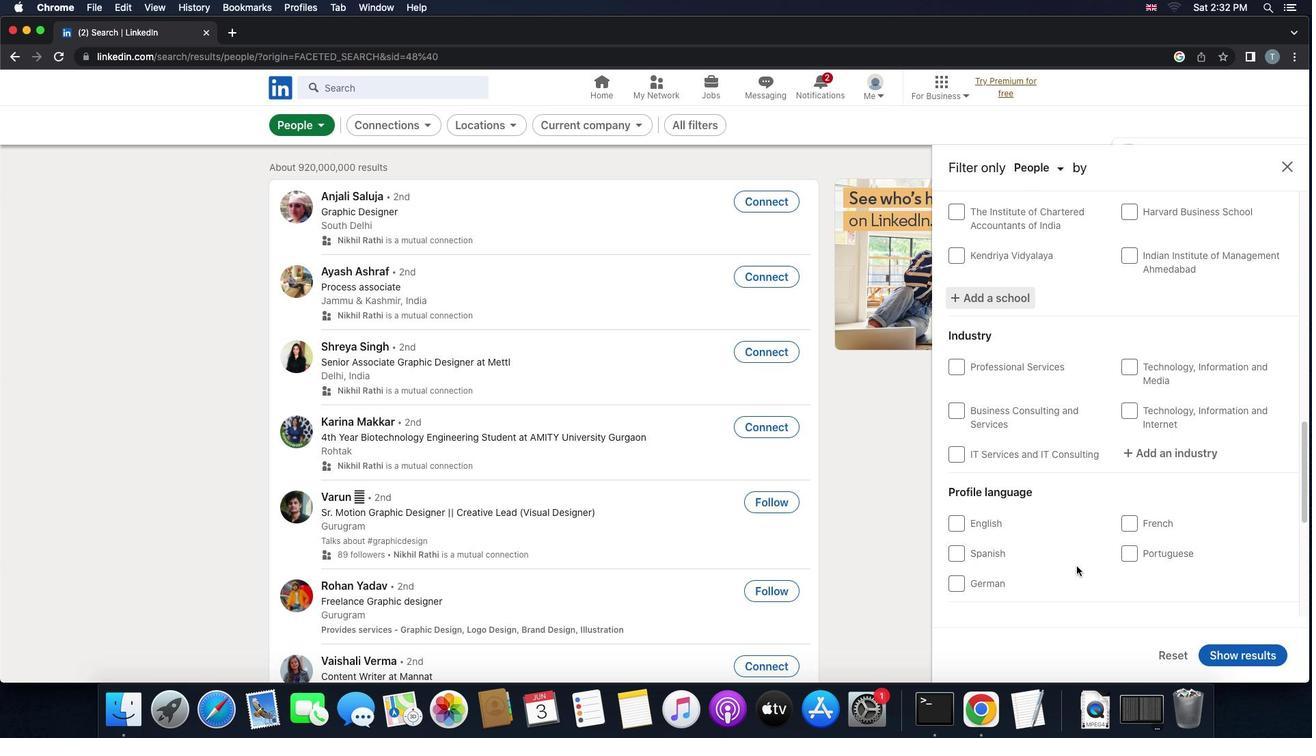 
Action: Mouse moved to (1080, 531)
Screenshot: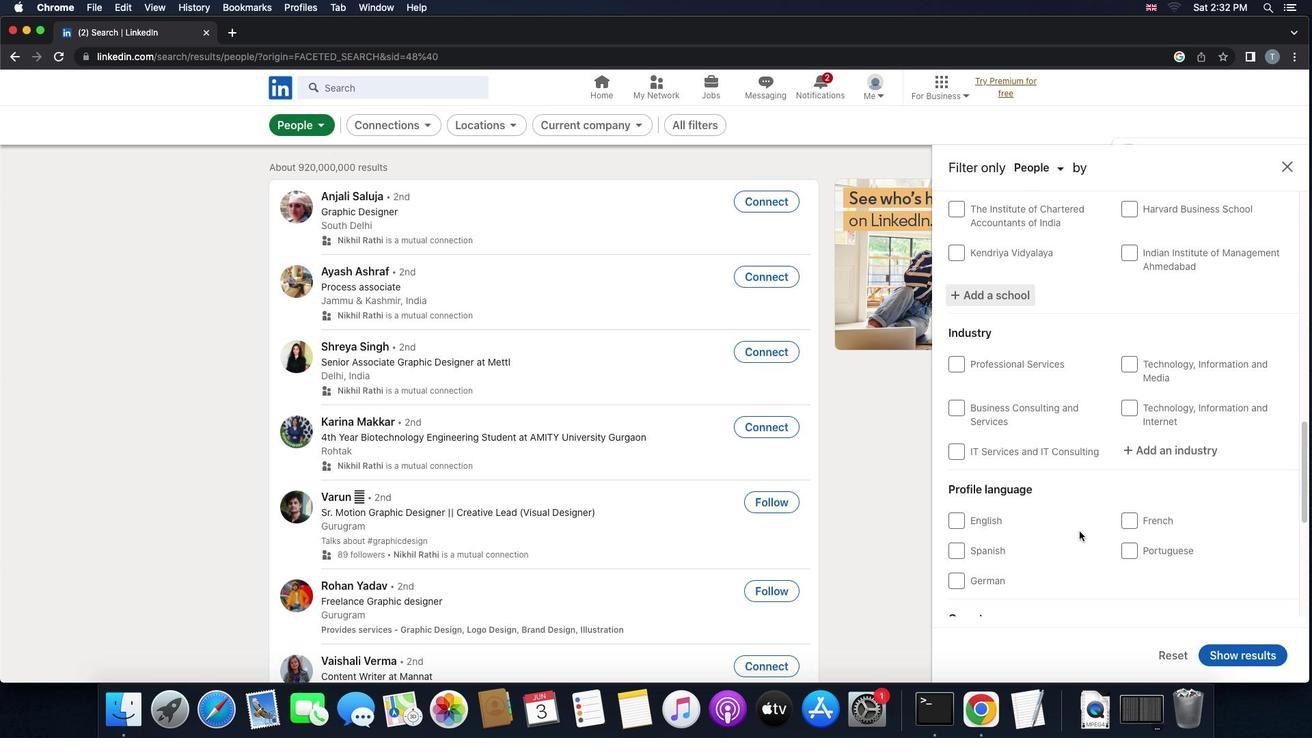
Action: Mouse scrolled (1080, 531) with delta (0, 0)
Screenshot: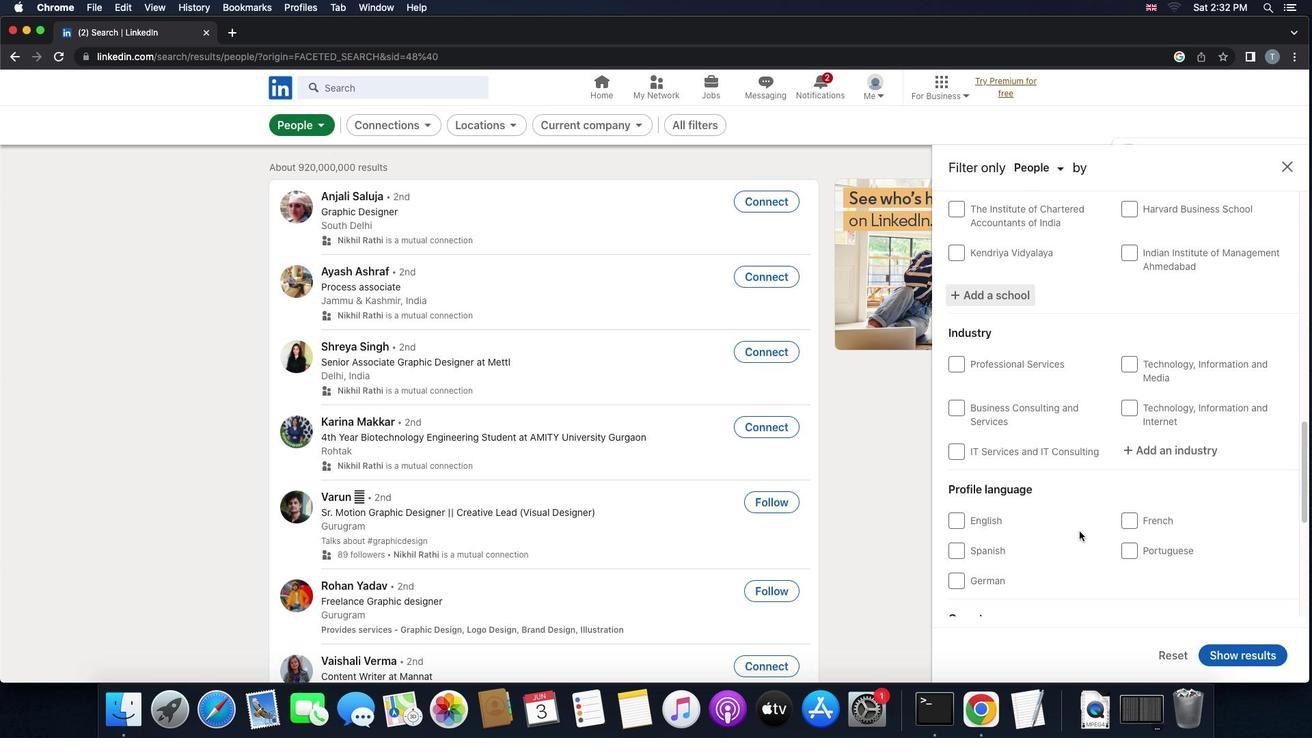 
Action: Mouse scrolled (1080, 531) with delta (0, 0)
Screenshot: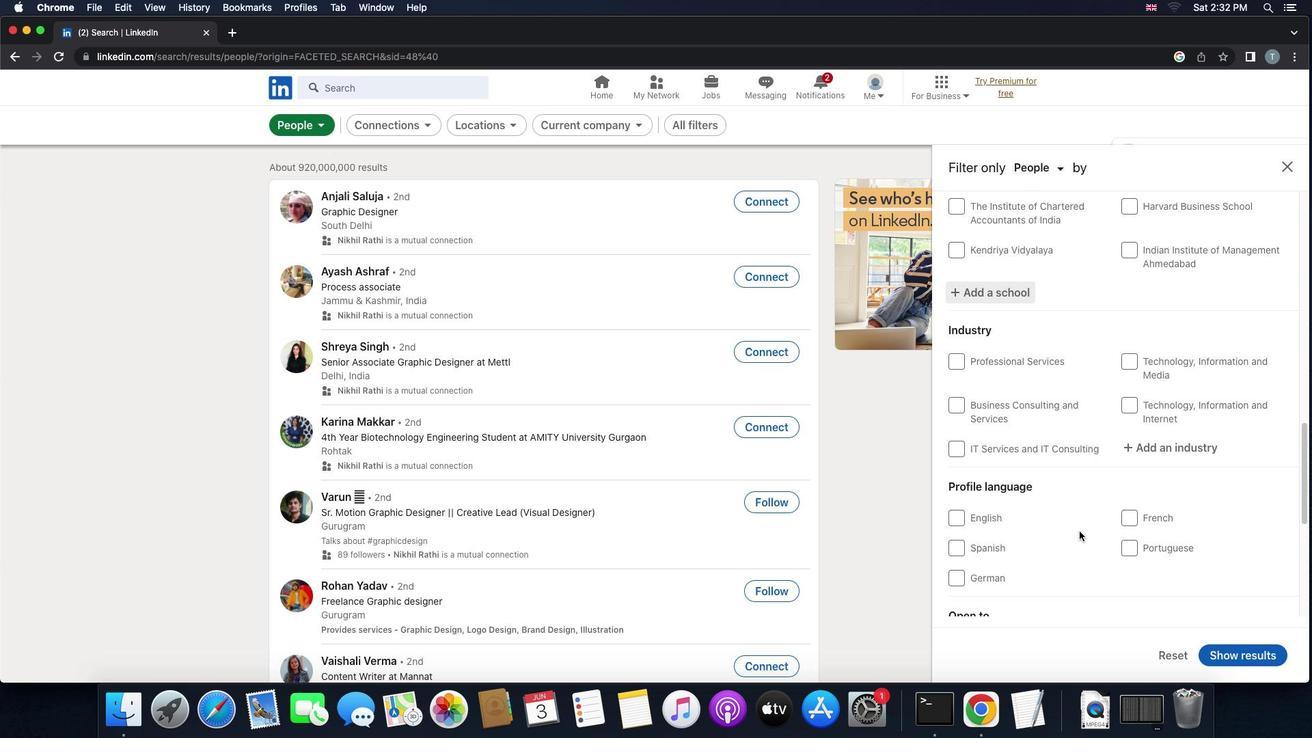 
Action: Mouse scrolled (1080, 531) with delta (0, 0)
Screenshot: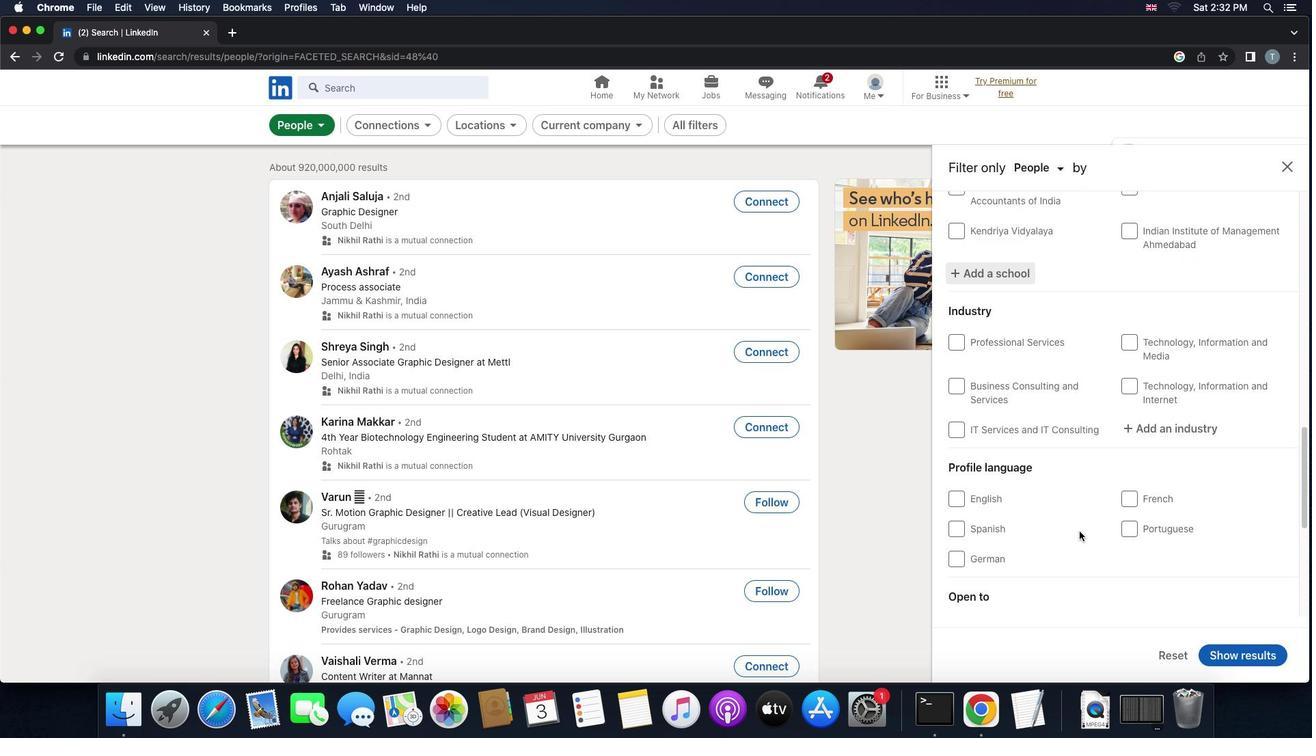 
Action: Mouse moved to (1164, 423)
Screenshot: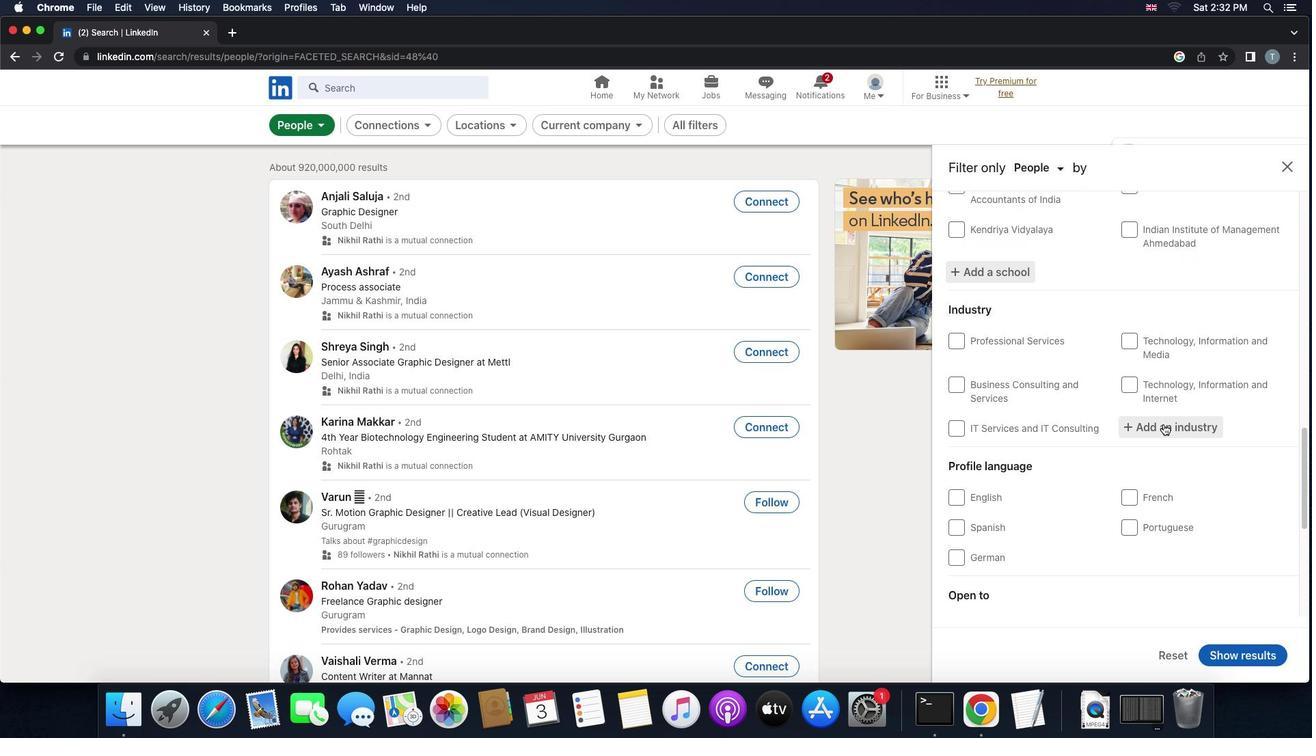 
Action: Mouse pressed left at (1164, 423)
Screenshot: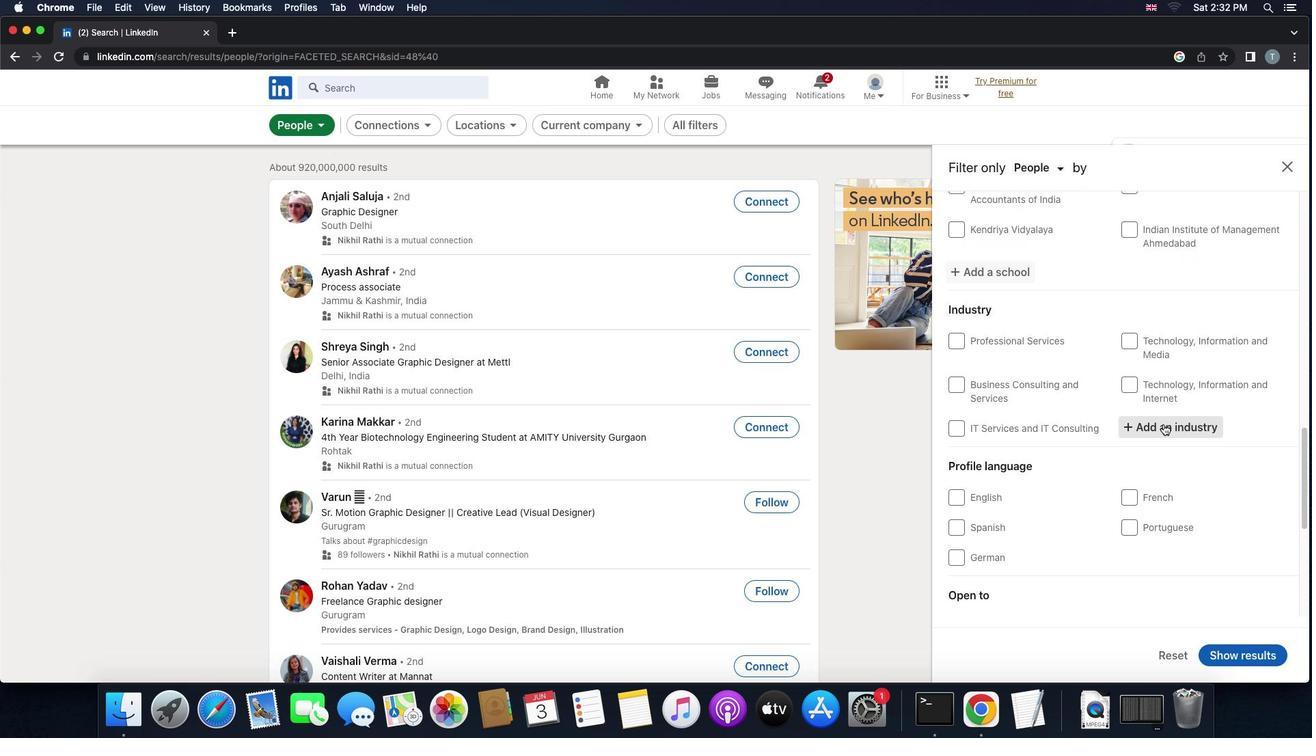 
Action: Key pressed 'm''u''s''e''u''m''s'
Screenshot: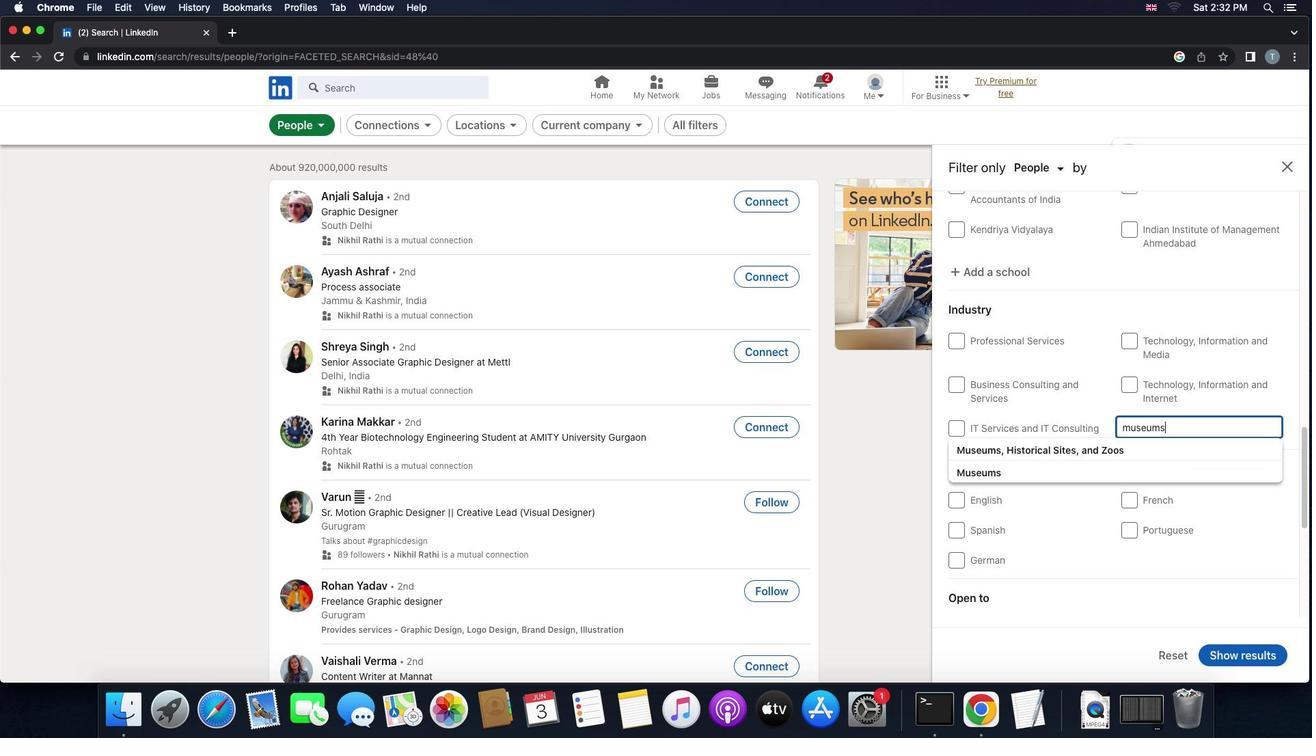 
Action: Mouse moved to (1145, 444)
Screenshot: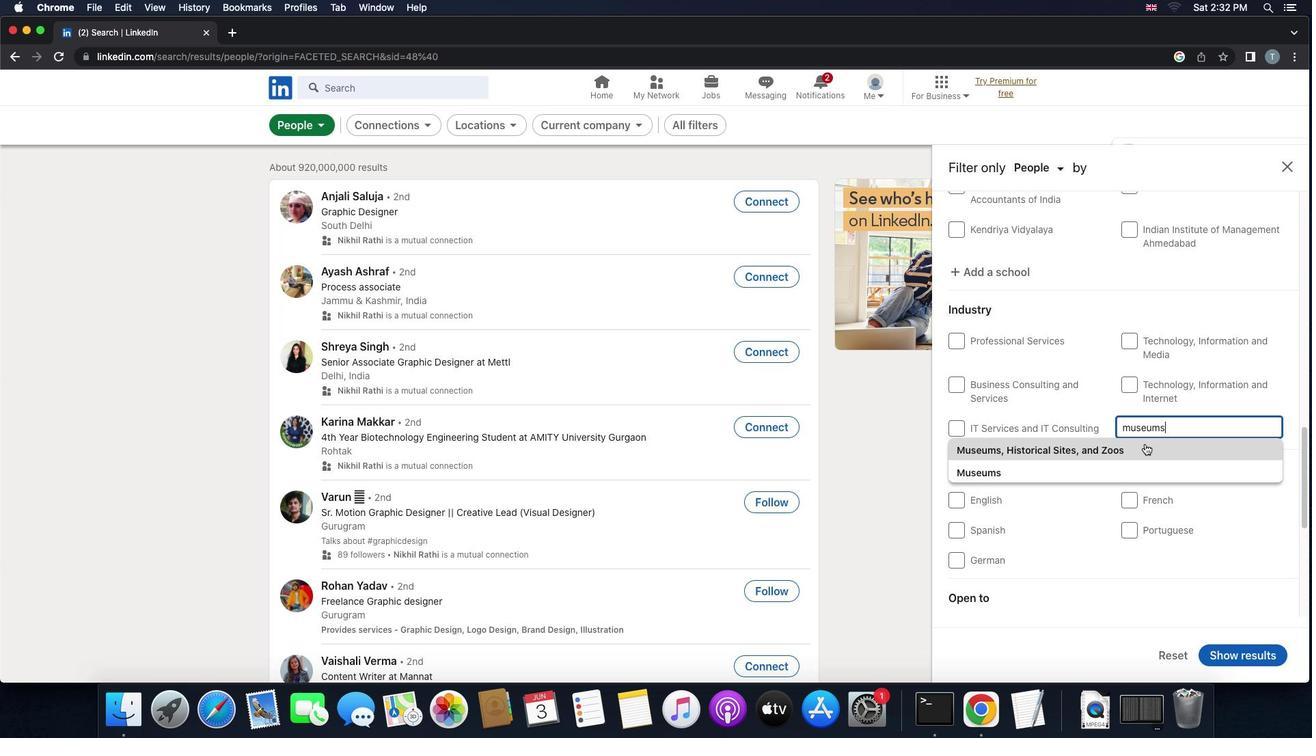 
Action: Mouse pressed left at (1145, 444)
Screenshot: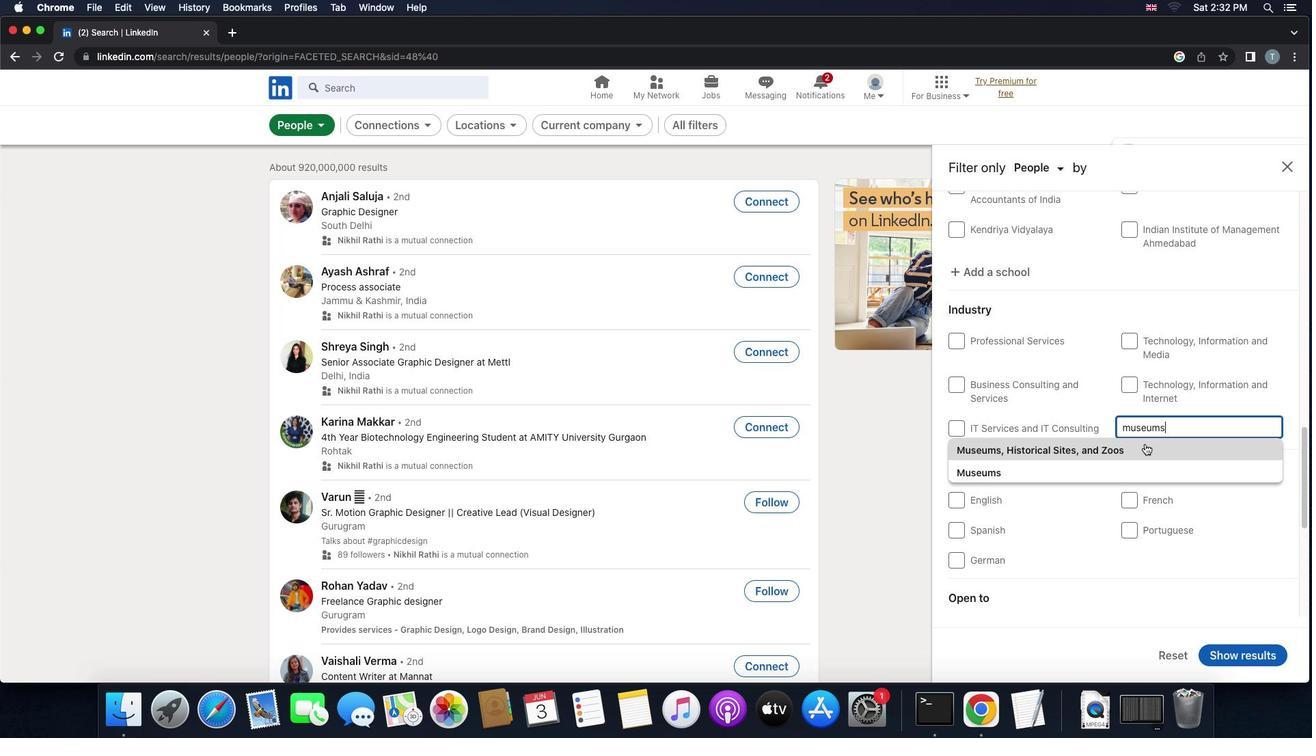 
Action: Mouse scrolled (1145, 444) with delta (0, 0)
Screenshot: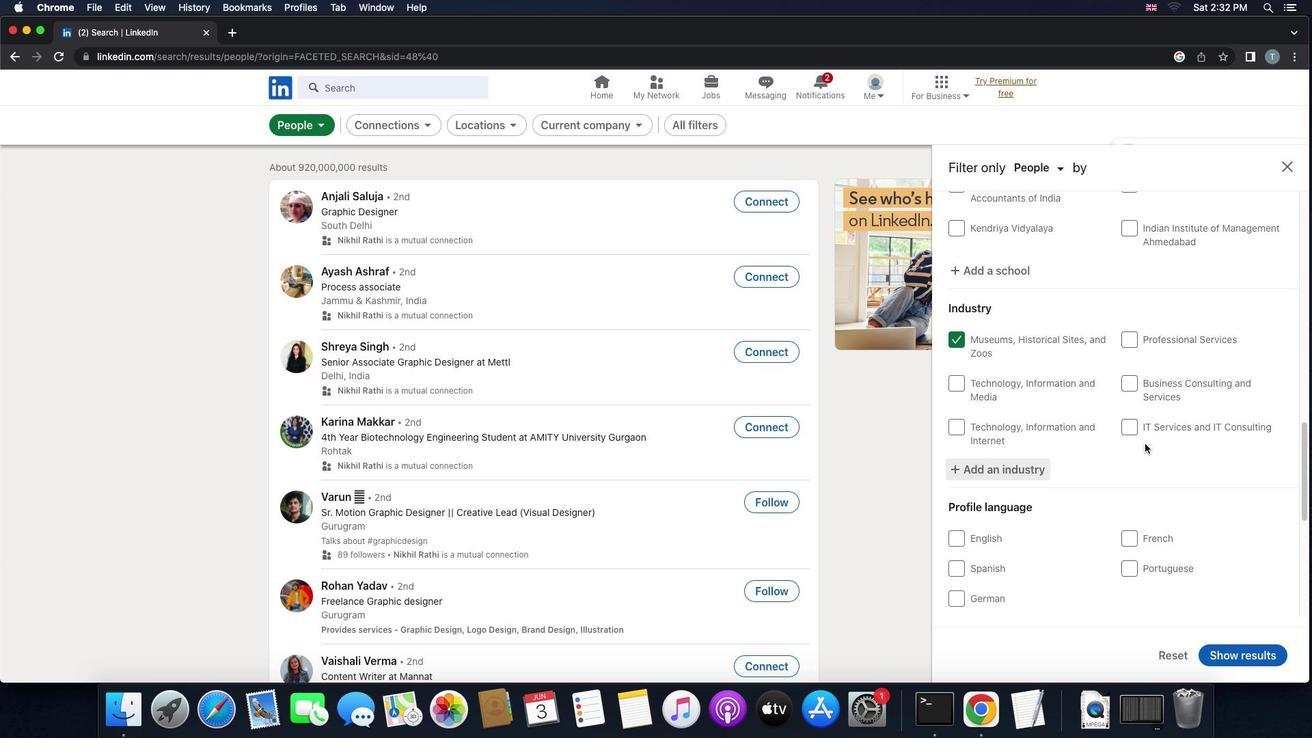 
Action: Mouse scrolled (1145, 444) with delta (0, 0)
Screenshot: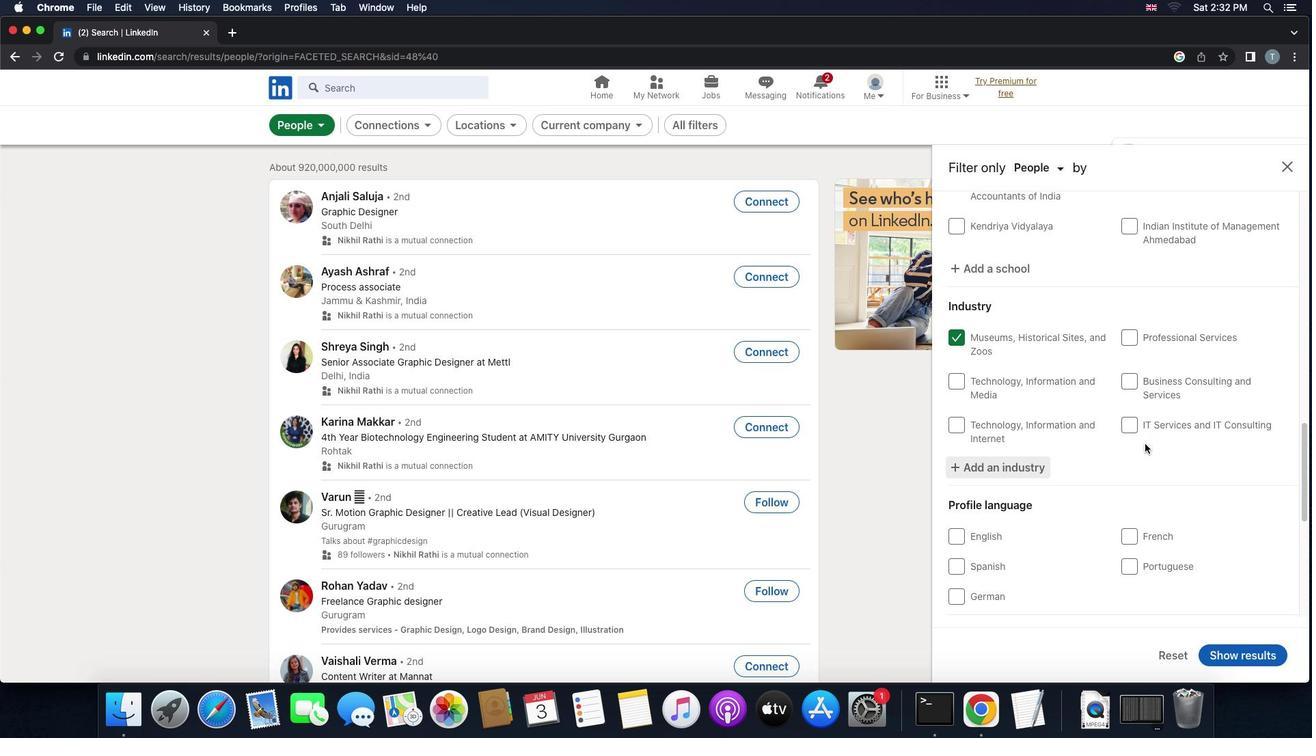 
Action: Mouse scrolled (1145, 444) with delta (0, 0)
Screenshot: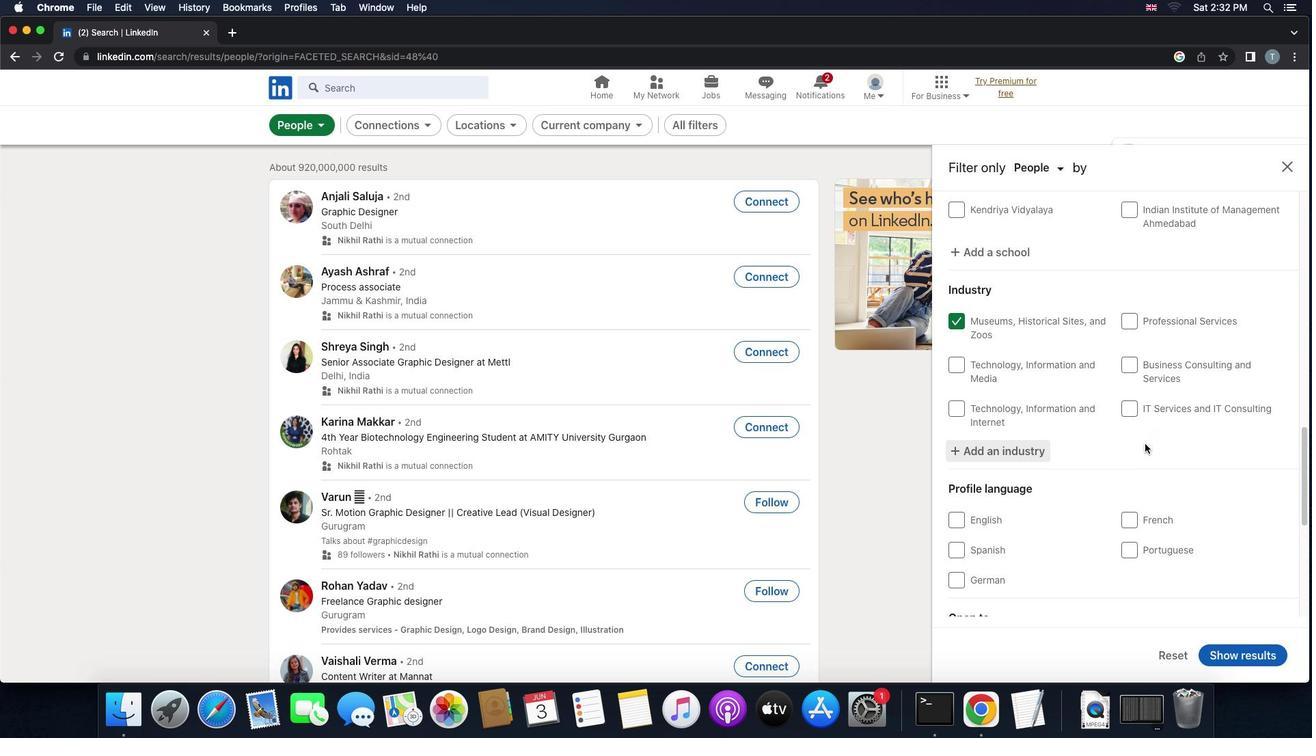
Action: Mouse scrolled (1145, 444) with delta (0, 0)
Screenshot: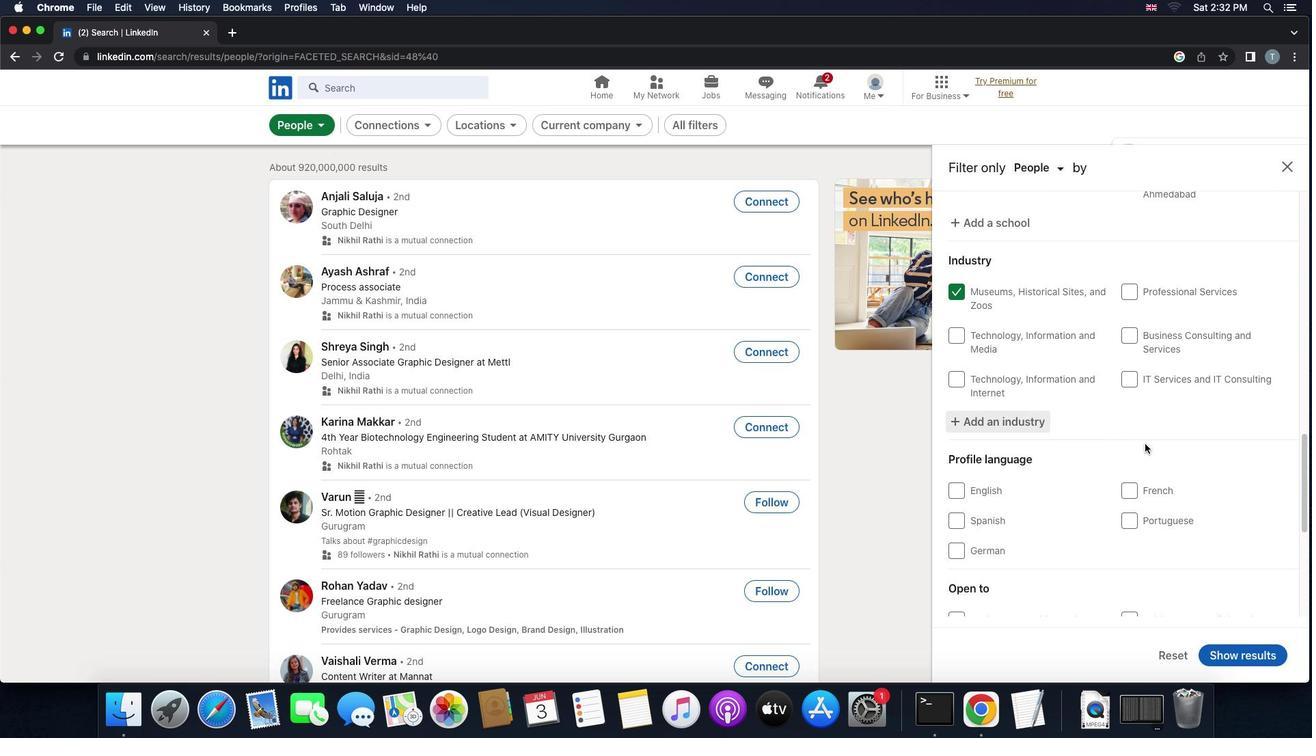 
Action: Mouse scrolled (1145, 444) with delta (0, 0)
Screenshot: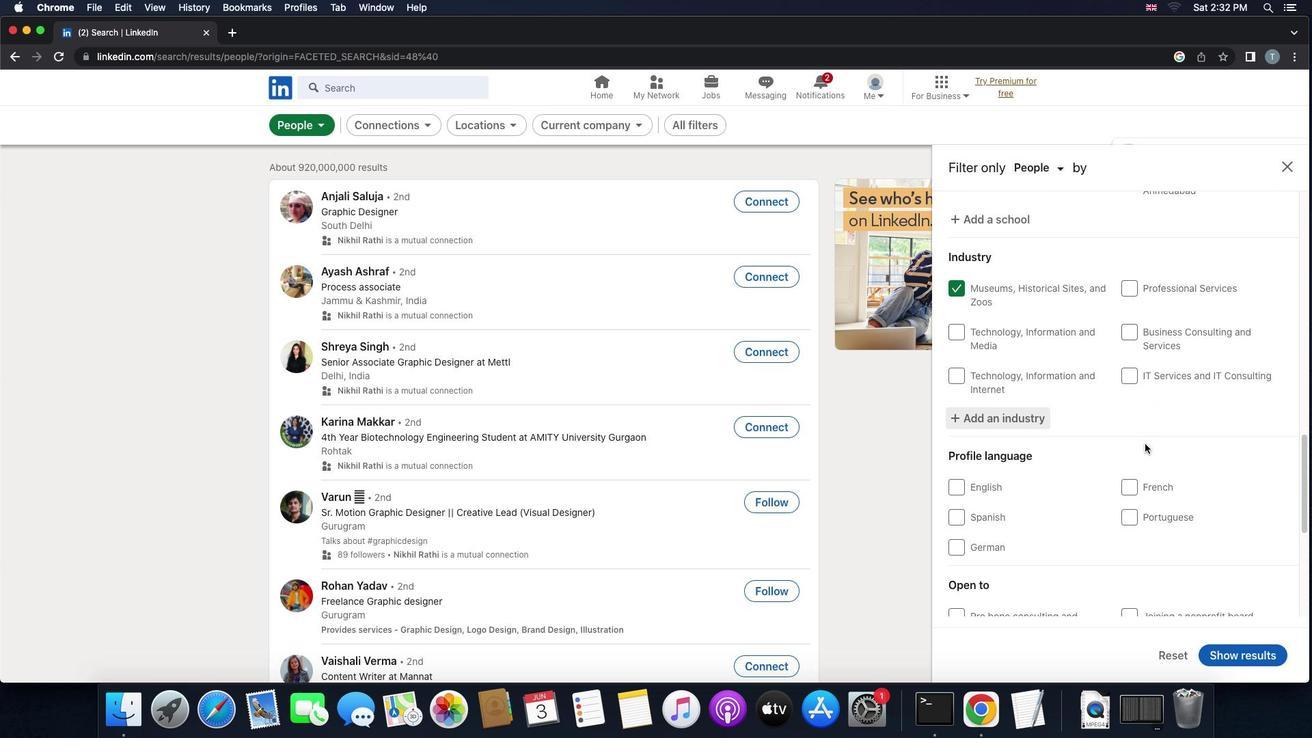 
Action: Mouse scrolled (1145, 444) with delta (0, 0)
Screenshot: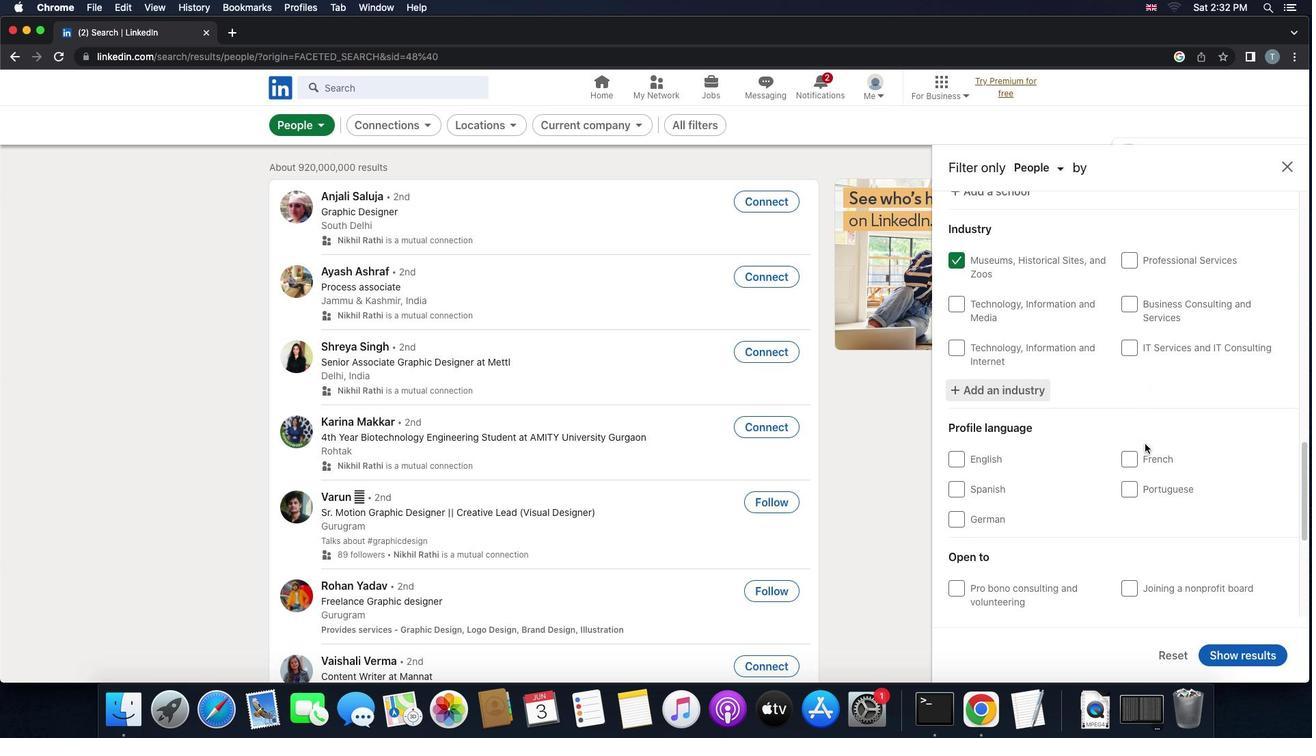 
Action: Mouse scrolled (1145, 444) with delta (0, 0)
Screenshot: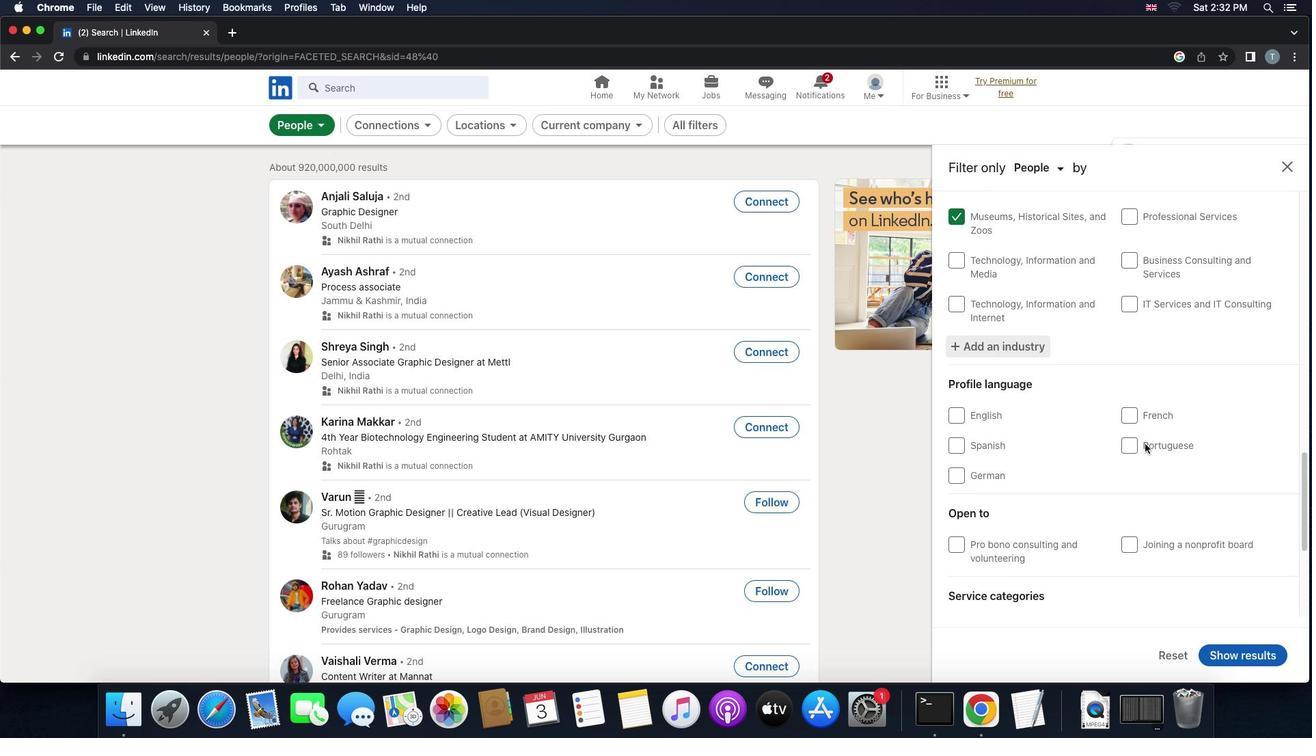 
Action: Mouse scrolled (1145, 444) with delta (0, 0)
Screenshot: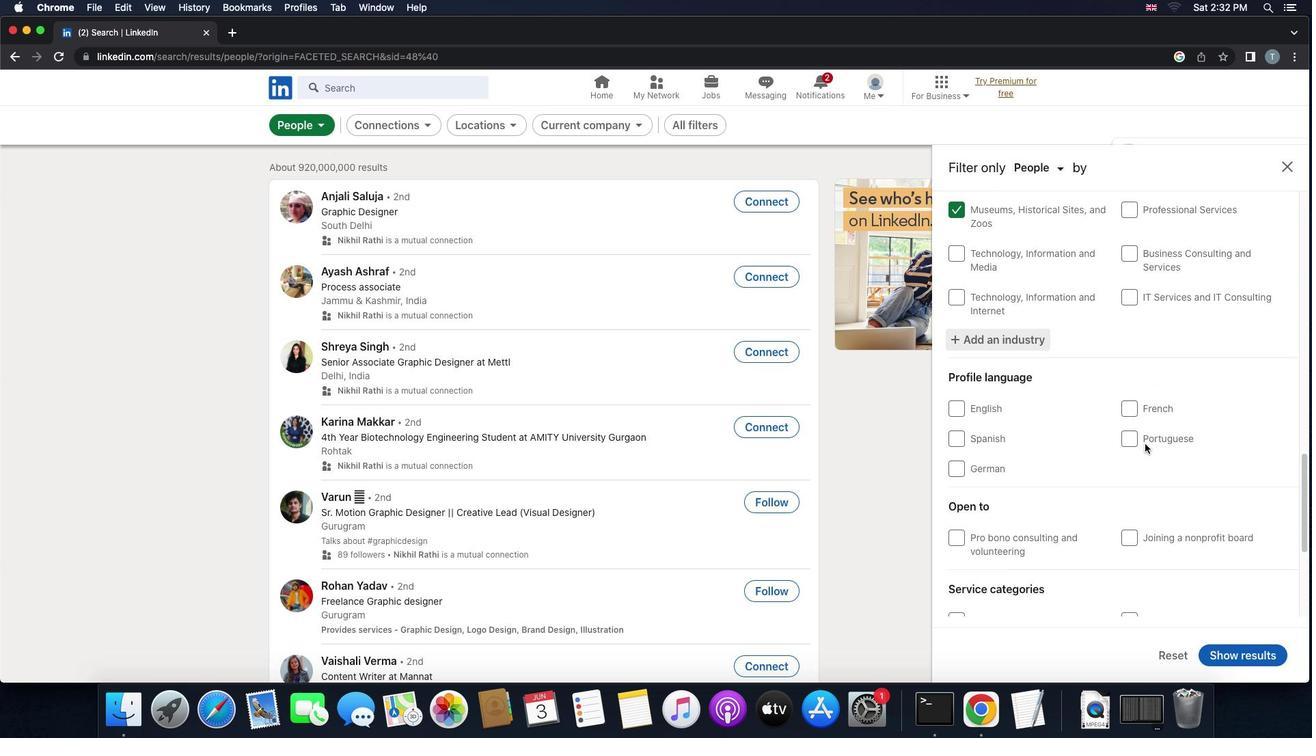 
Action: Mouse scrolled (1145, 444) with delta (0, 0)
Screenshot: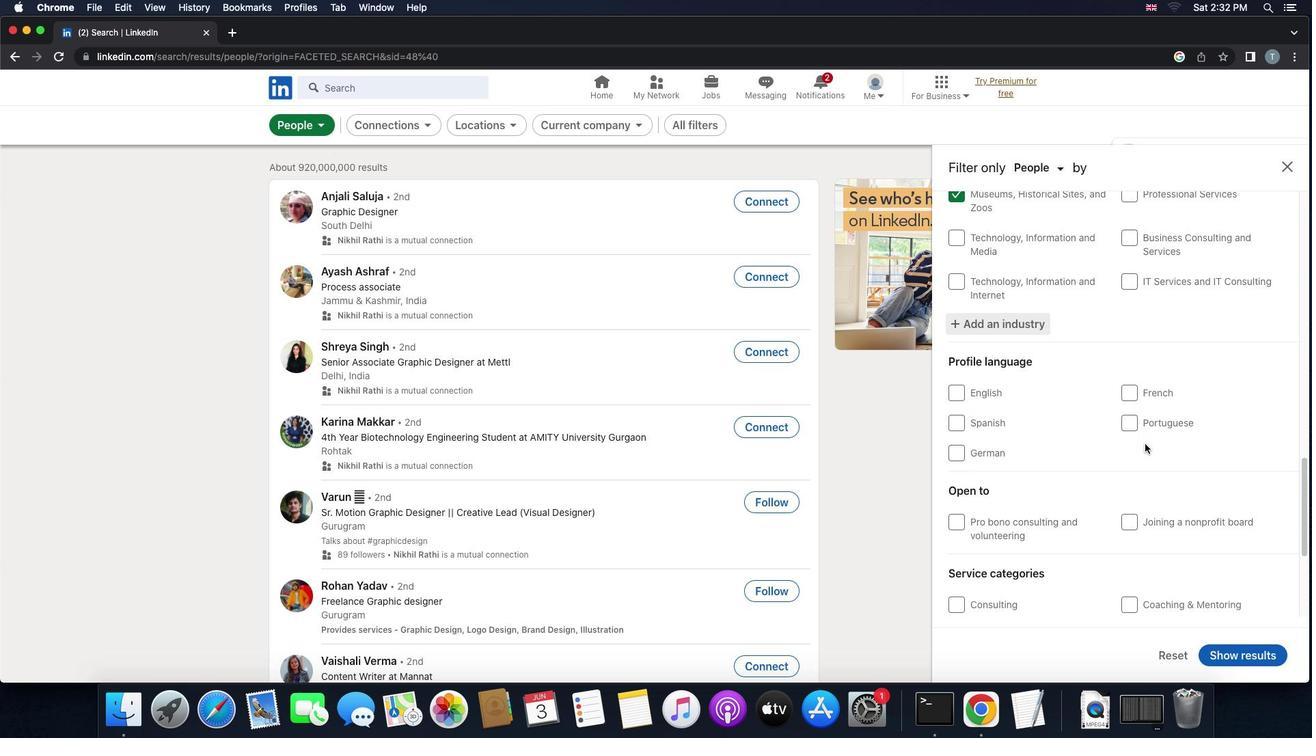 
Action: Mouse moved to (1144, 440)
Screenshot: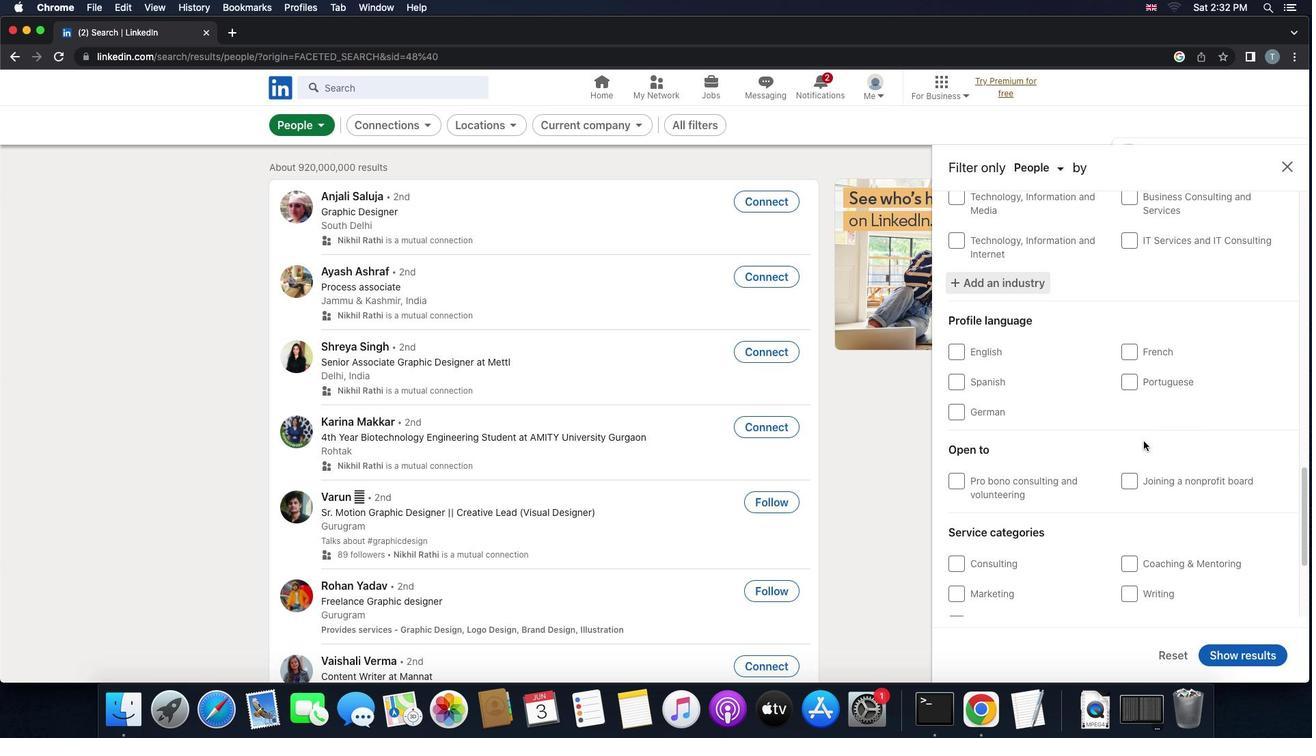 
Action: Mouse scrolled (1144, 440) with delta (0, 0)
Screenshot: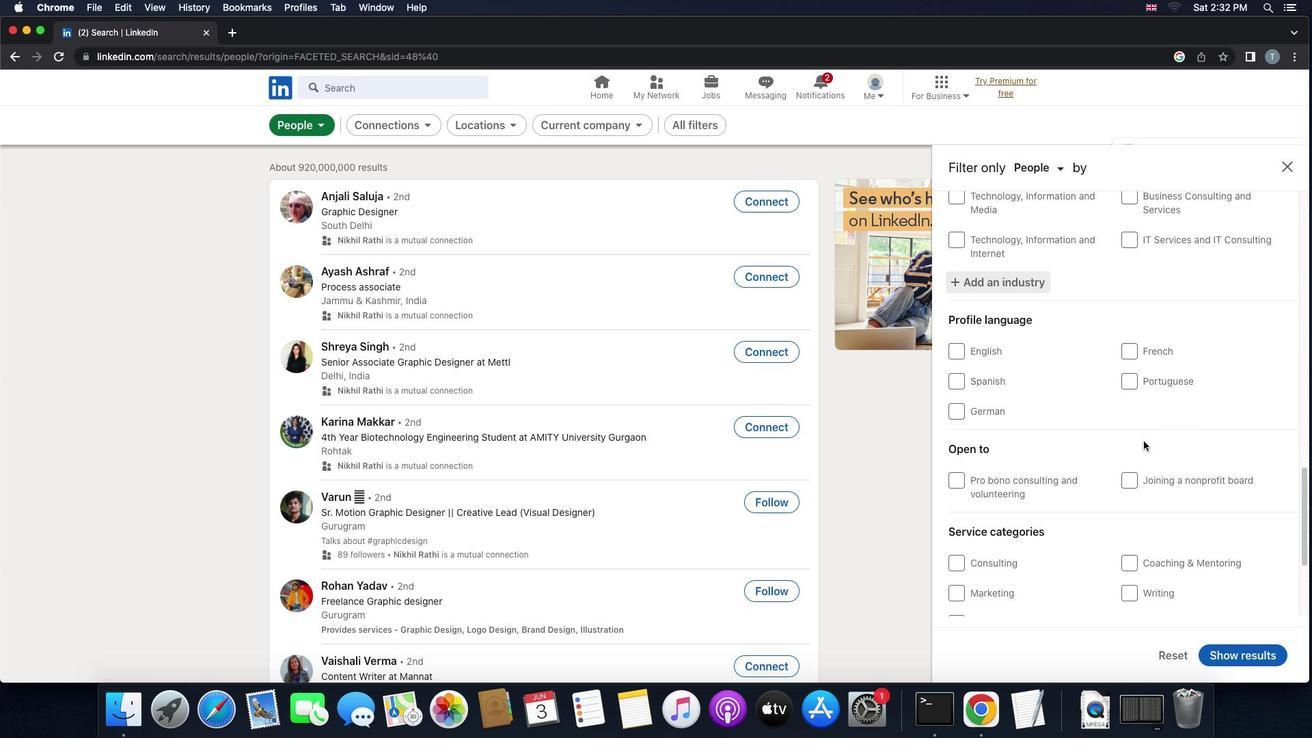
Action: Mouse scrolled (1144, 440) with delta (0, 0)
Screenshot: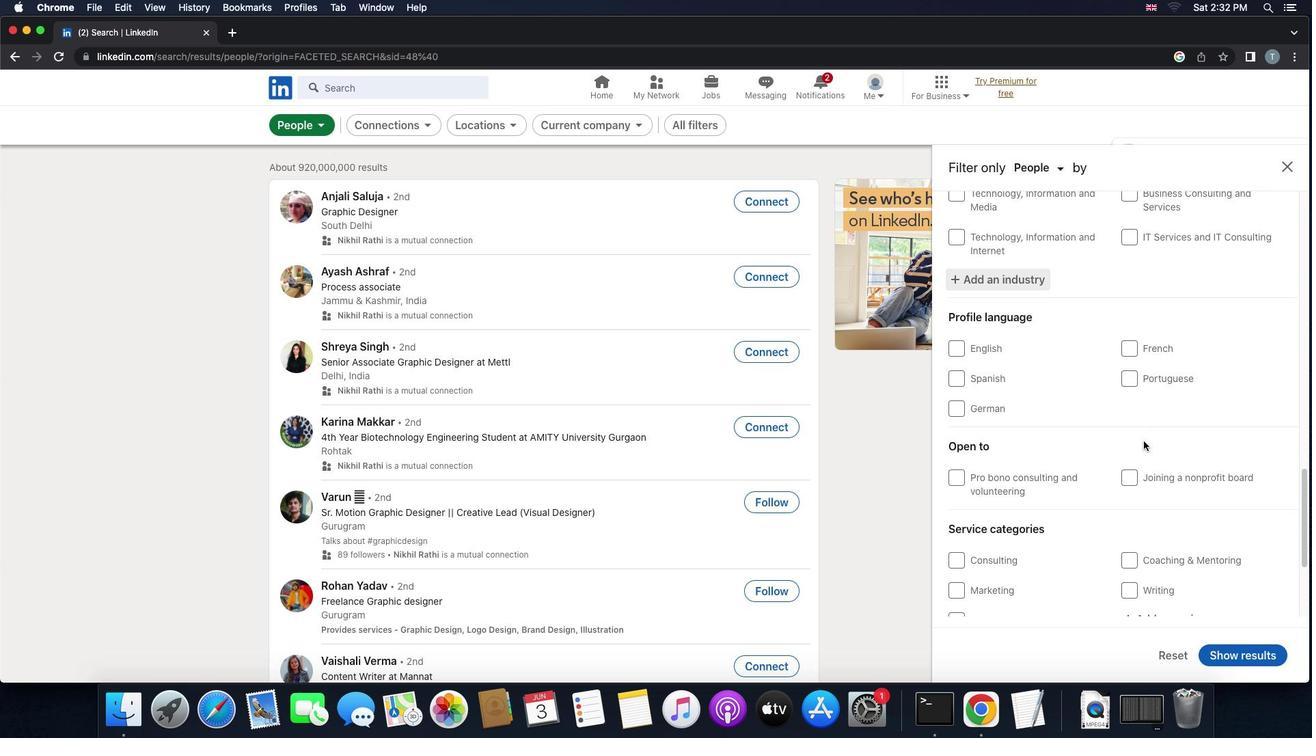 
Action: Mouse moved to (950, 370)
Screenshot: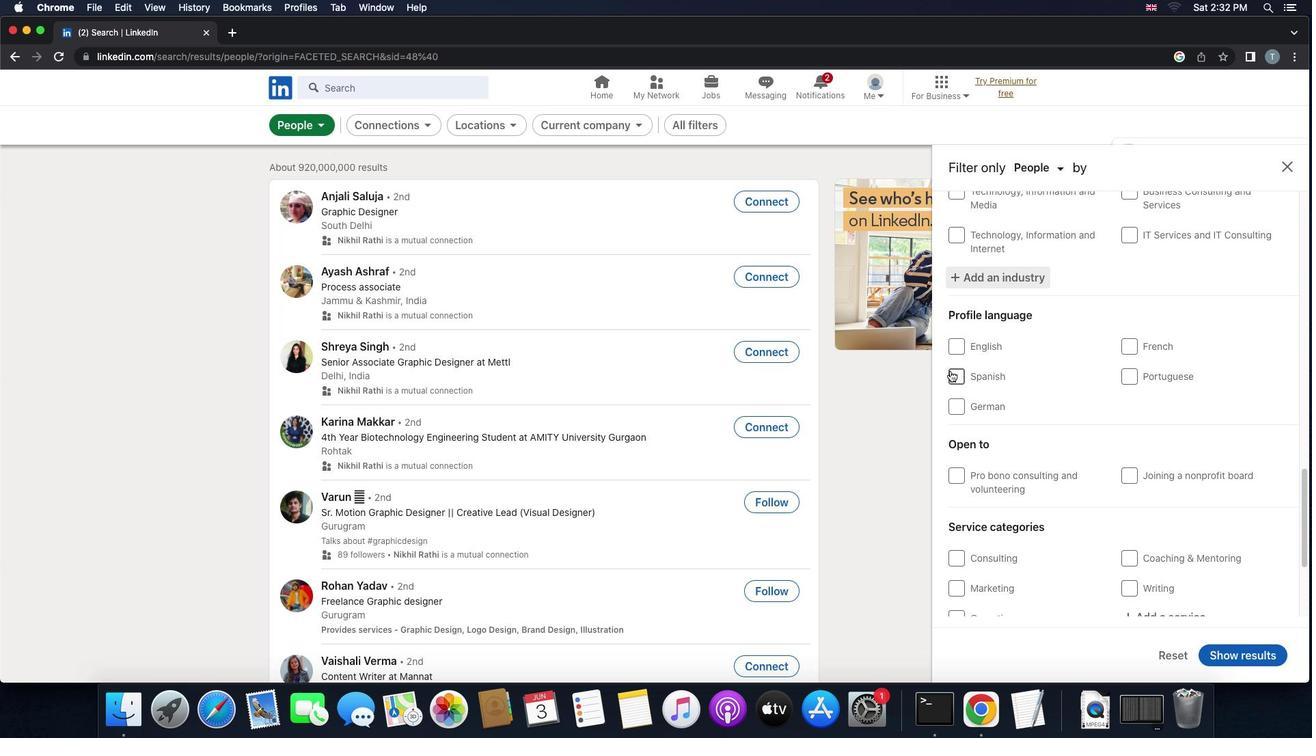 
Action: Mouse pressed left at (950, 370)
Screenshot: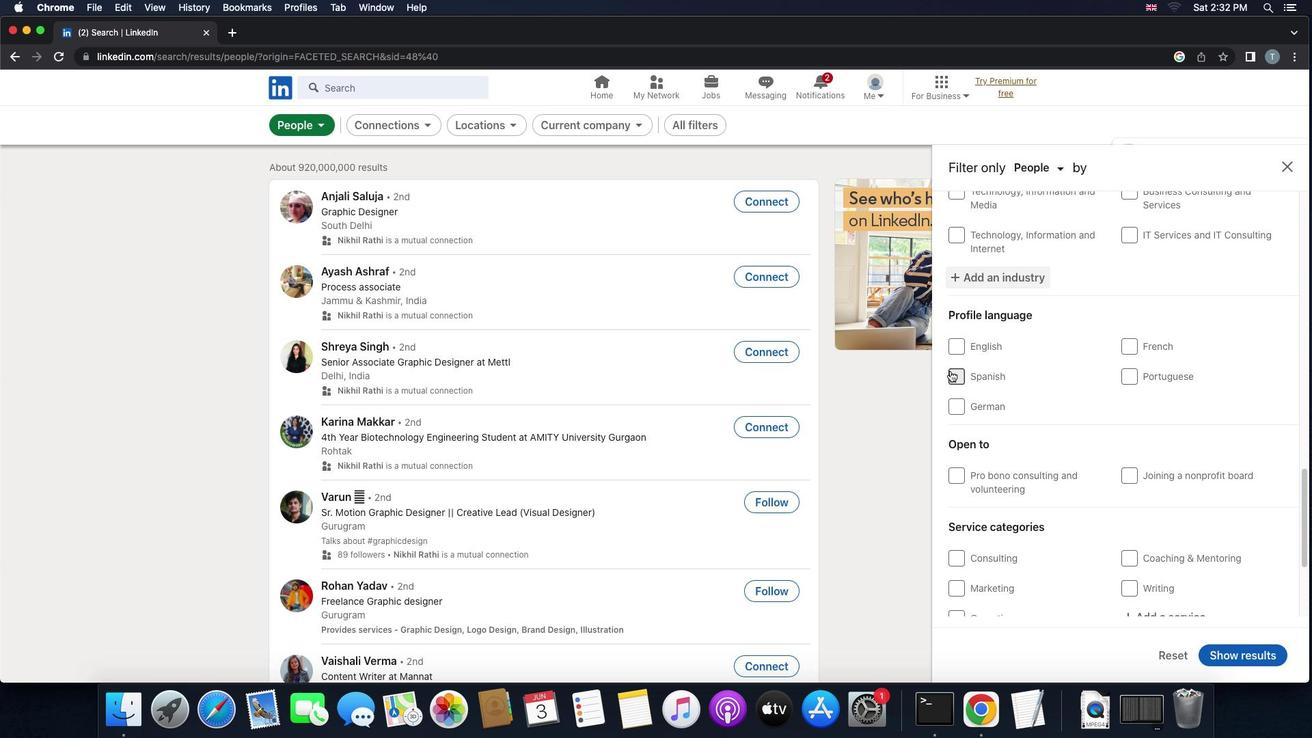 
Action: Mouse moved to (1086, 408)
Screenshot: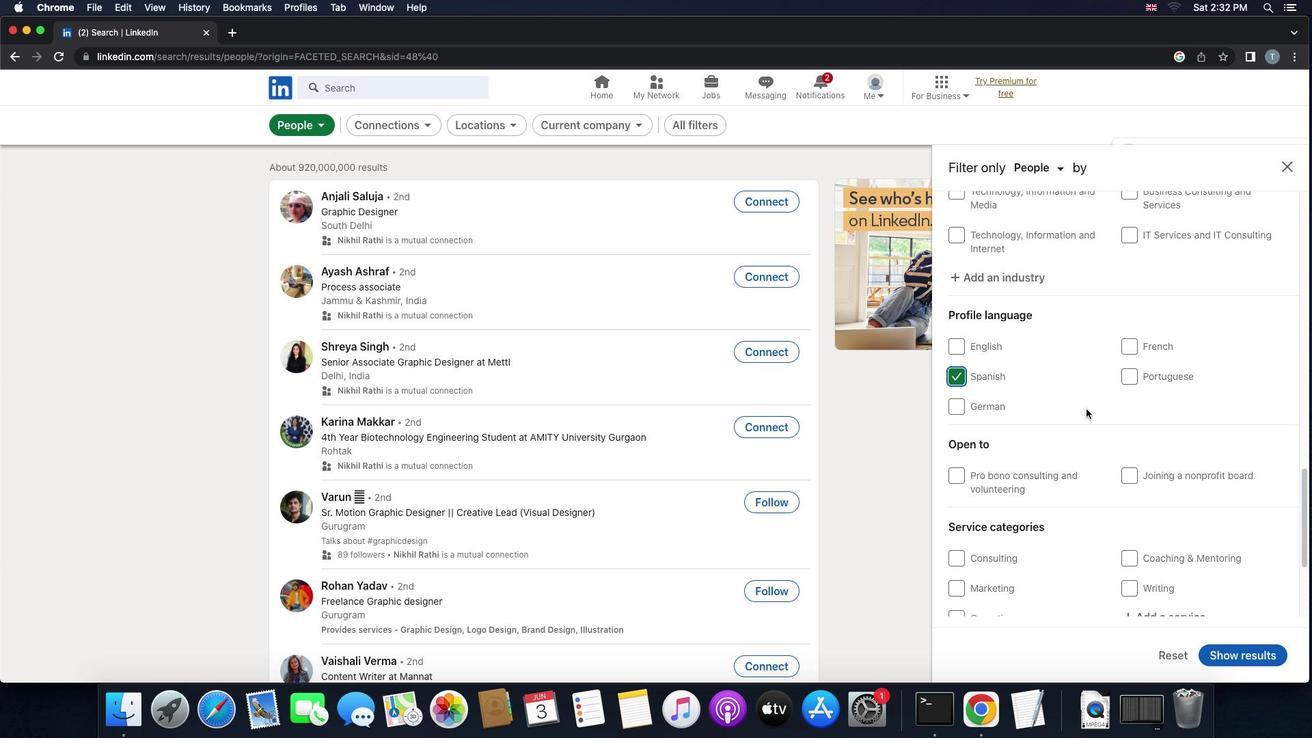
Action: Mouse scrolled (1086, 408) with delta (0, 0)
Screenshot: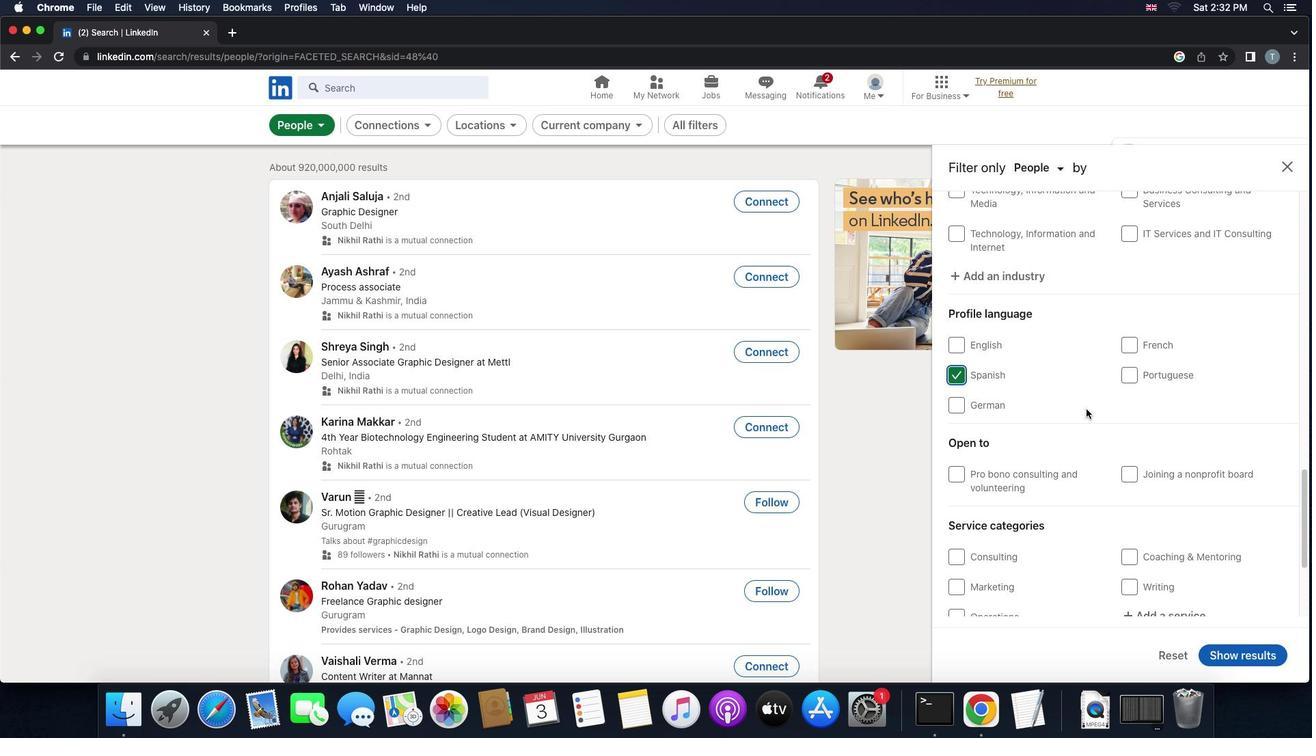 
Action: Mouse scrolled (1086, 408) with delta (0, 0)
Screenshot: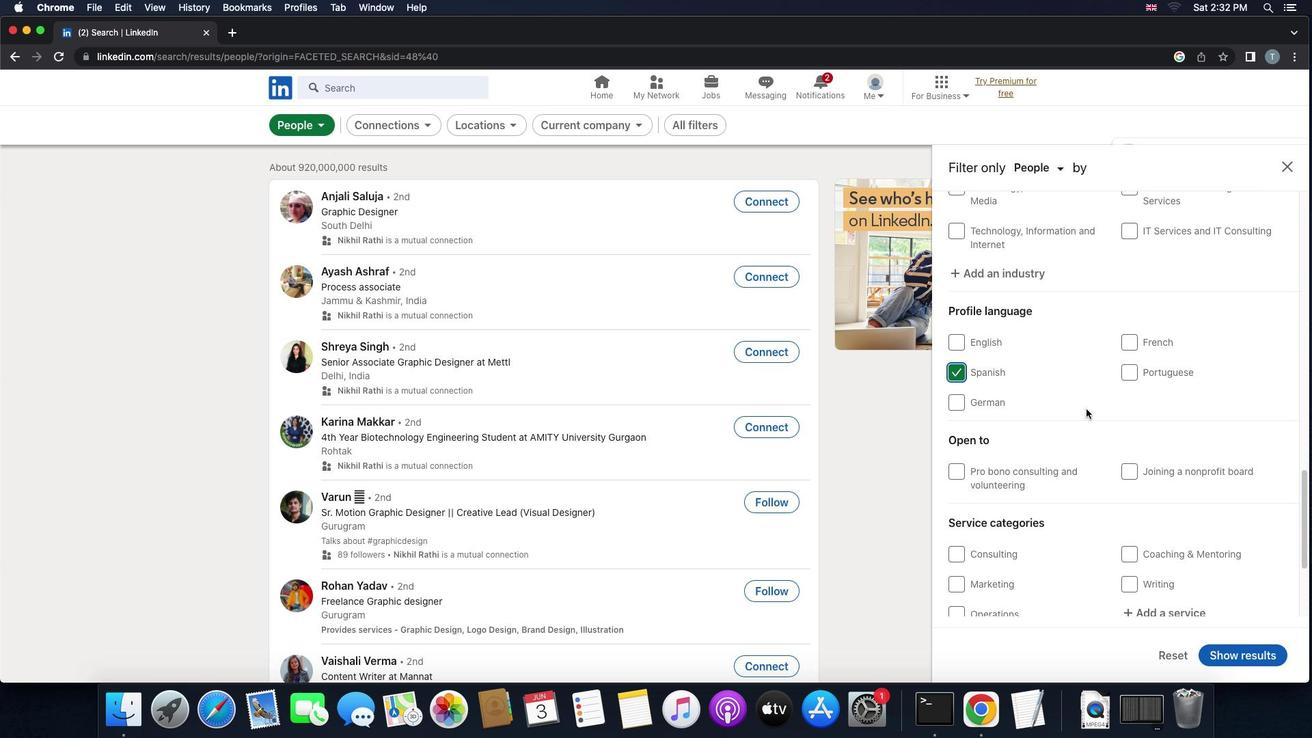 
Action: Mouse scrolled (1086, 408) with delta (0, -1)
Screenshot: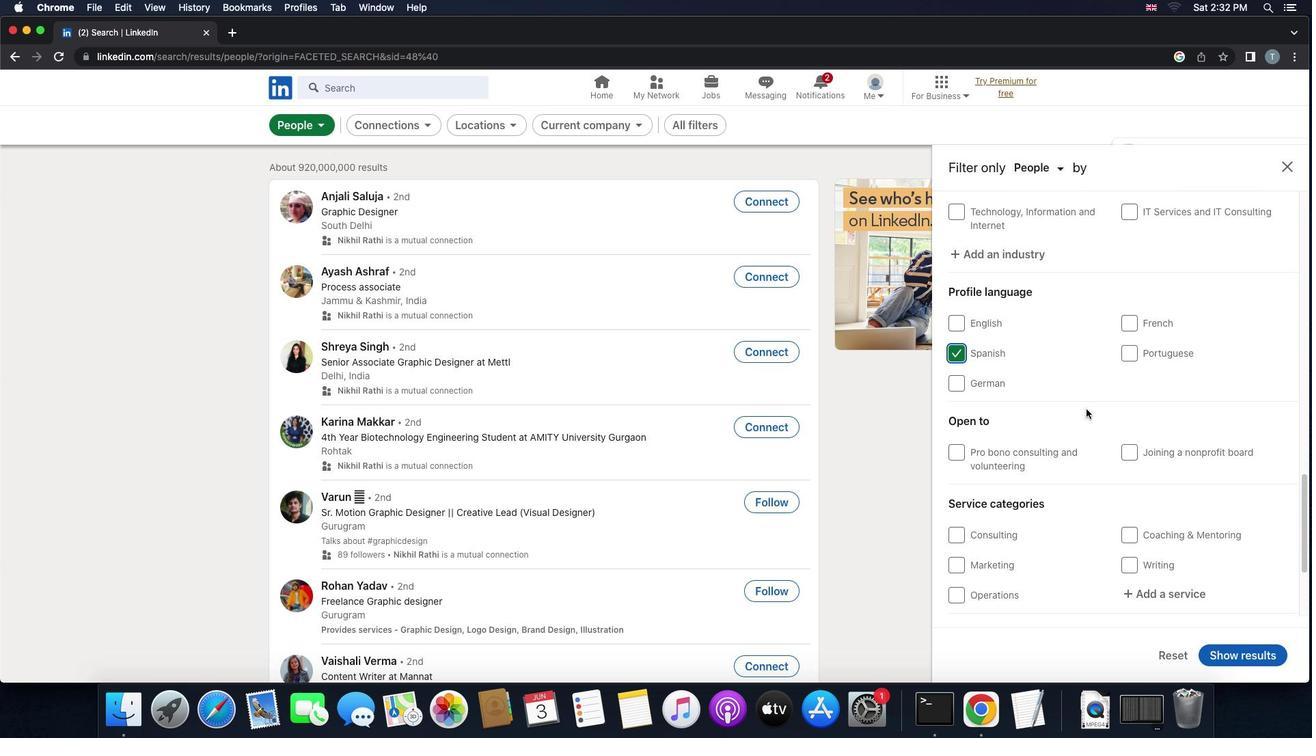 
Action: Mouse moved to (1096, 435)
Screenshot: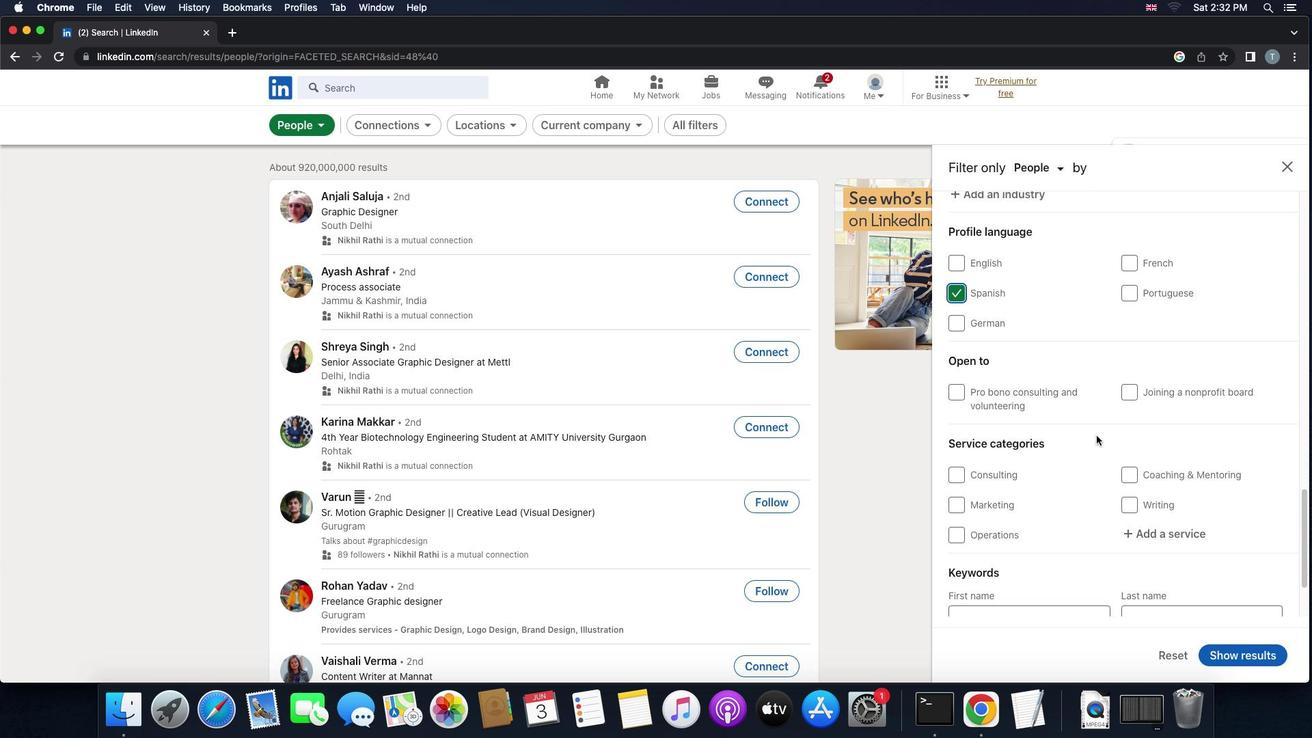
Action: Mouse scrolled (1096, 435) with delta (0, 0)
Screenshot: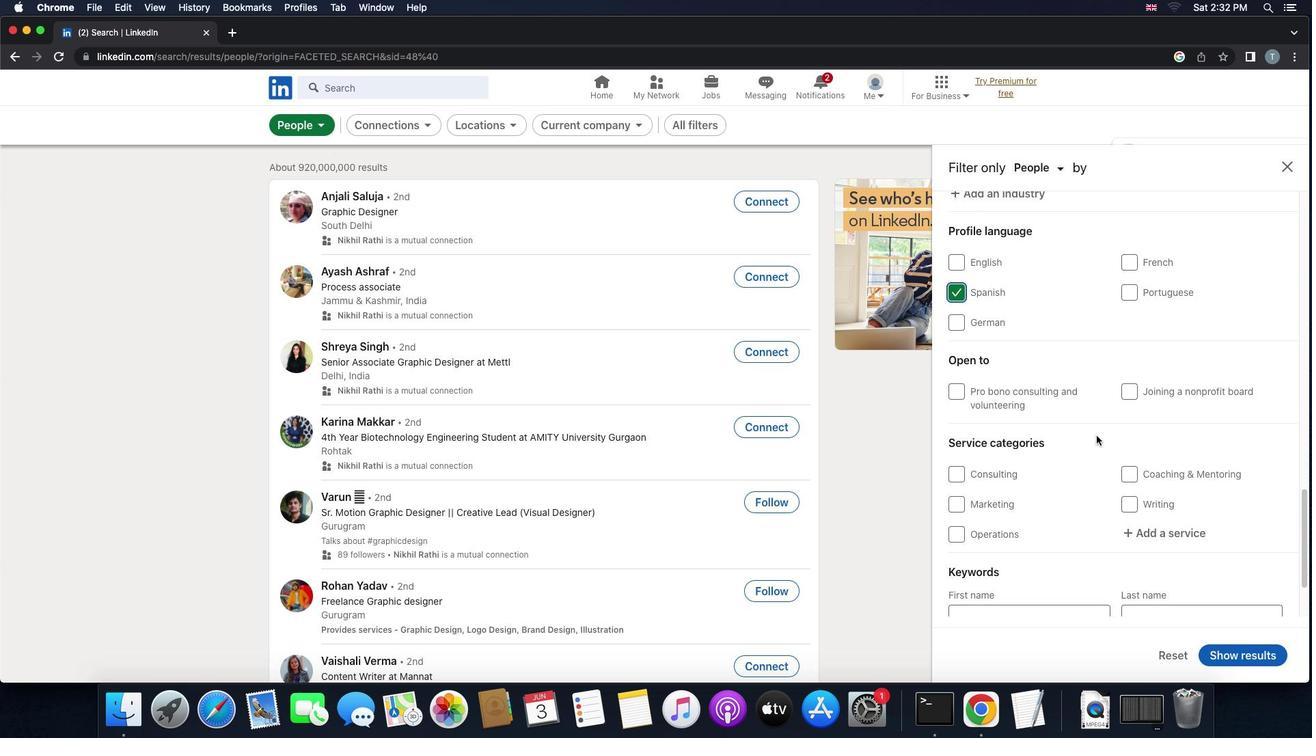 
Action: Mouse scrolled (1096, 435) with delta (0, 0)
Screenshot: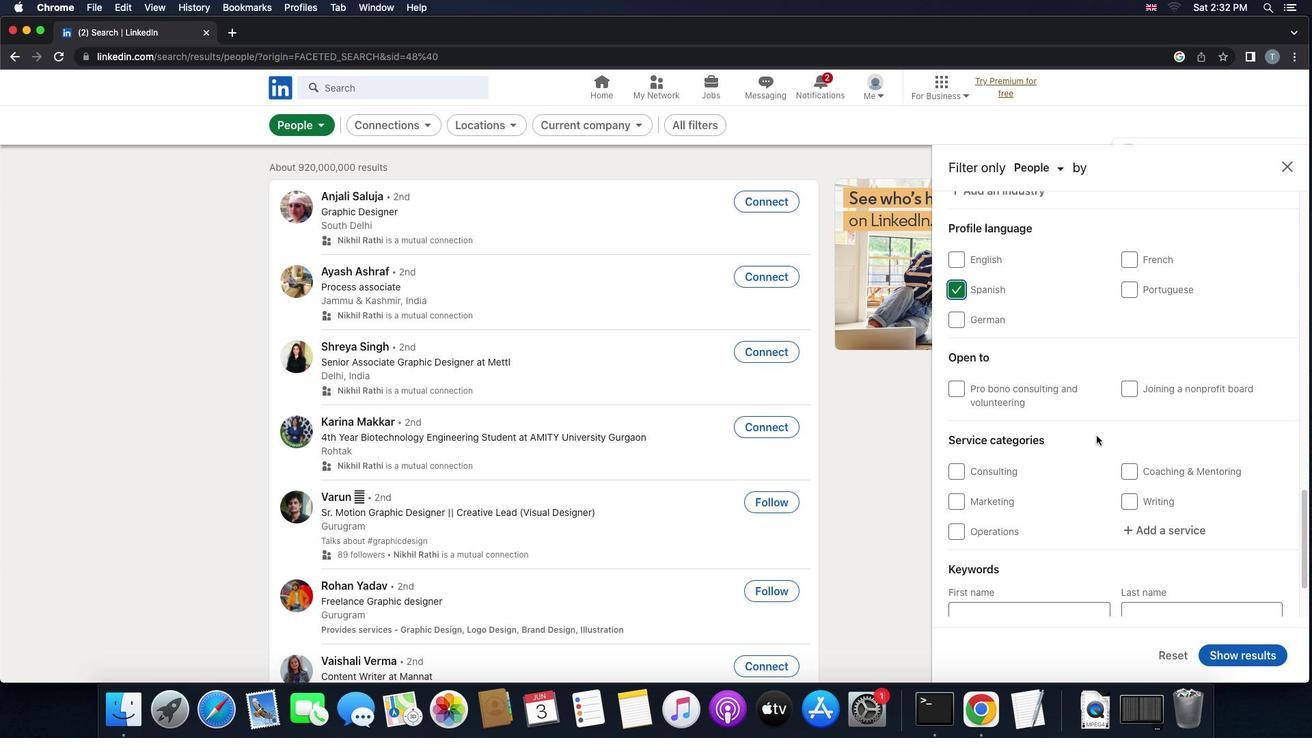 
Action: Mouse scrolled (1096, 435) with delta (0, -1)
Screenshot: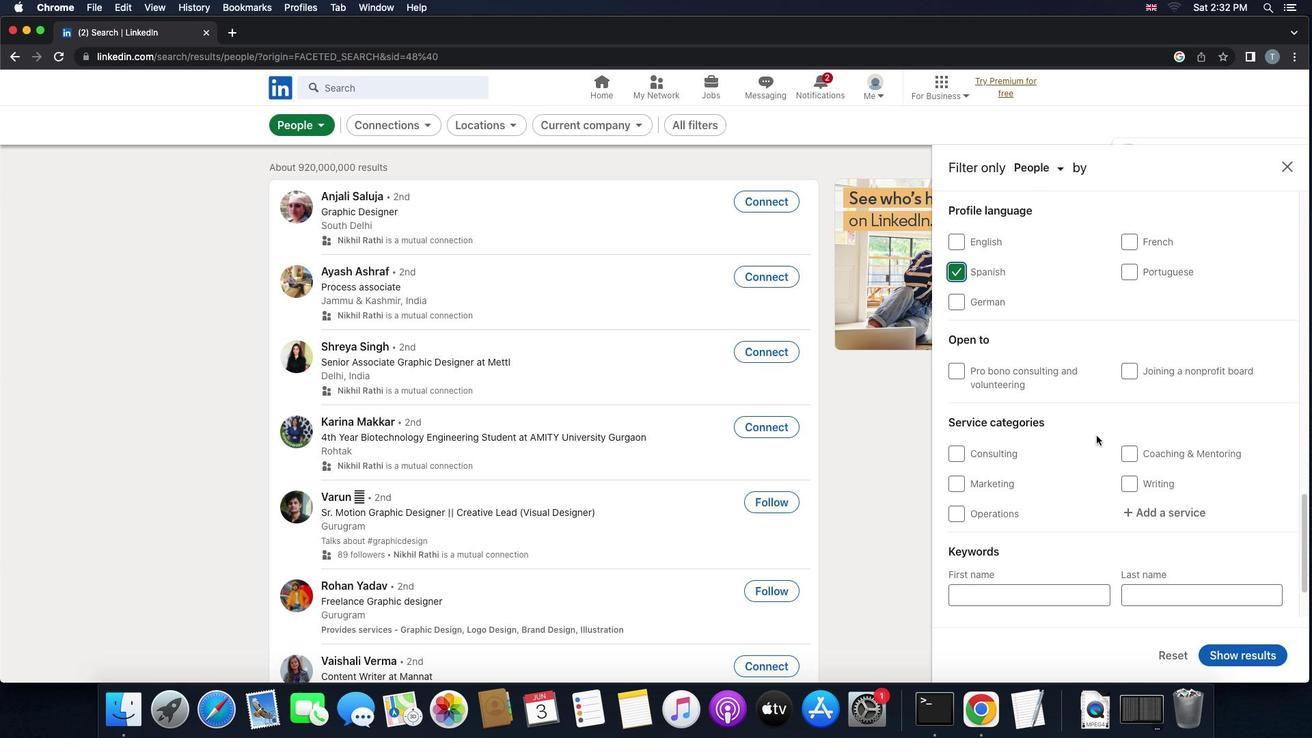 
Action: Mouse moved to (1130, 446)
Screenshot: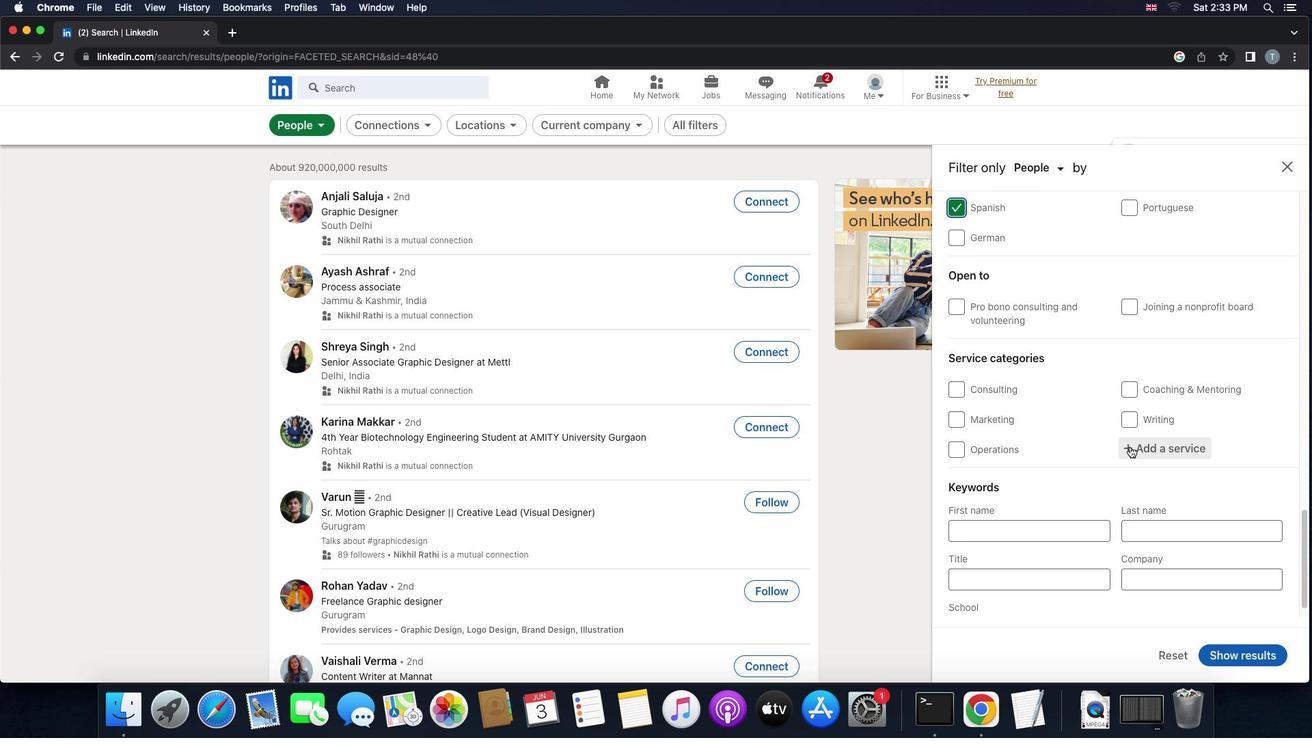 
Action: Mouse pressed left at (1130, 446)
Screenshot: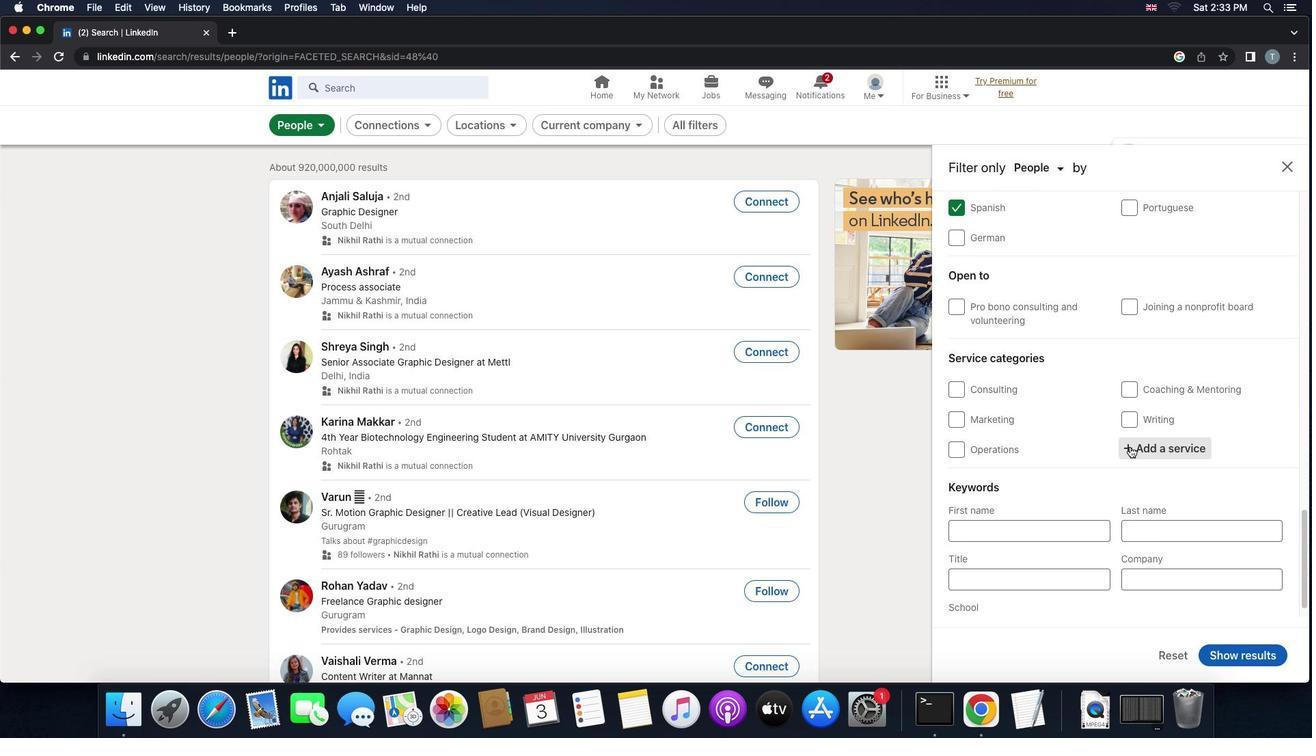 
Action: Mouse moved to (1129, 447)
Screenshot: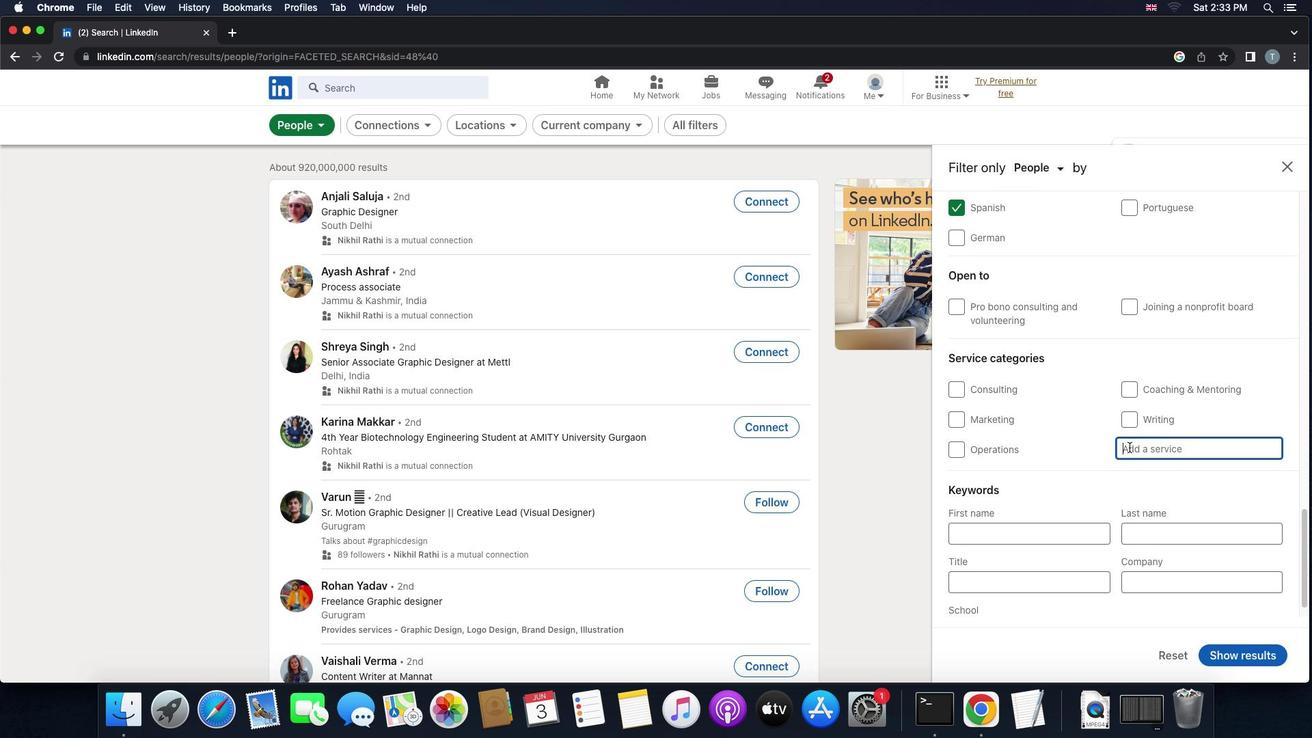 
Action: Key pressed 'w''e''d''d''i''n''g'
Screenshot: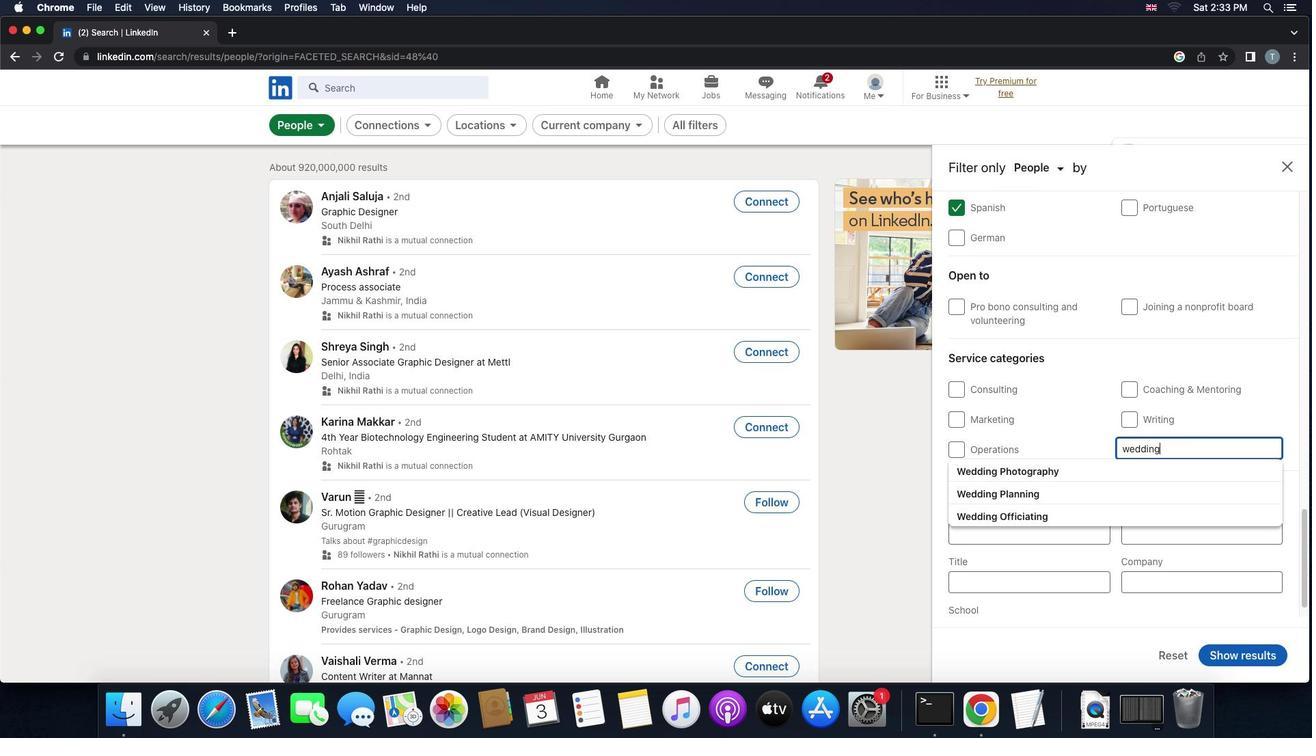 
Action: Mouse moved to (1109, 477)
Screenshot: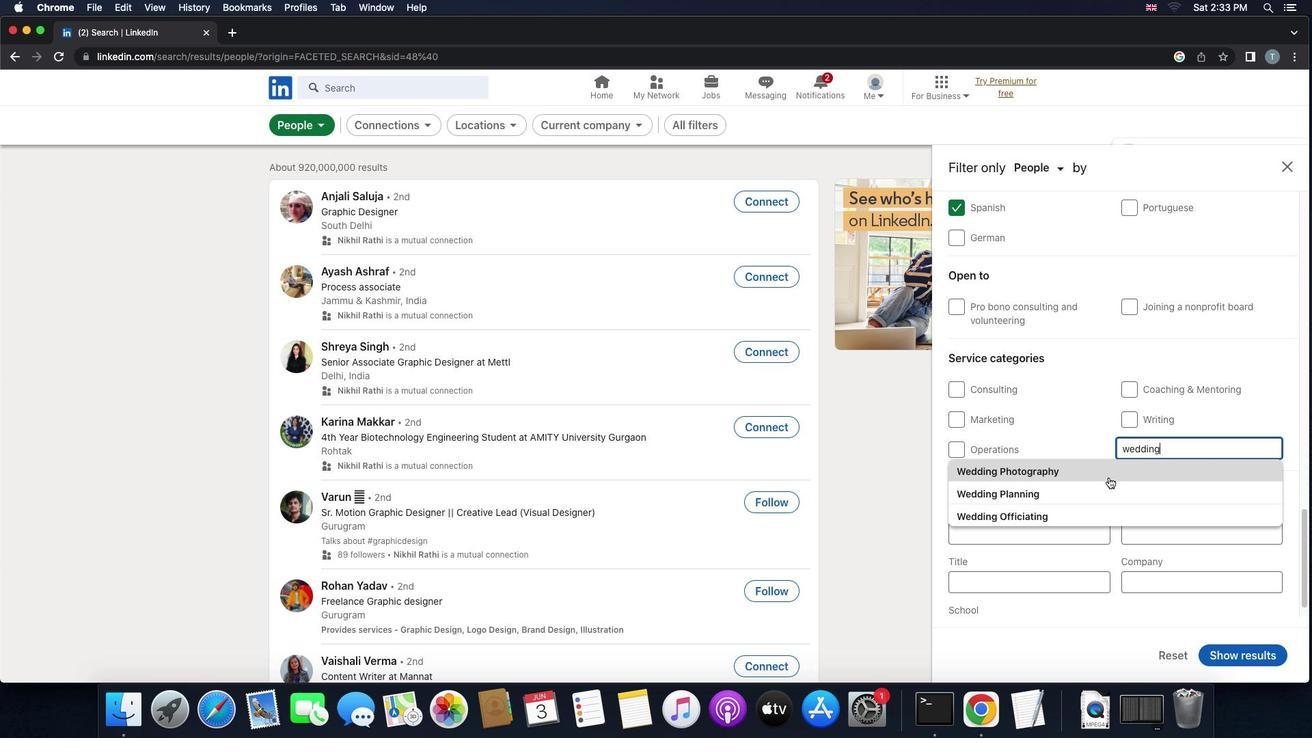 
Action: Mouse pressed left at (1109, 477)
Screenshot: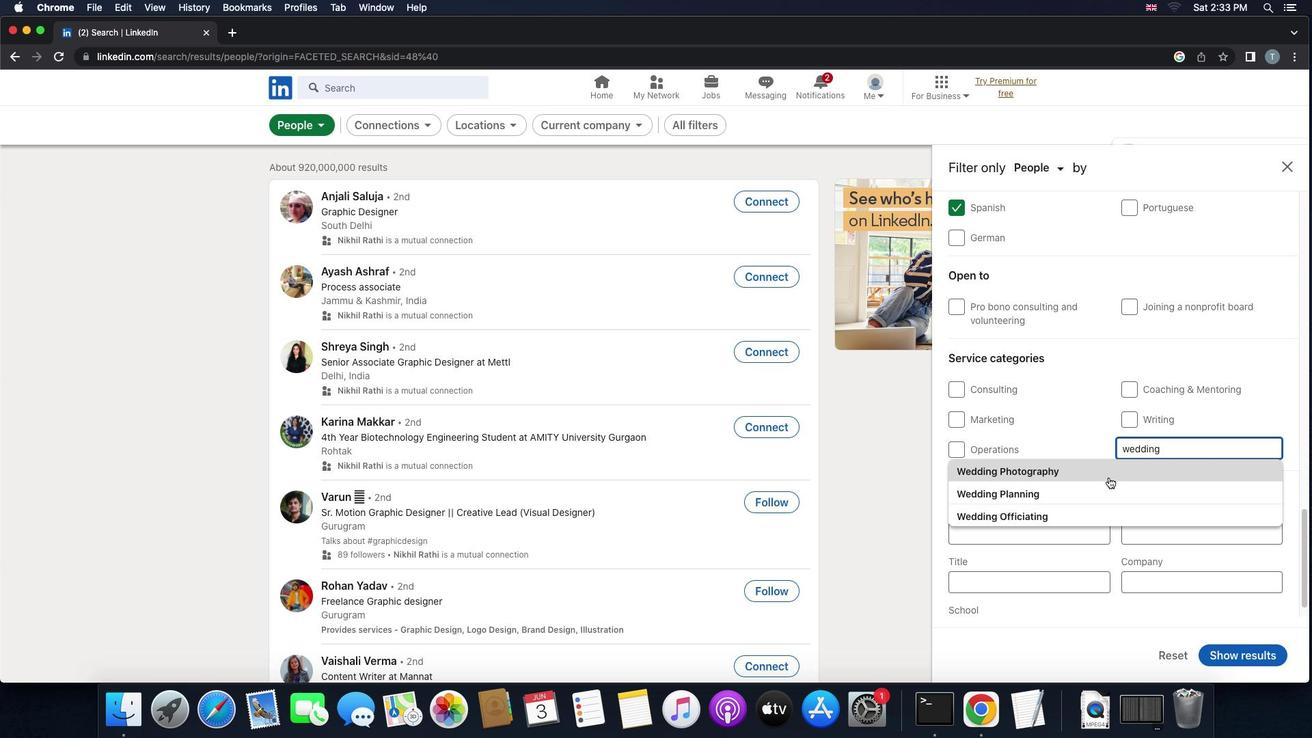 
Action: Mouse scrolled (1109, 477) with delta (0, 0)
Screenshot: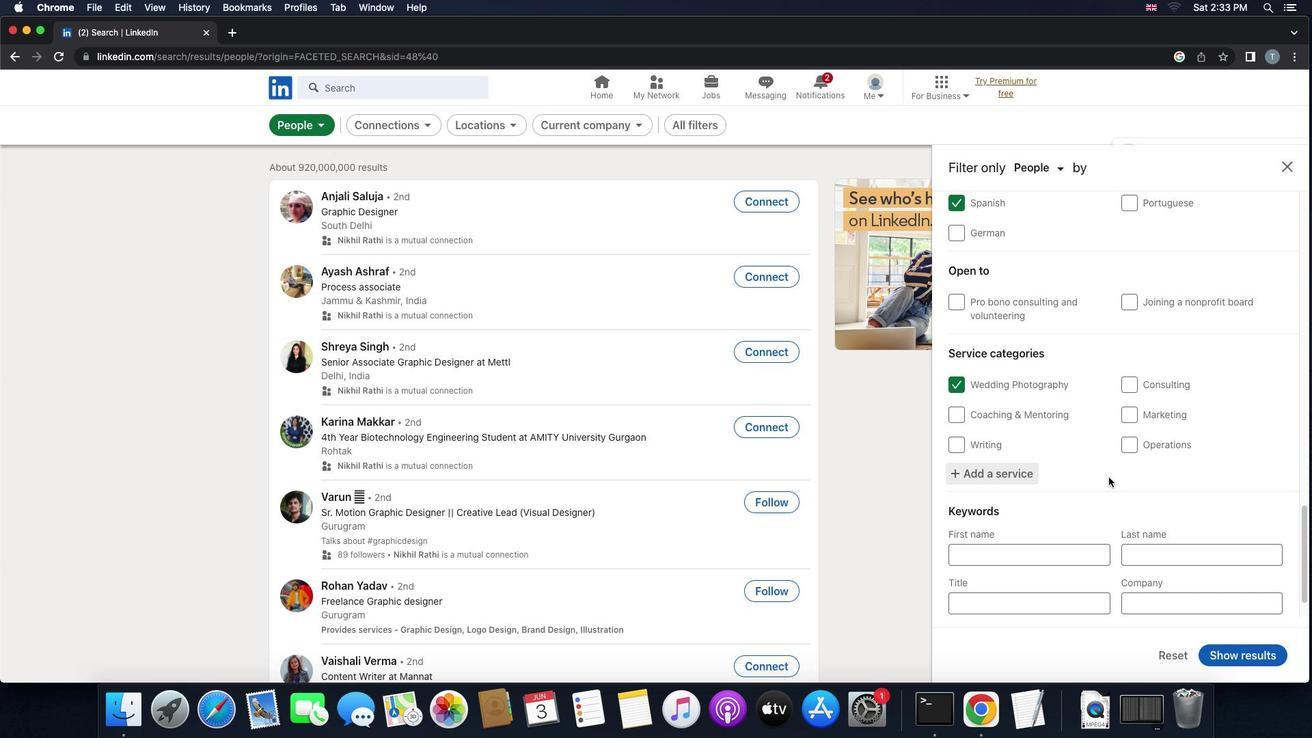 
Action: Mouse scrolled (1109, 477) with delta (0, 0)
Screenshot: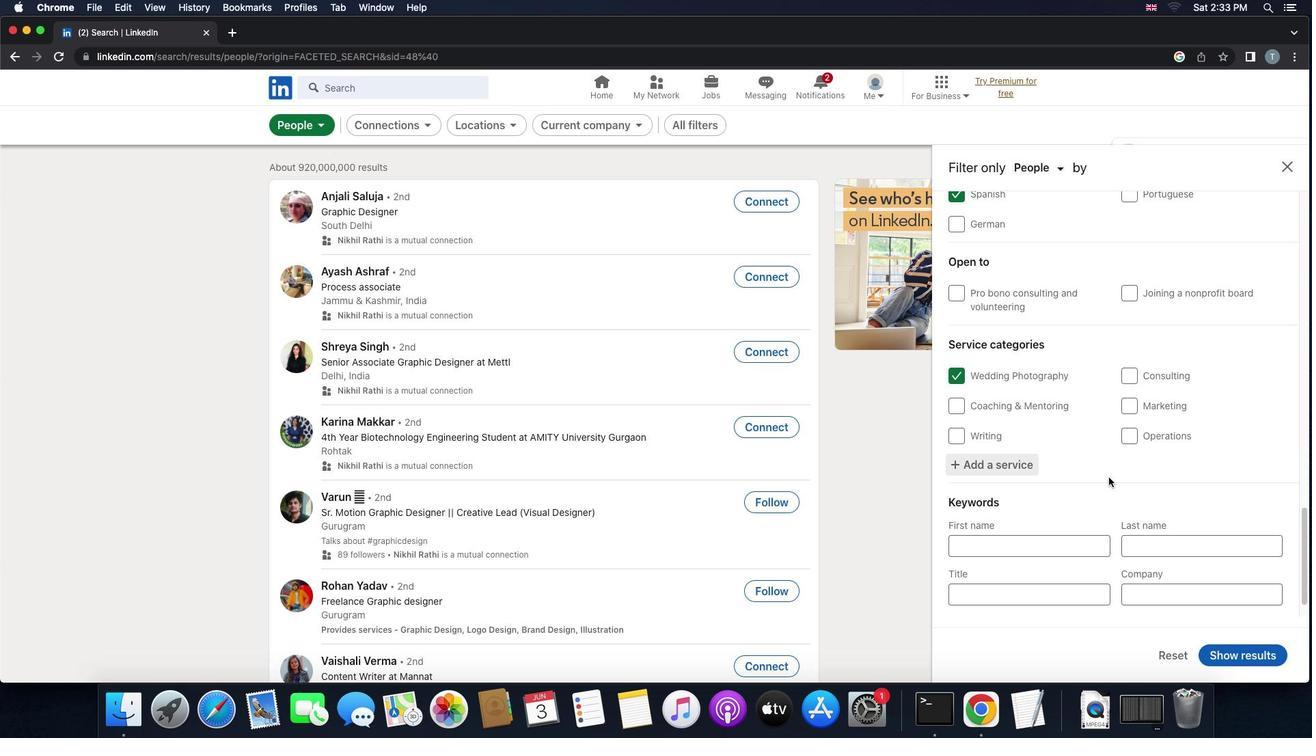 
Action: Mouse scrolled (1109, 477) with delta (0, -2)
Screenshot: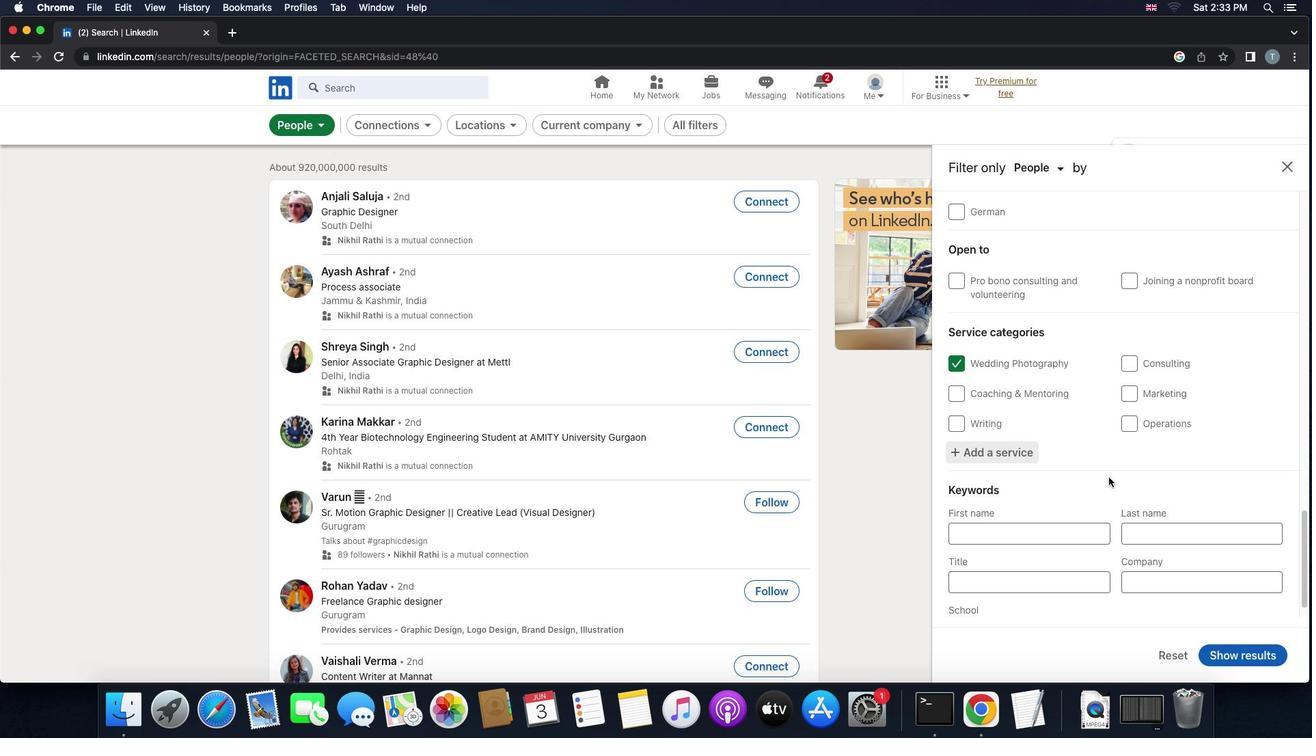 
Action: Mouse moved to (1054, 554)
Screenshot: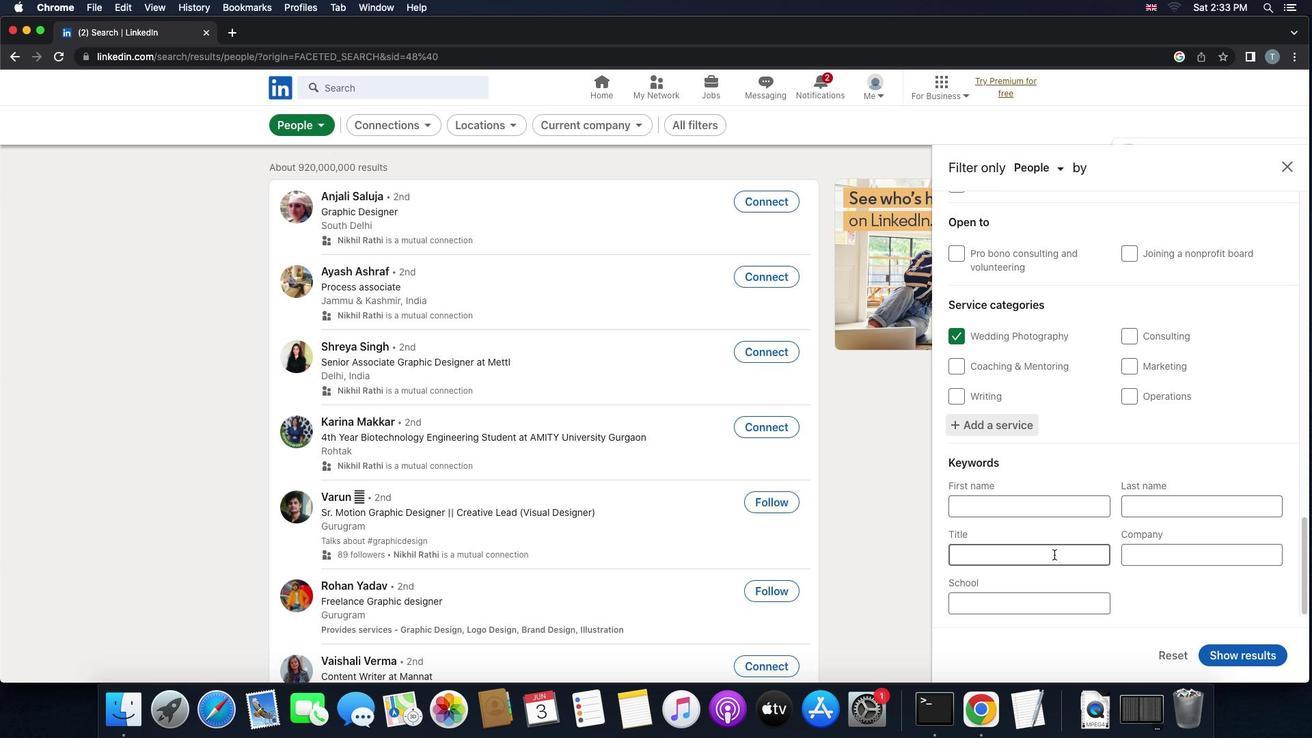 
Action: Mouse pressed left at (1054, 554)
Screenshot: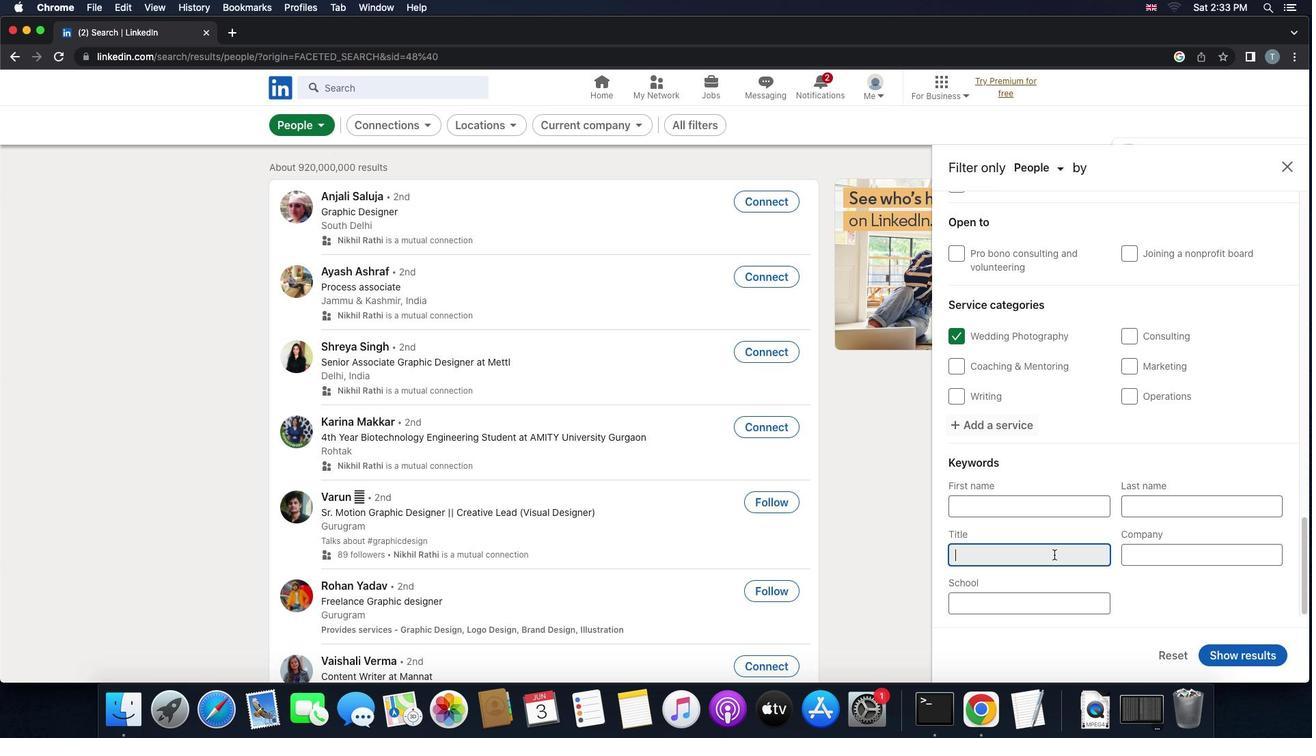 
Action: Key pressed 'r''o''o''f''e''r'
Screenshot: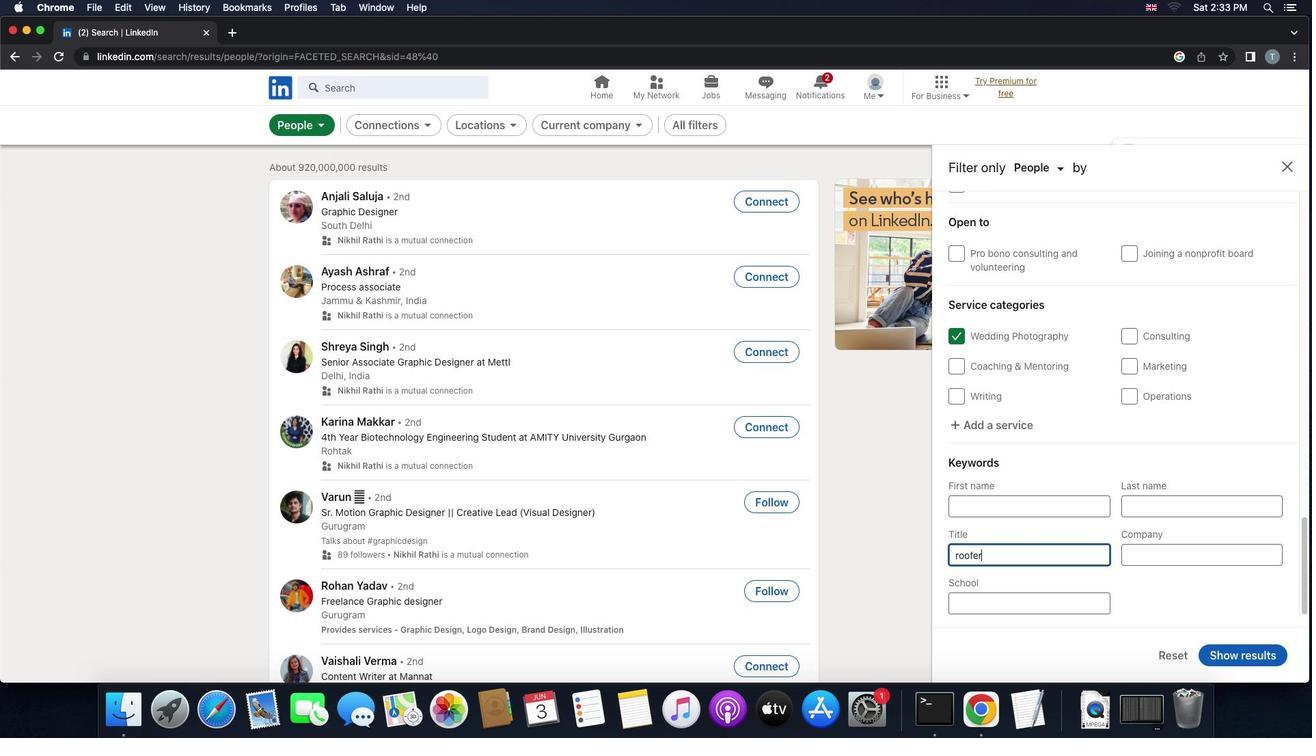 
Action: Mouse moved to (1223, 648)
Screenshot: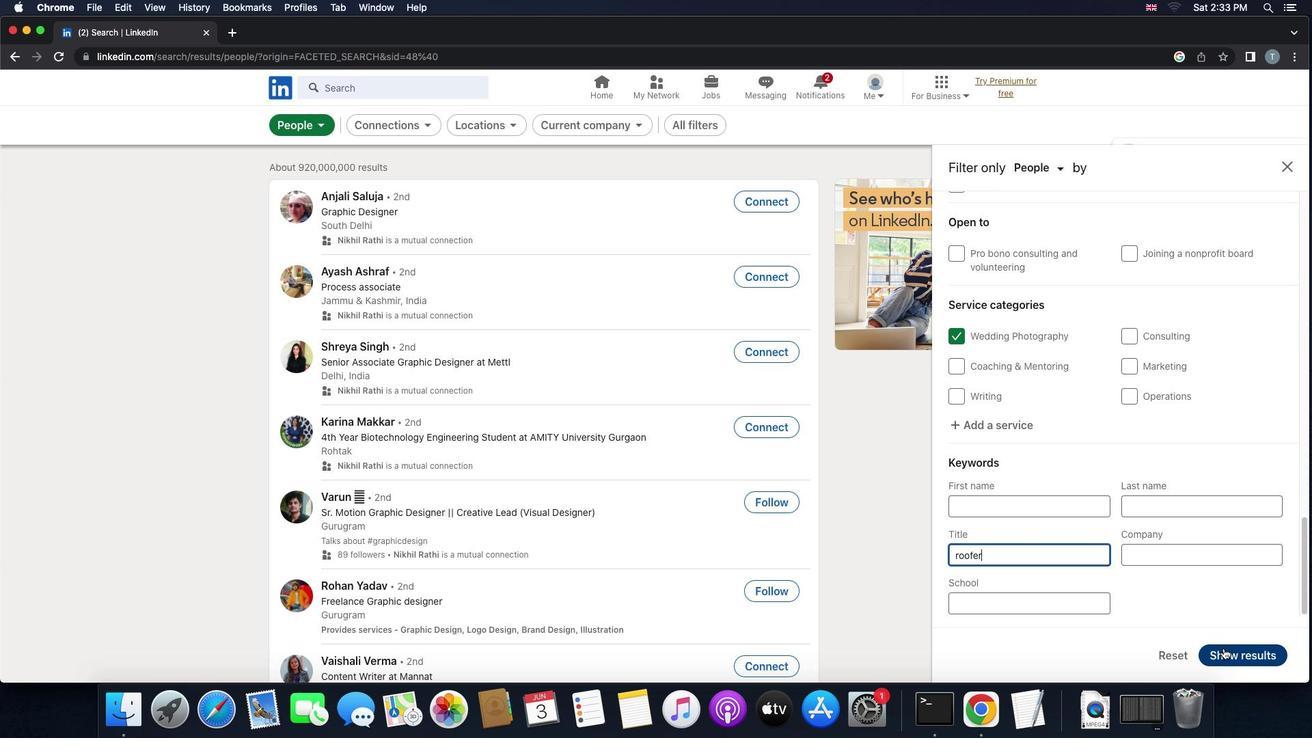 
Action: Mouse pressed left at (1223, 648)
Screenshot: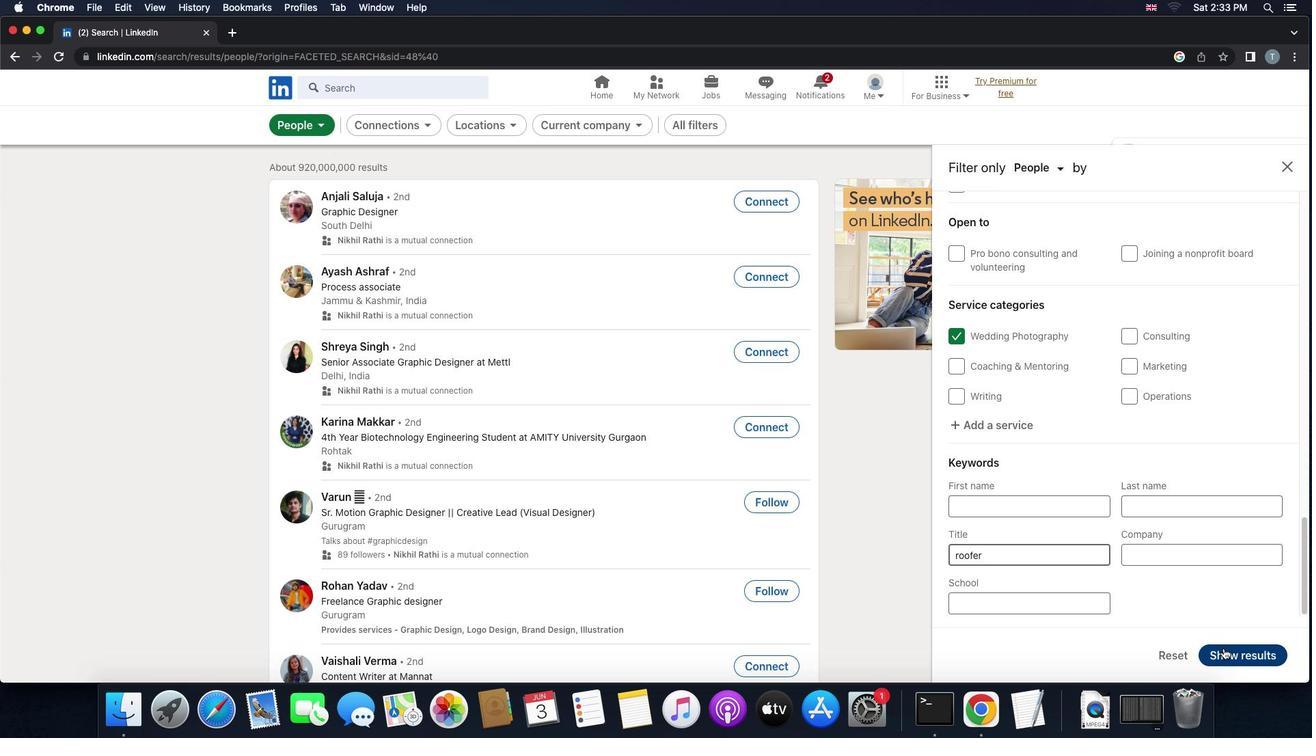 
